 Task: Add a signature Kelvin Lee containing With heartfelt thanks and warm wishes, Kelvin Lee to email address softage.9@softage.net and add a folder Chemicals
Action: Mouse moved to (137, 138)
Screenshot: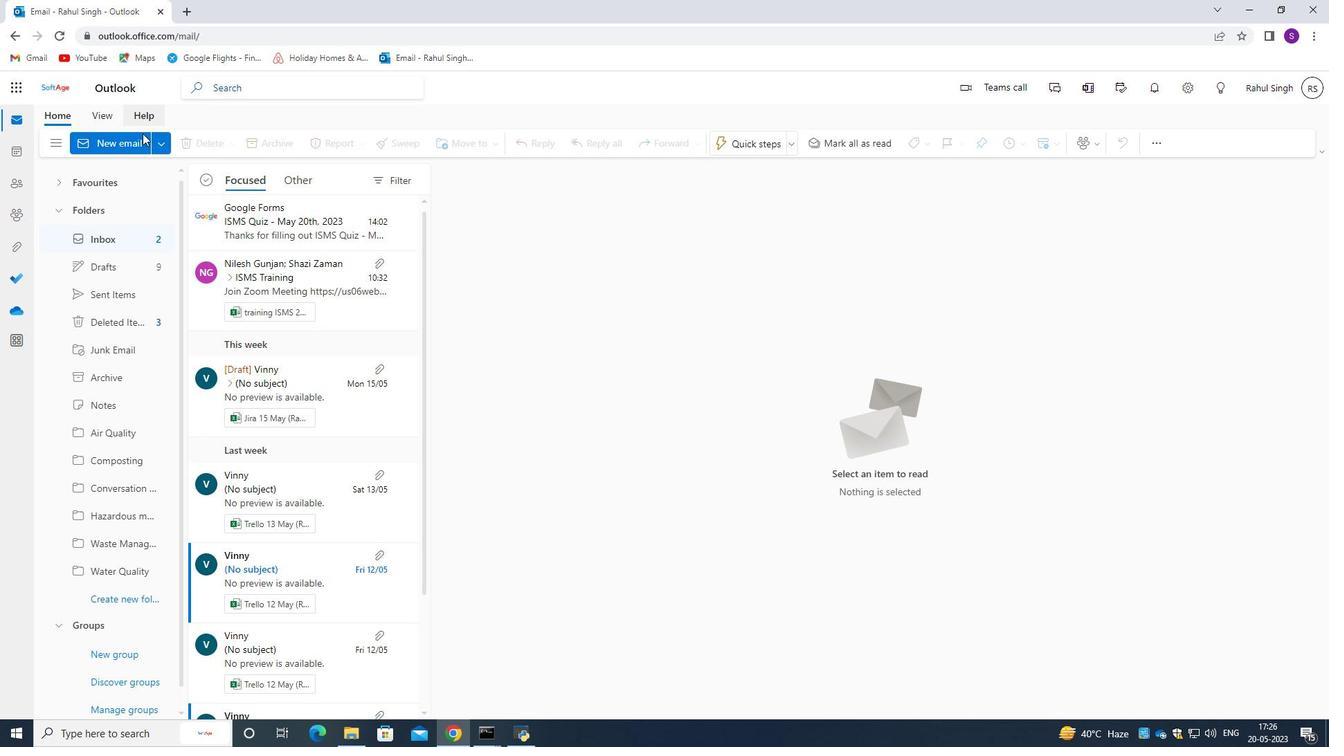 
Action: Mouse pressed left at (137, 138)
Screenshot: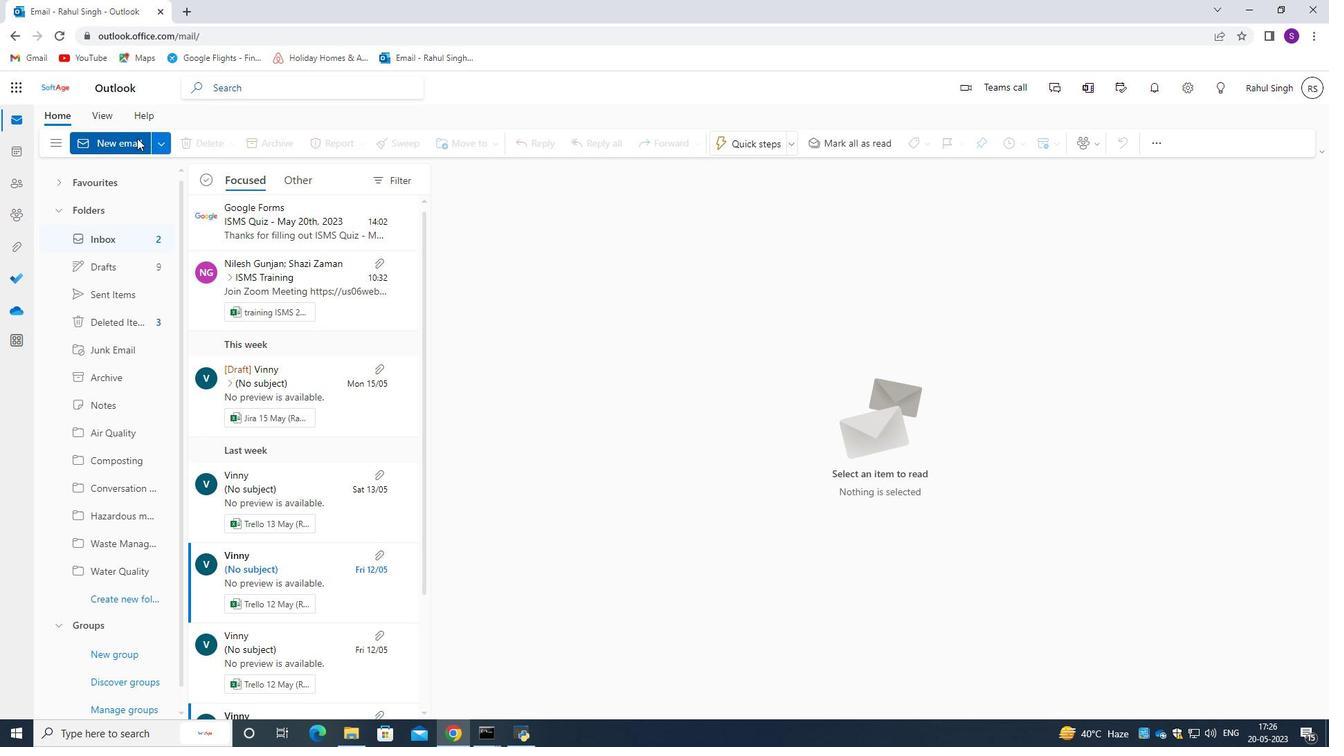 
Action: Mouse moved to (553, 222)
Screenshot: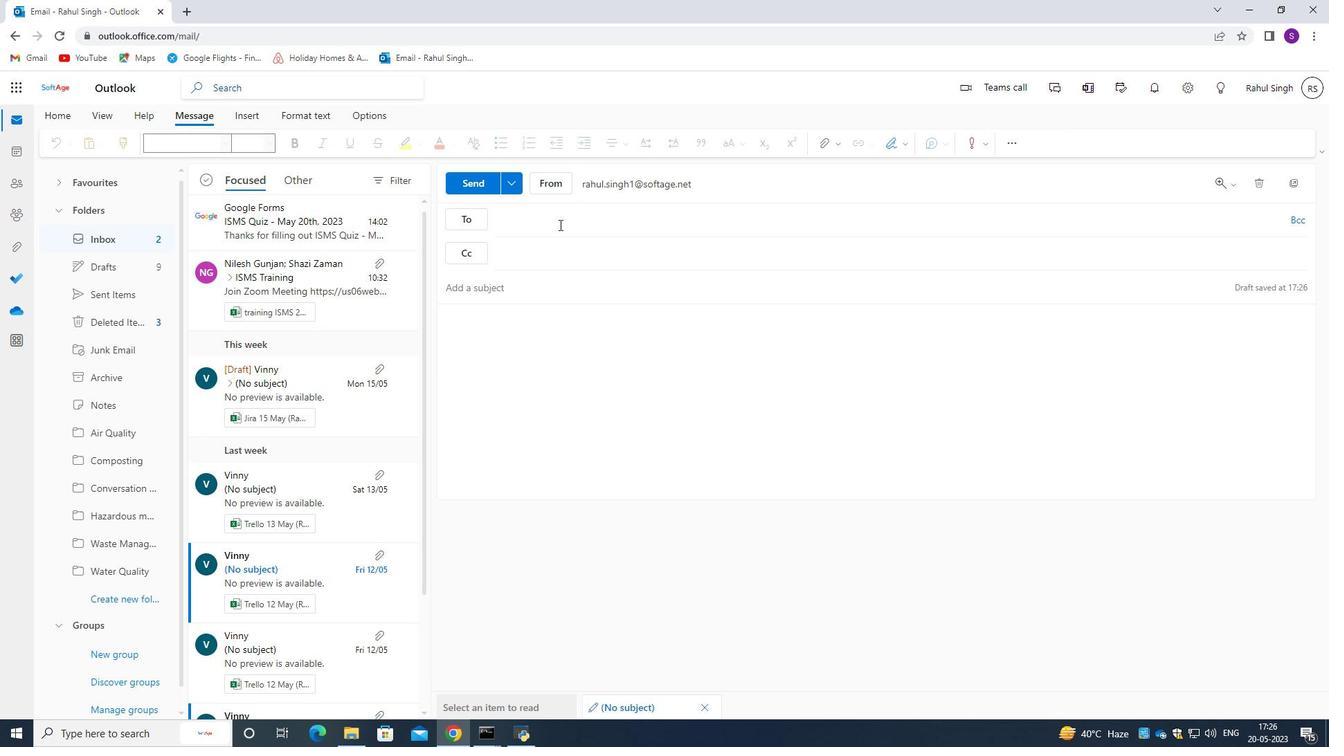 
Action: Mouse pressed left at (553, 222)
Screenshot: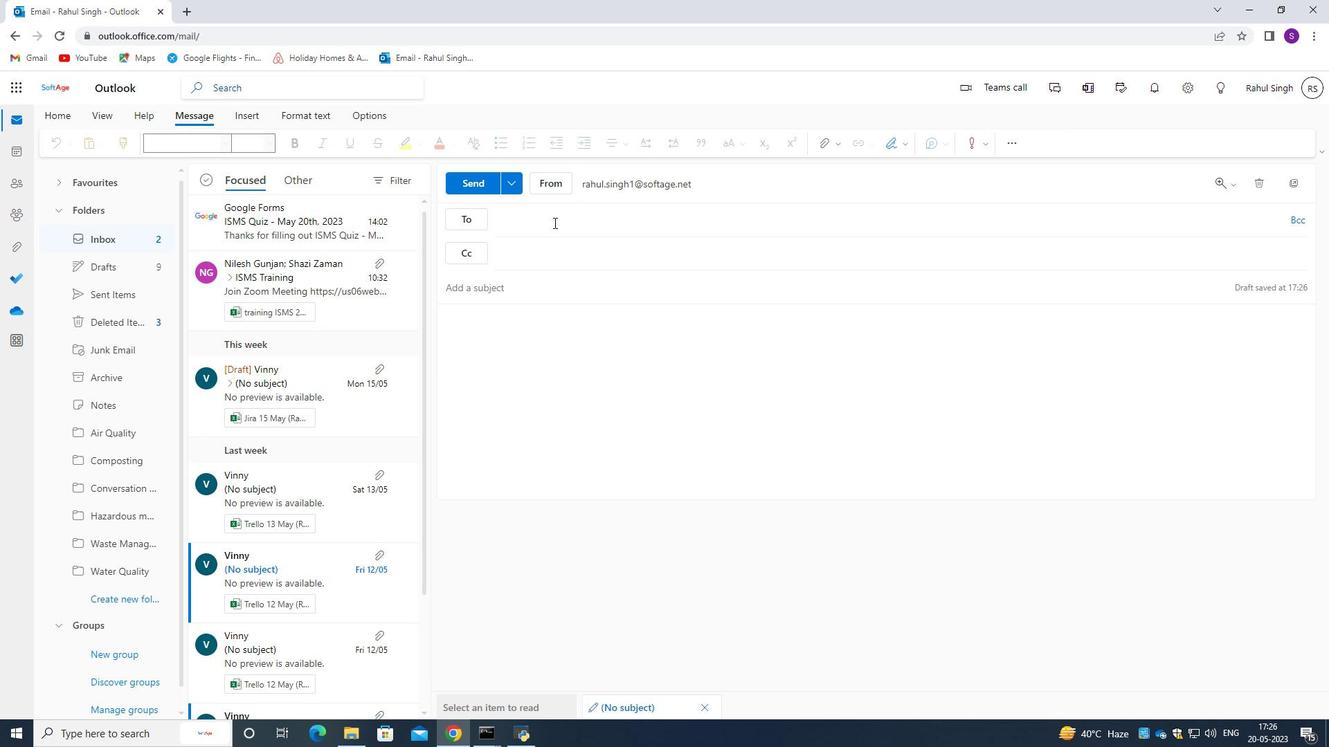 
Action: Mouse moved to (903, 138)
Screenshot: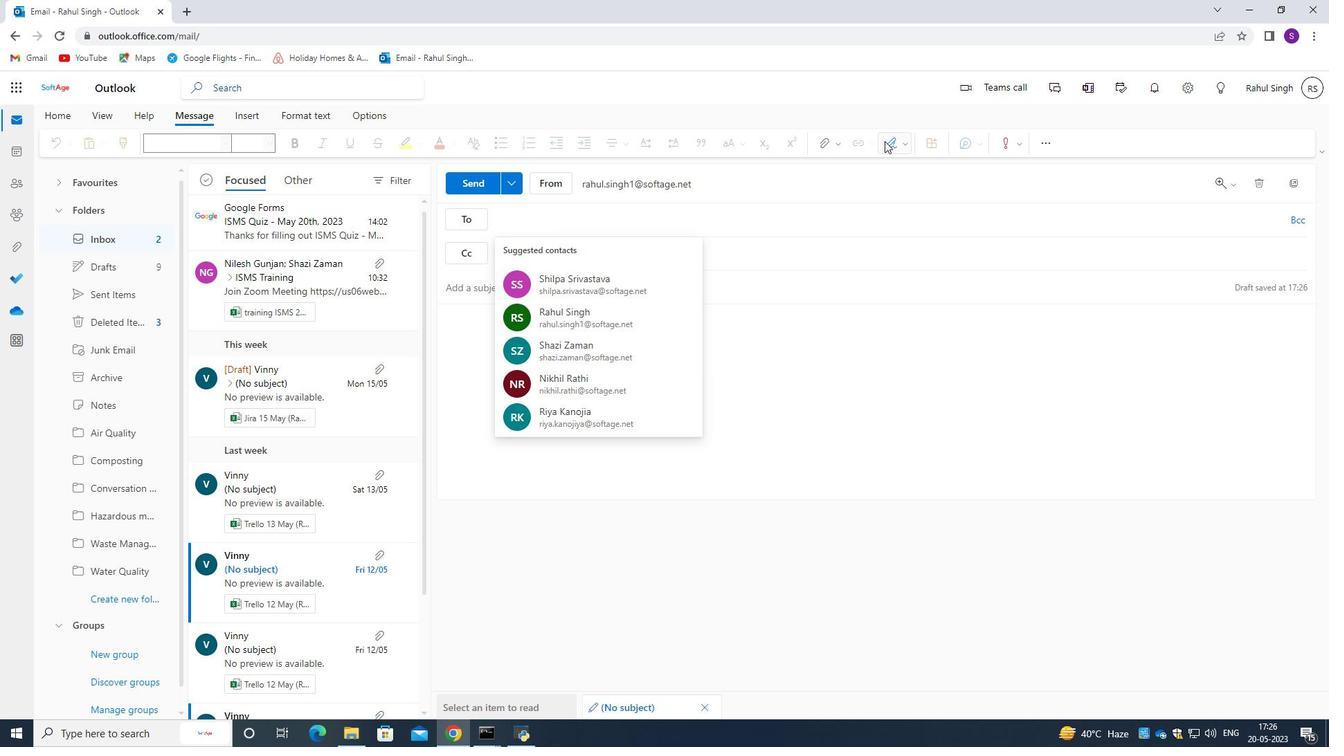 
Action: Mouse pressed left at (903, 138)
Screenshot: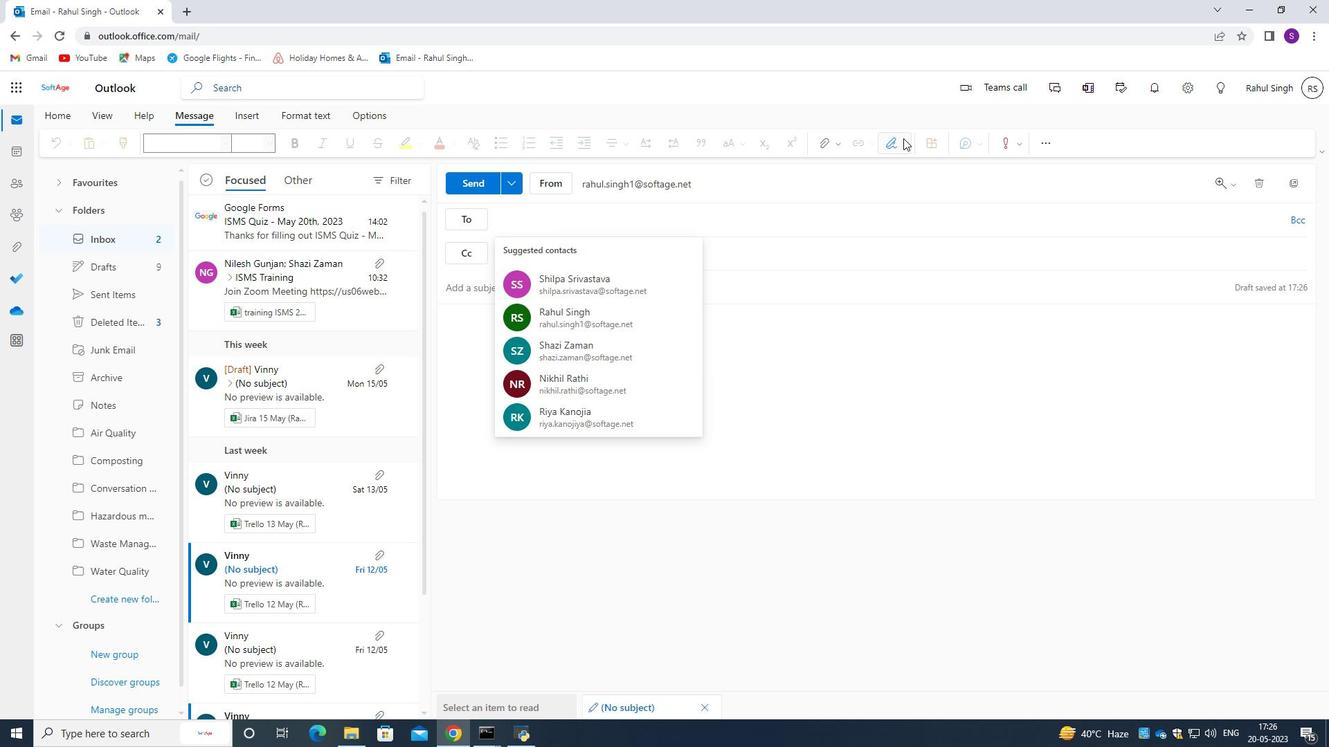 
Action: Mouse moved to (858, 375)
Screenshot: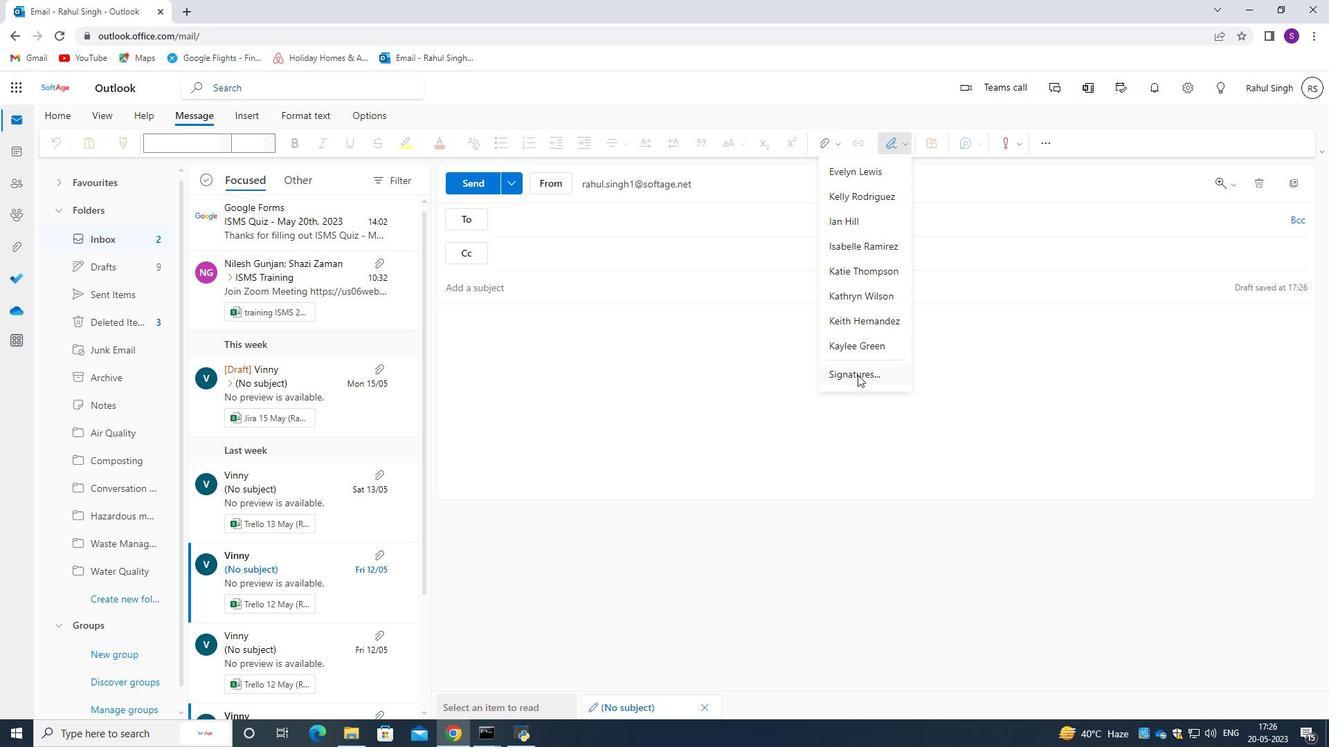 
Action: Mouse pressed left at (858, 375)
Screenshot: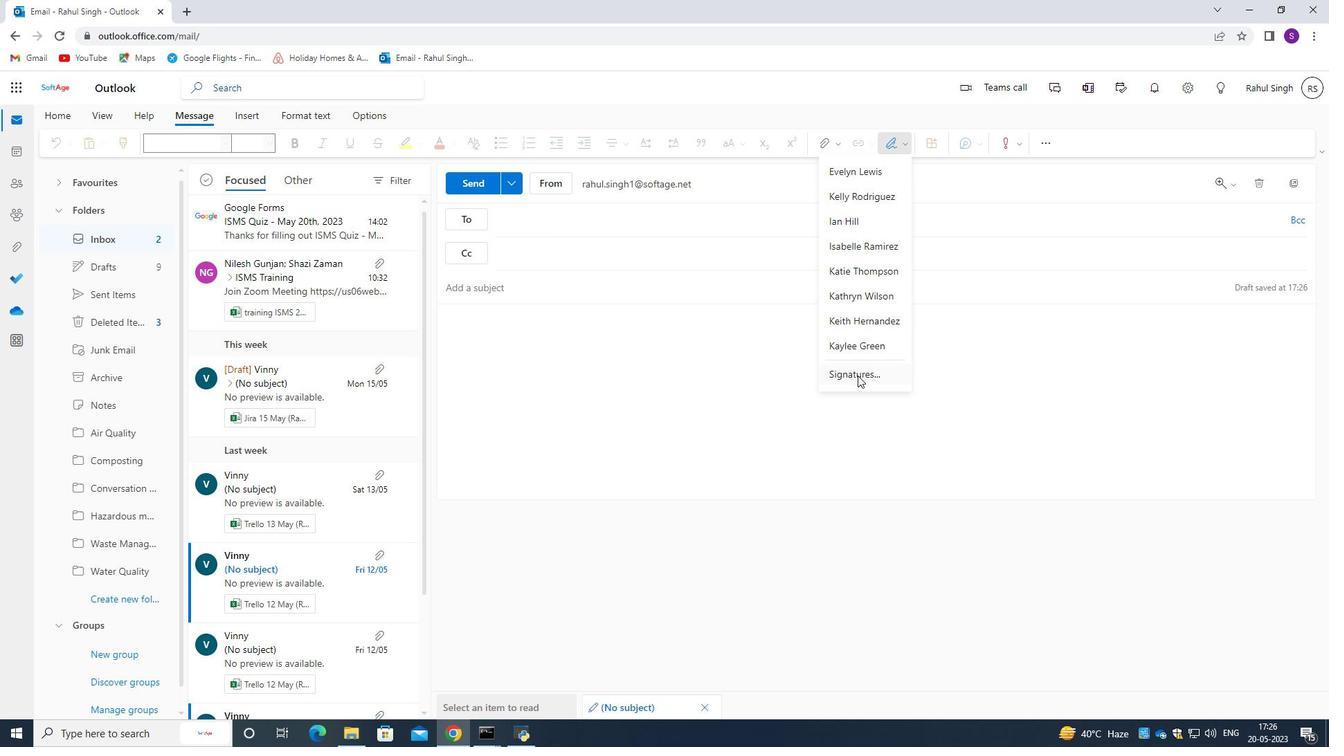 
Action: Mouse moved to (926, 256)
Screenshot: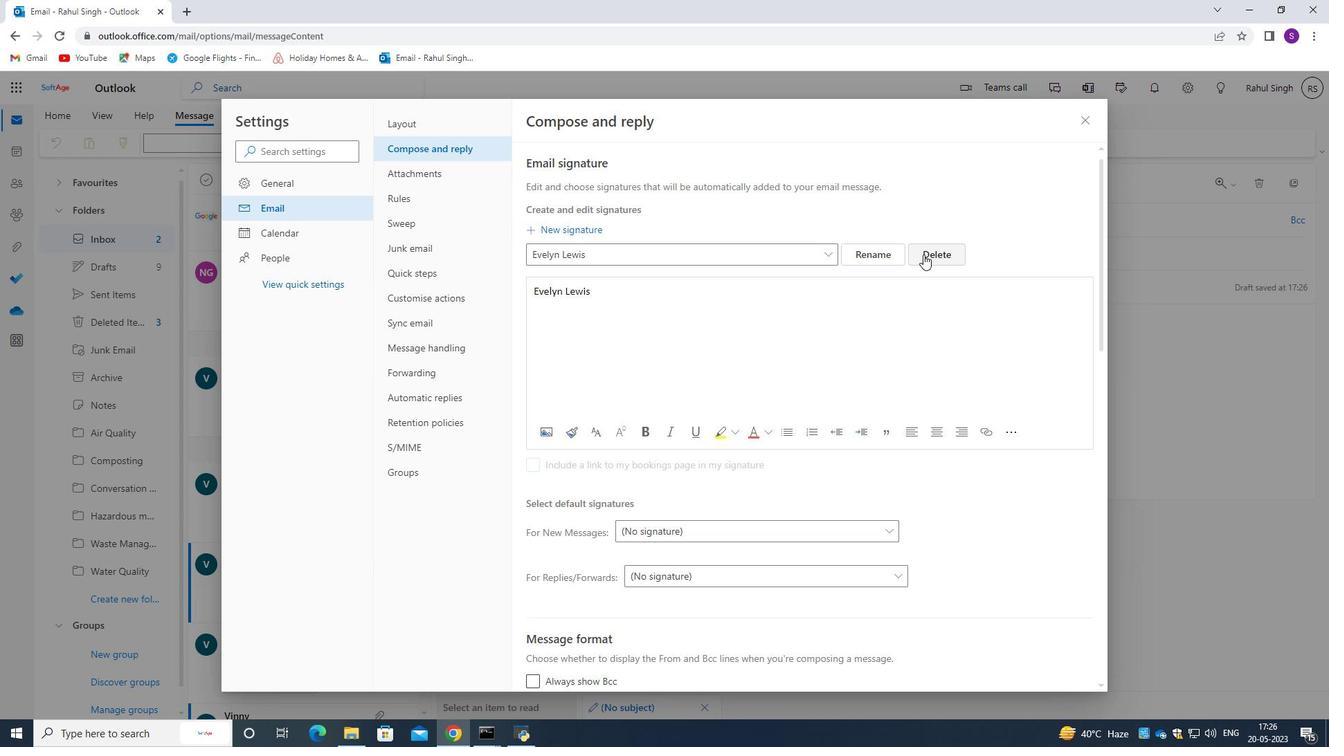 
Action: Mouse pressed left at (926, 256)
Screenshot: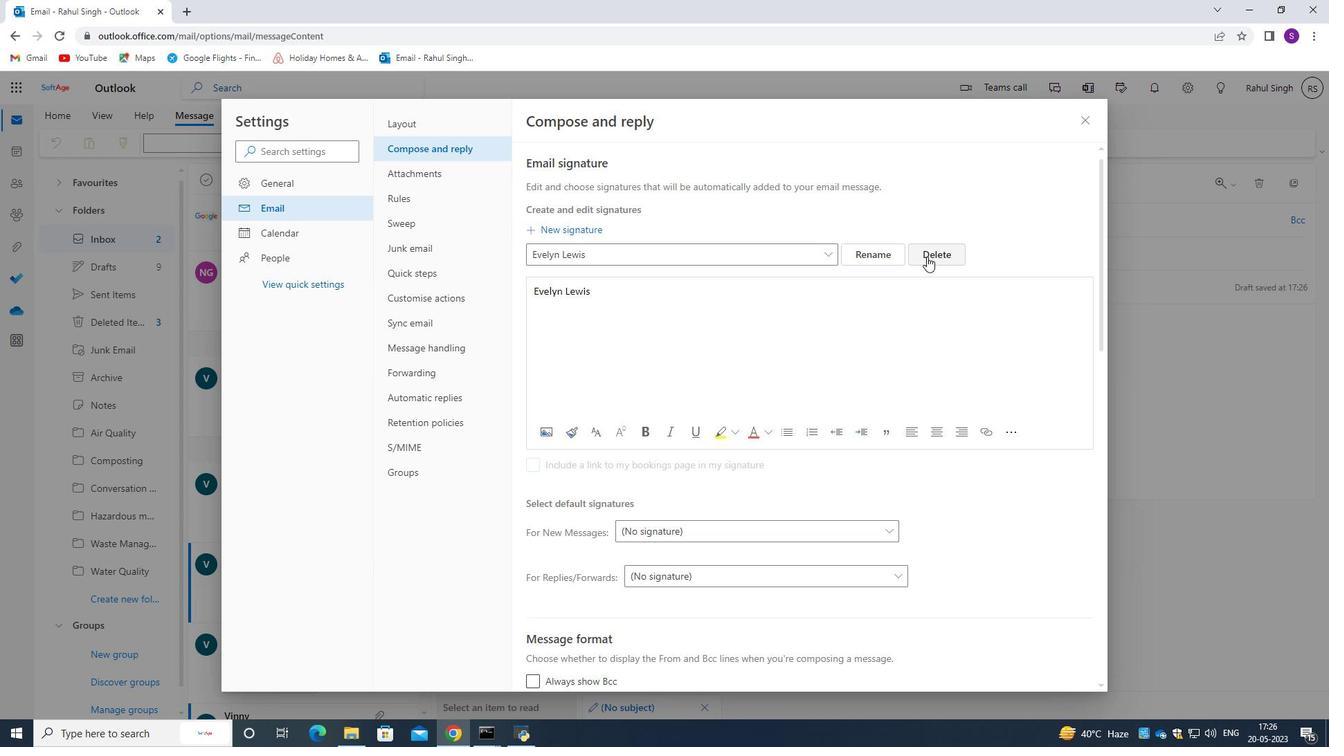 
Action: Mouse moved to (928, 254)
Screenshot: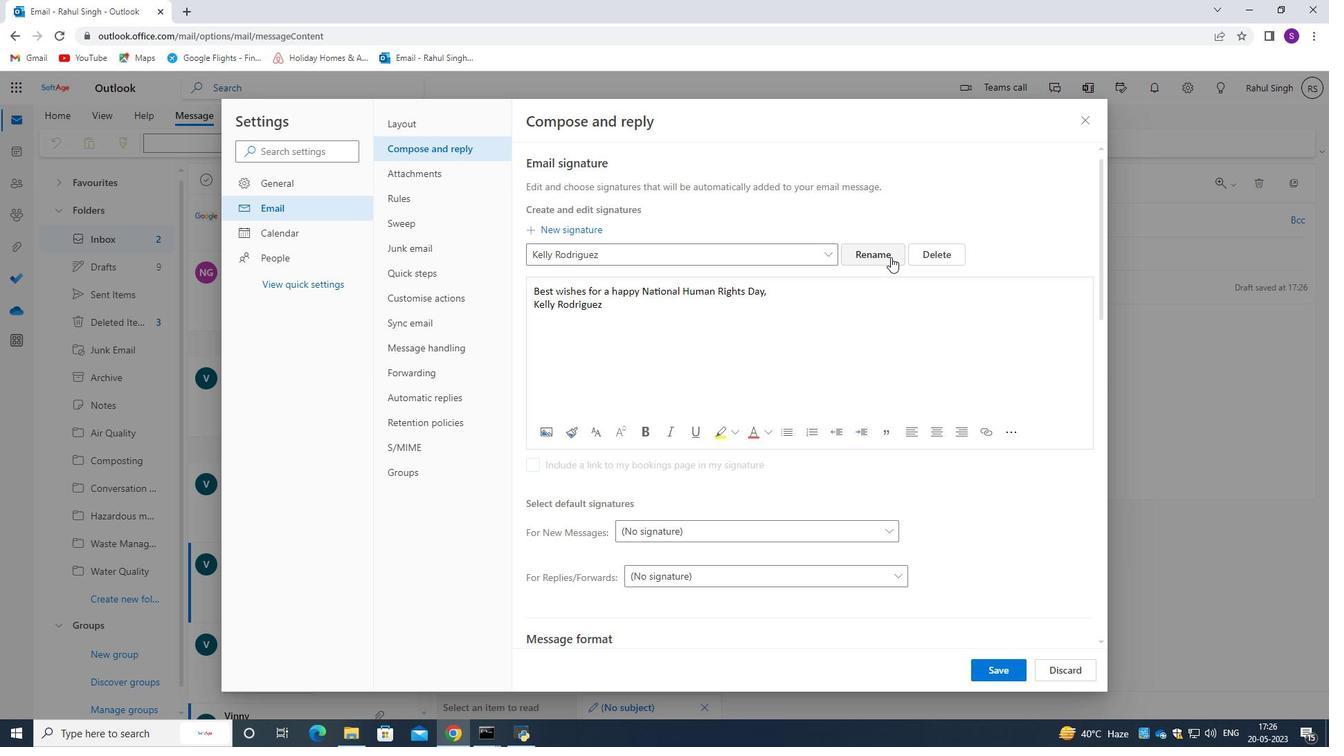 
Action: Mouse pressed left at (928, 254)
Screenshot: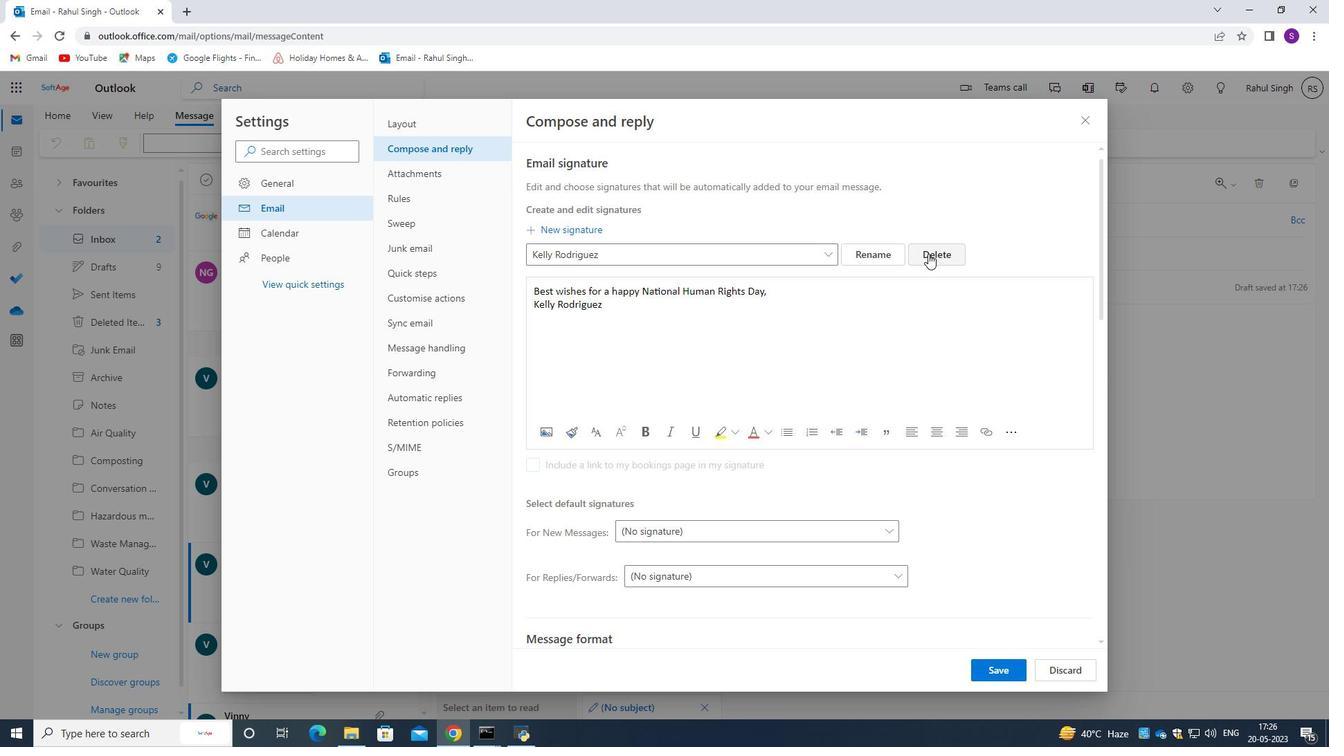 
Action: Mouse pressed left at (928, 254)
Screenshot: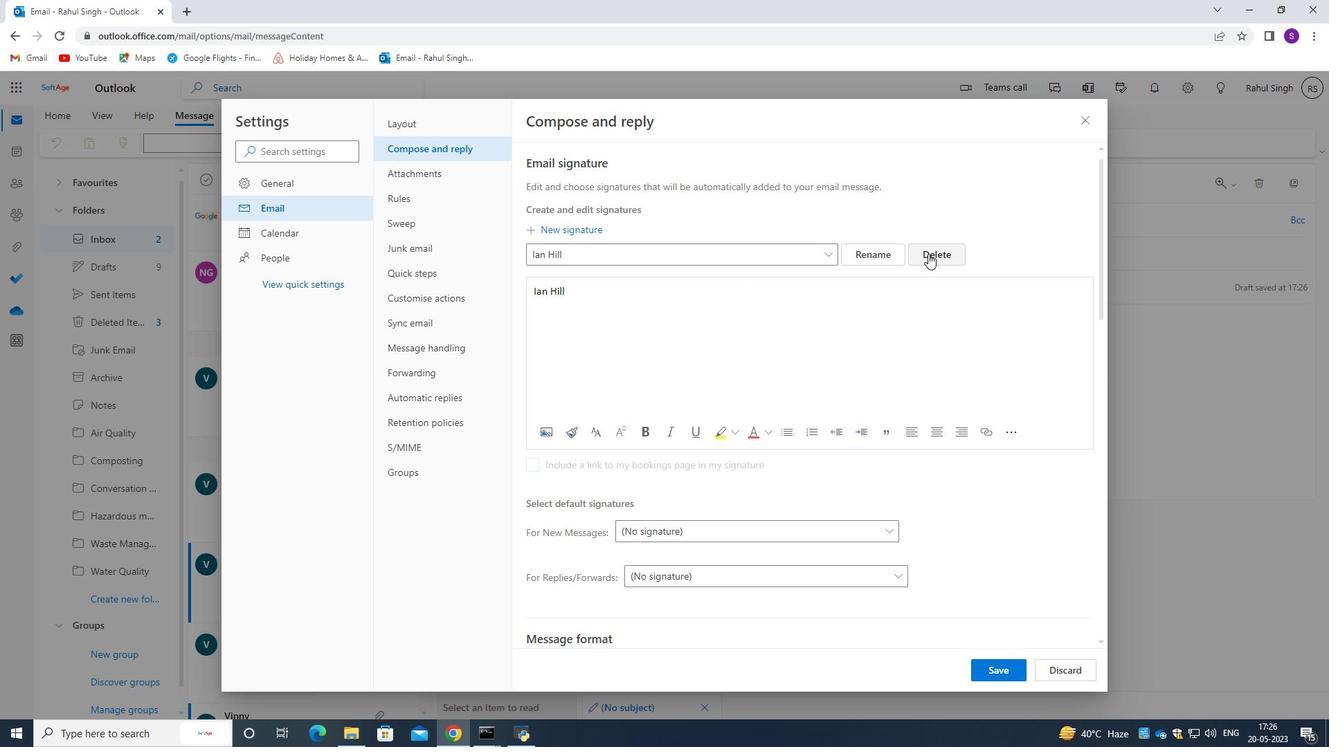 
Action: Mouse pressed left at (928, 254)
Screenshot: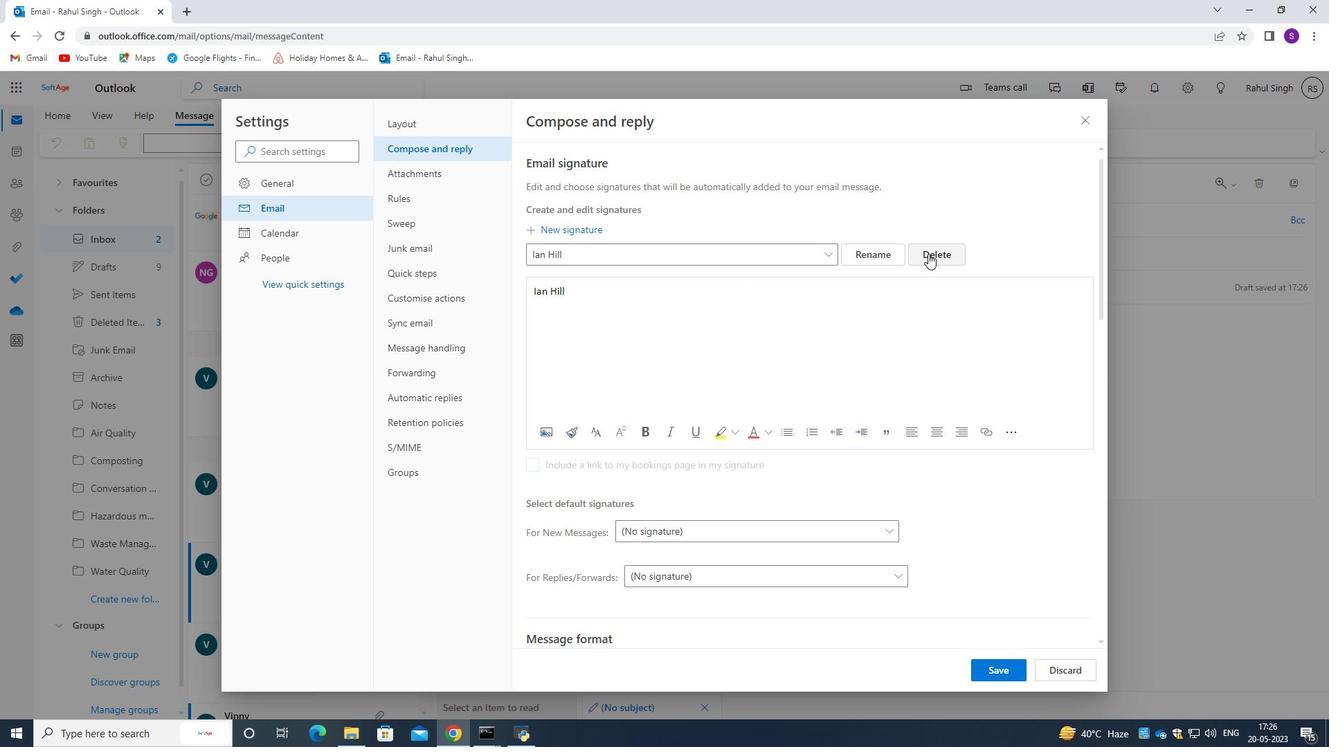 
Action: Mouse pressed left at (928, 254)
Screenshot: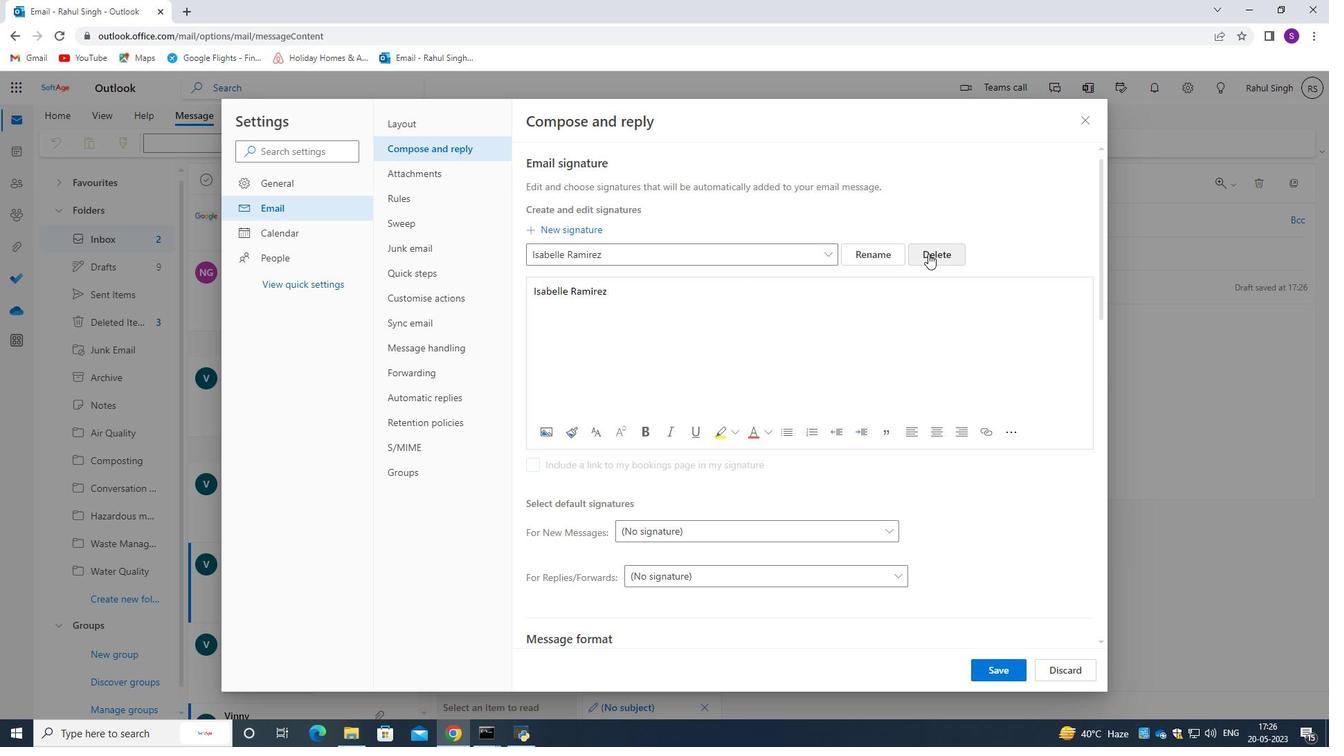 
Action: Mouse pressed left at (928, 254)
Screenshot: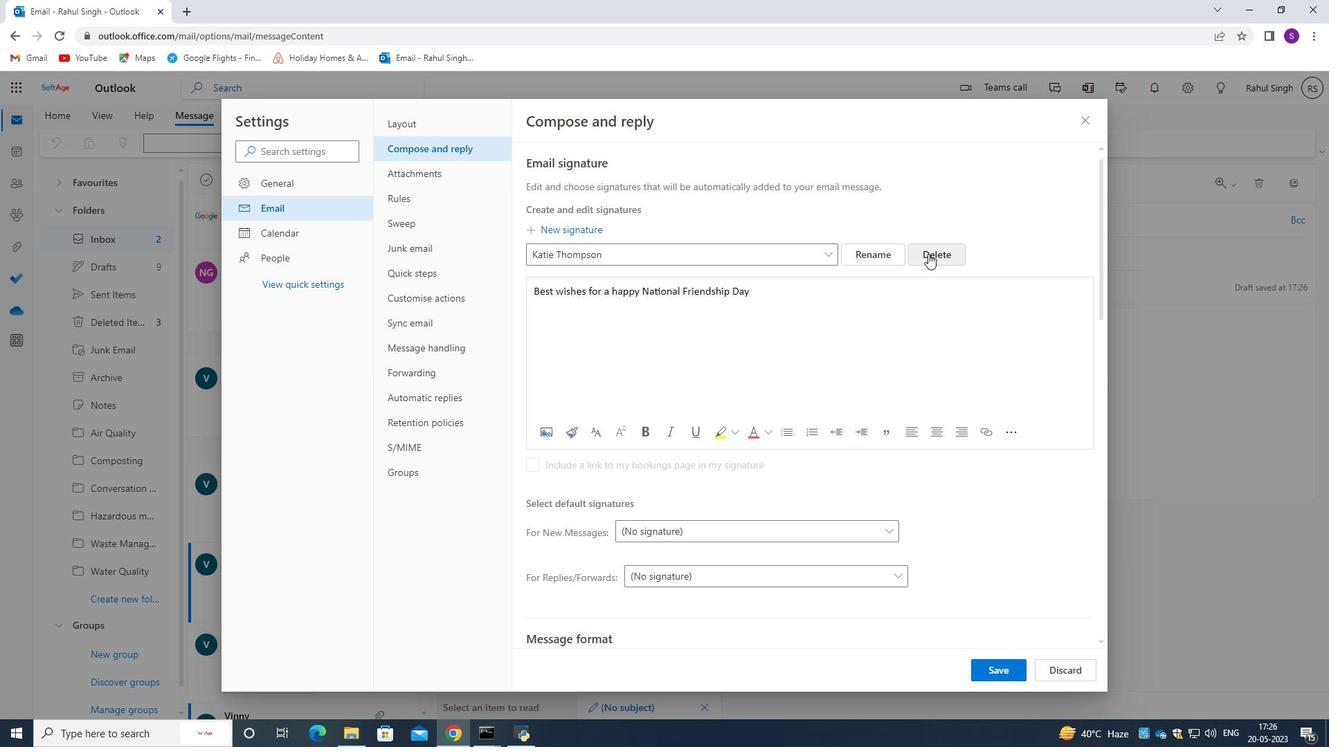 
Action: Mouse pressed left at (928, 254)
Screenshot: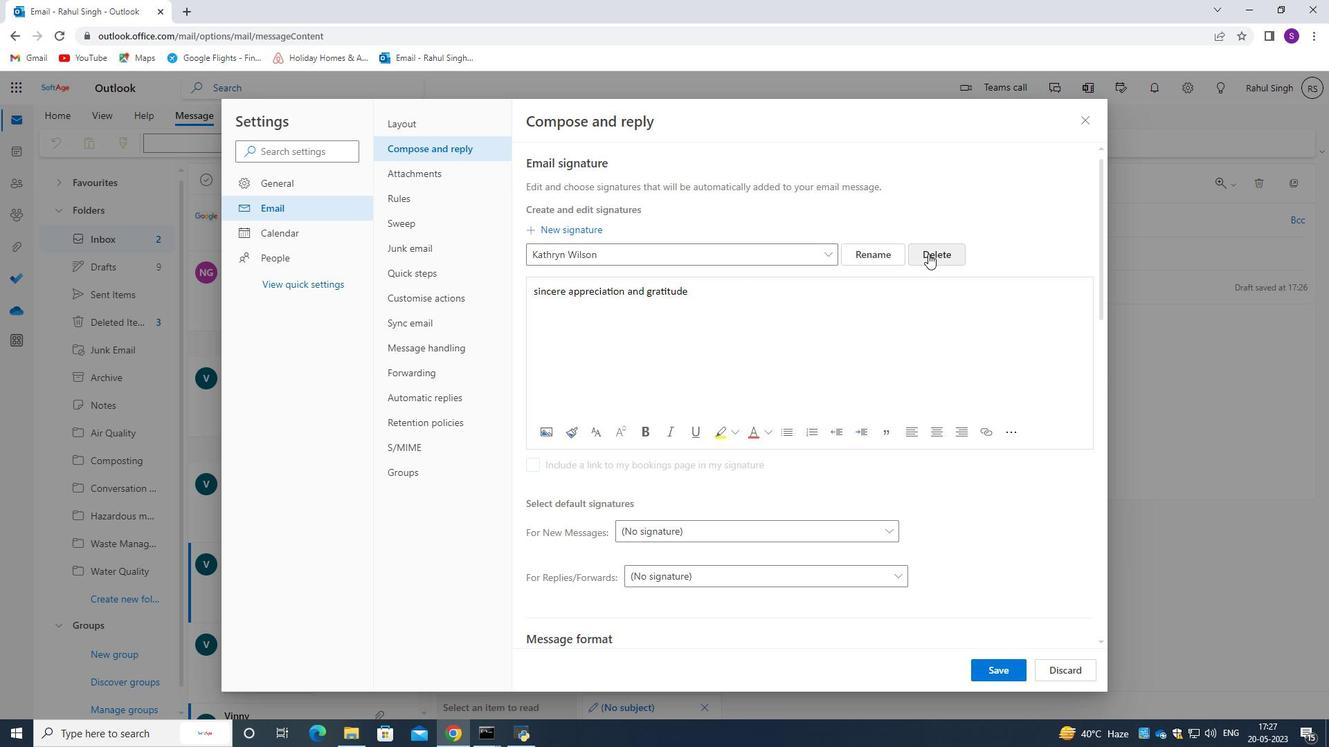 
Action: Mouse pressed left at (928, 254)
Screenshot: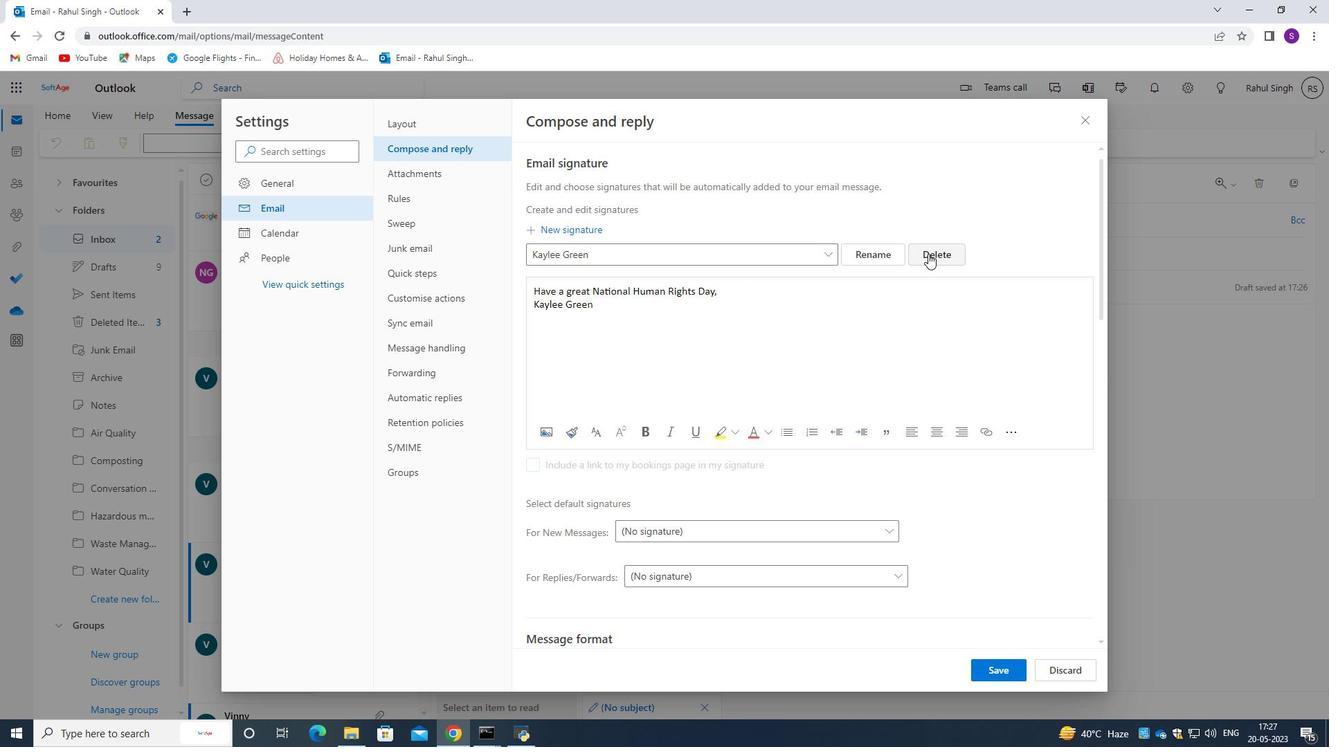 
Action: Mouse moved to (539, 226)
Screenshot: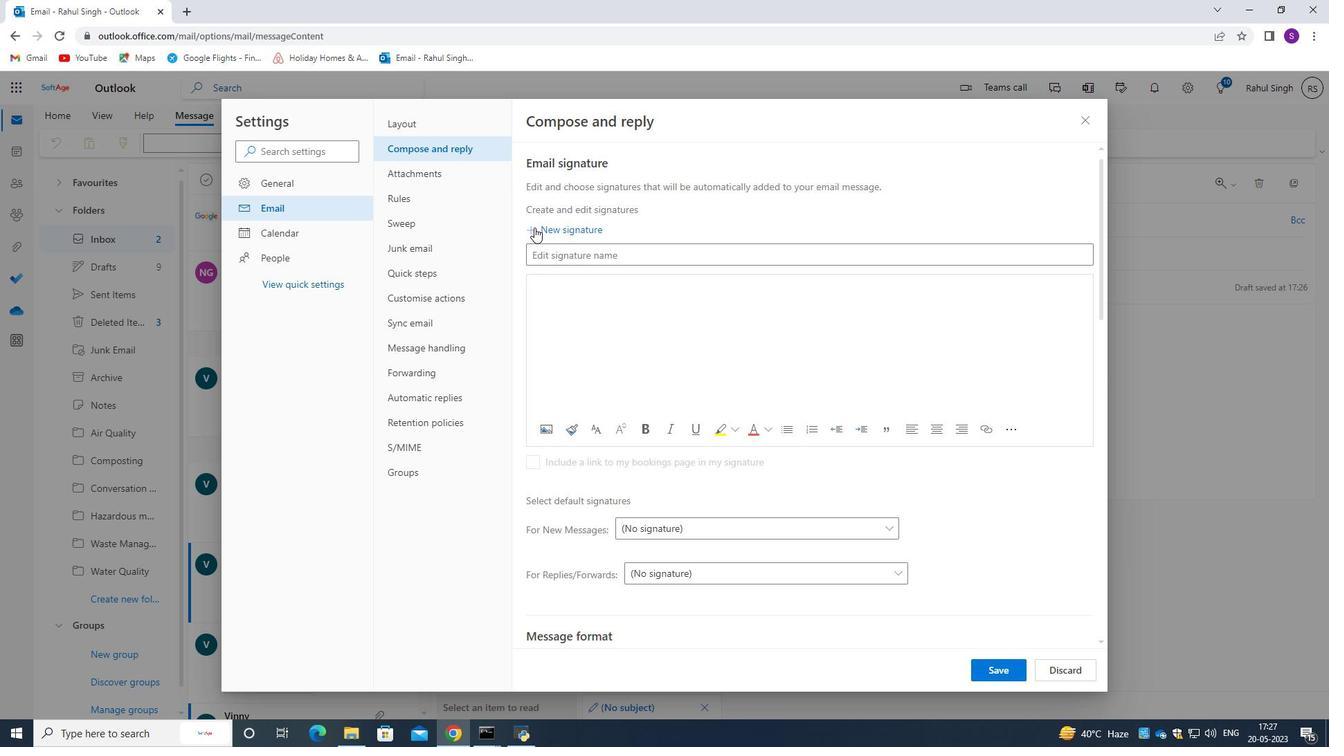 
Action: Mouse pressed left at (539, 226)
Screenshot: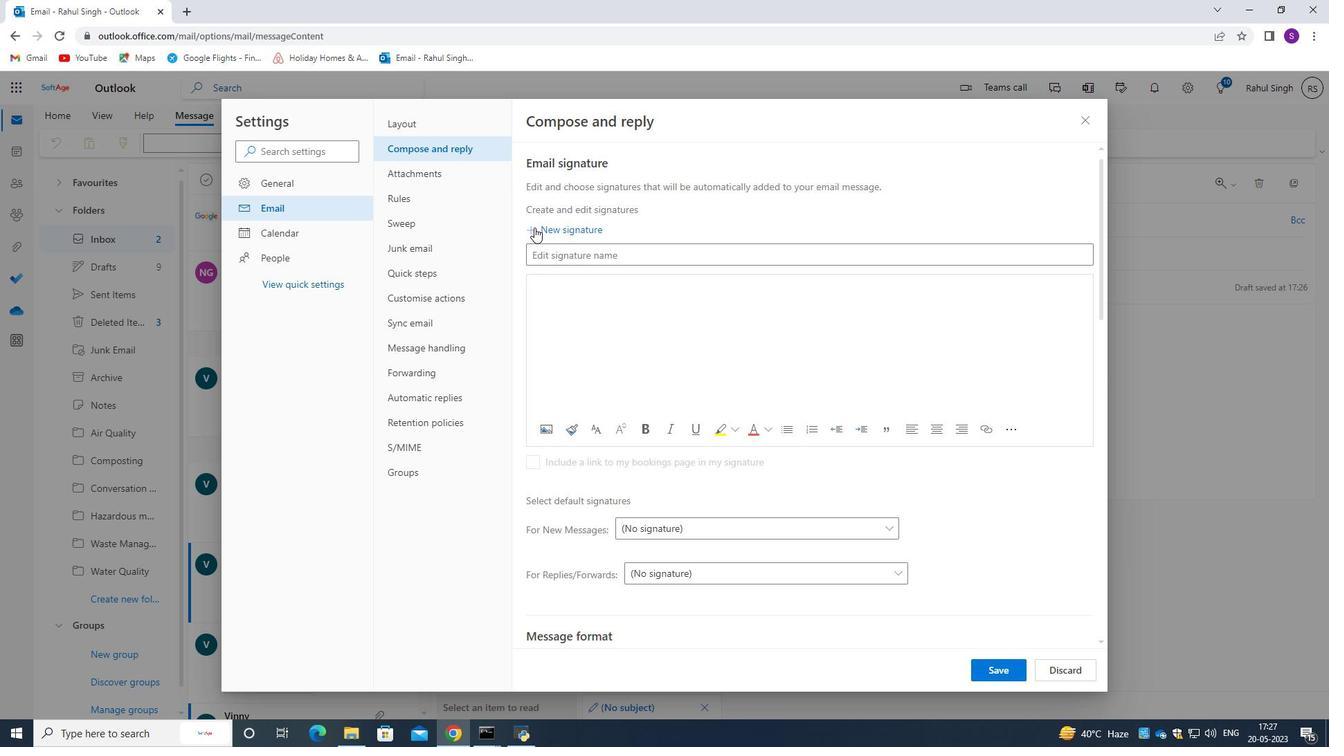 
Action: Mouse moved to (581, 229)
Screenshot: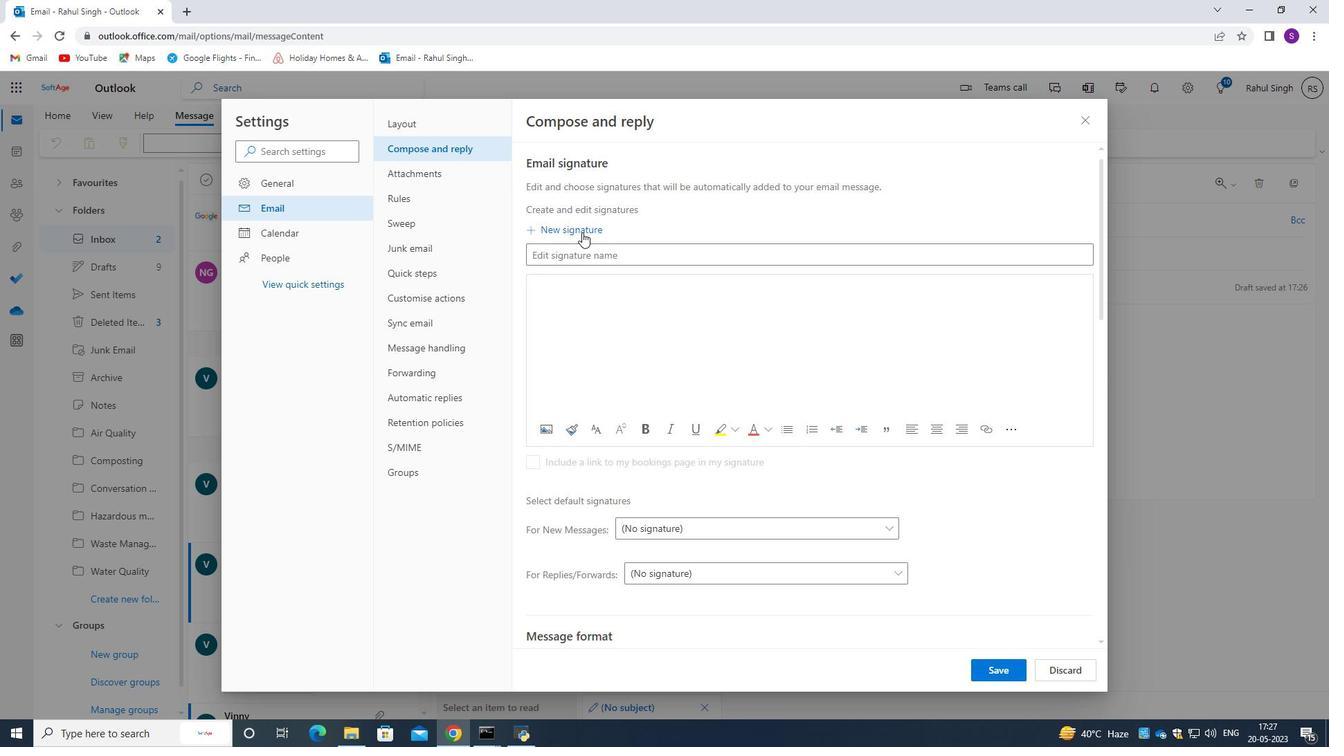 
Action: Mouse pressed left at (581, 229)
Screenshot: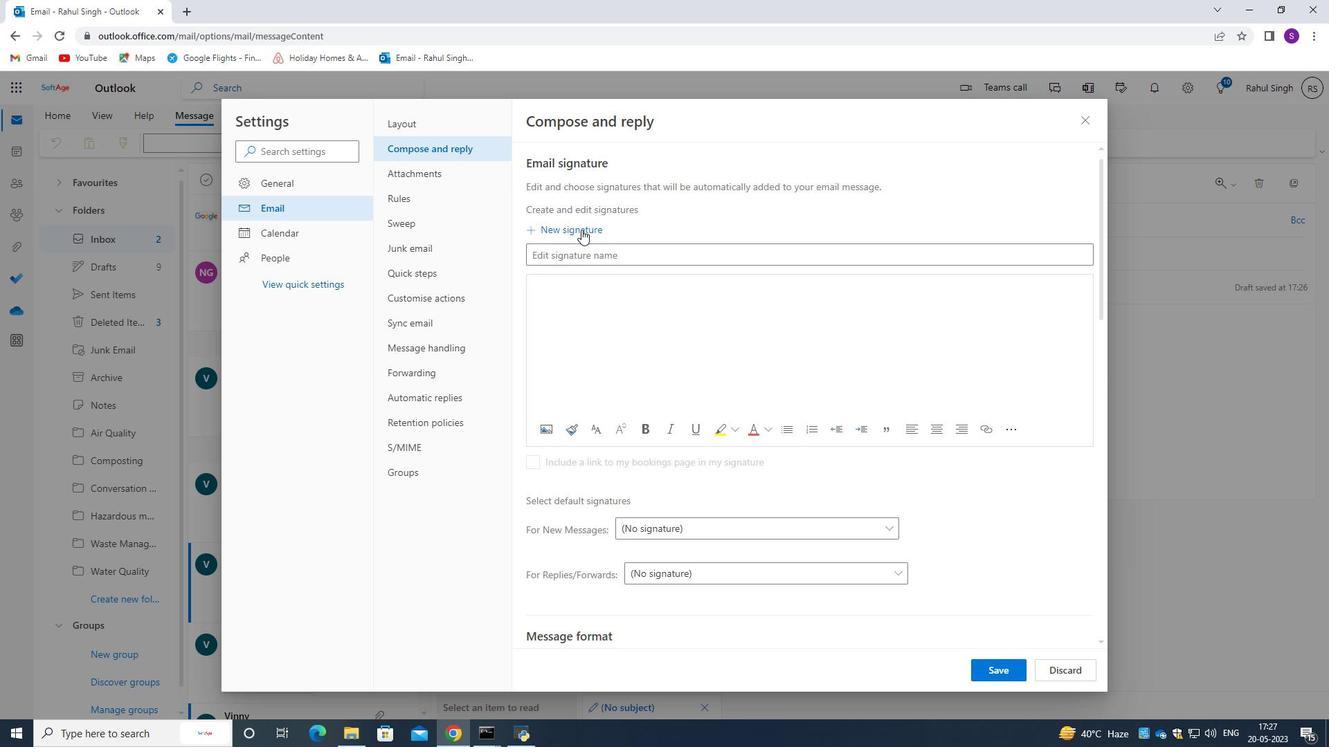 
Action: Mouse moved to (573, 258)
Screenshot: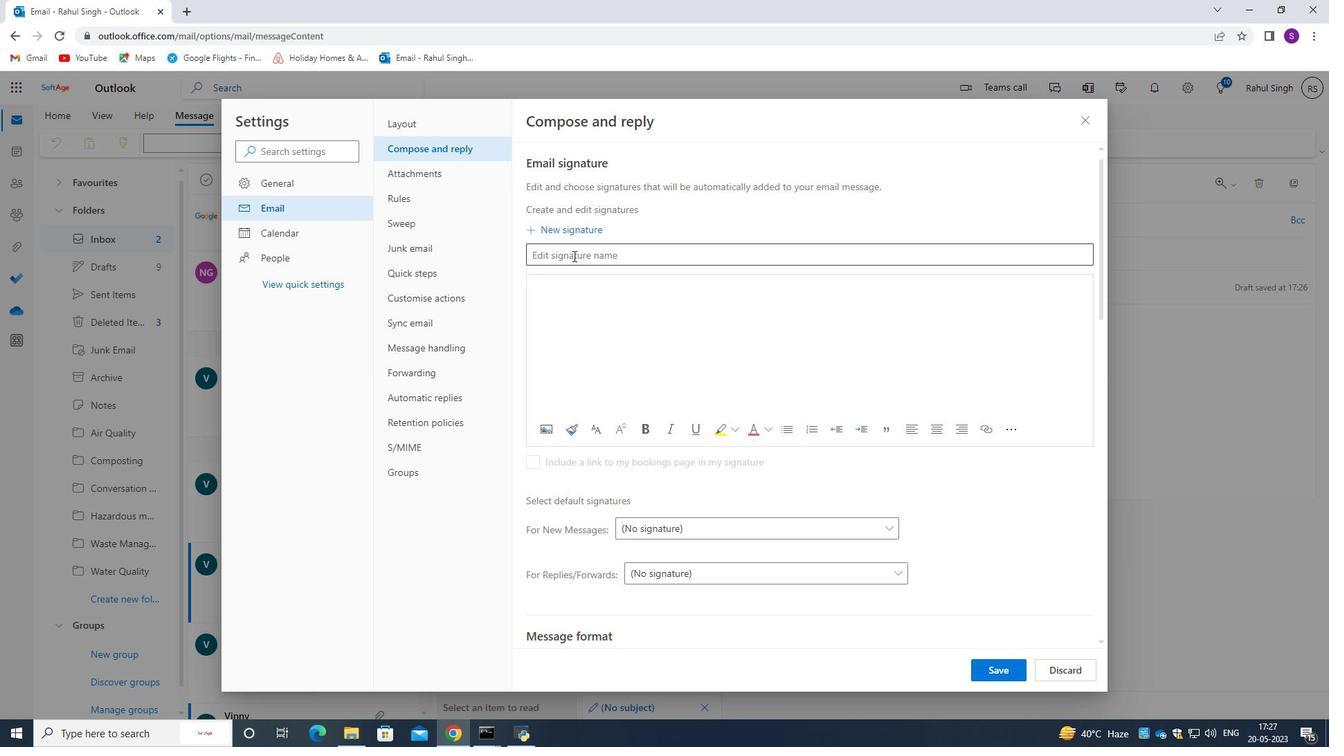 
Action: Mouse pressed left at (573, 258)
Screenshot: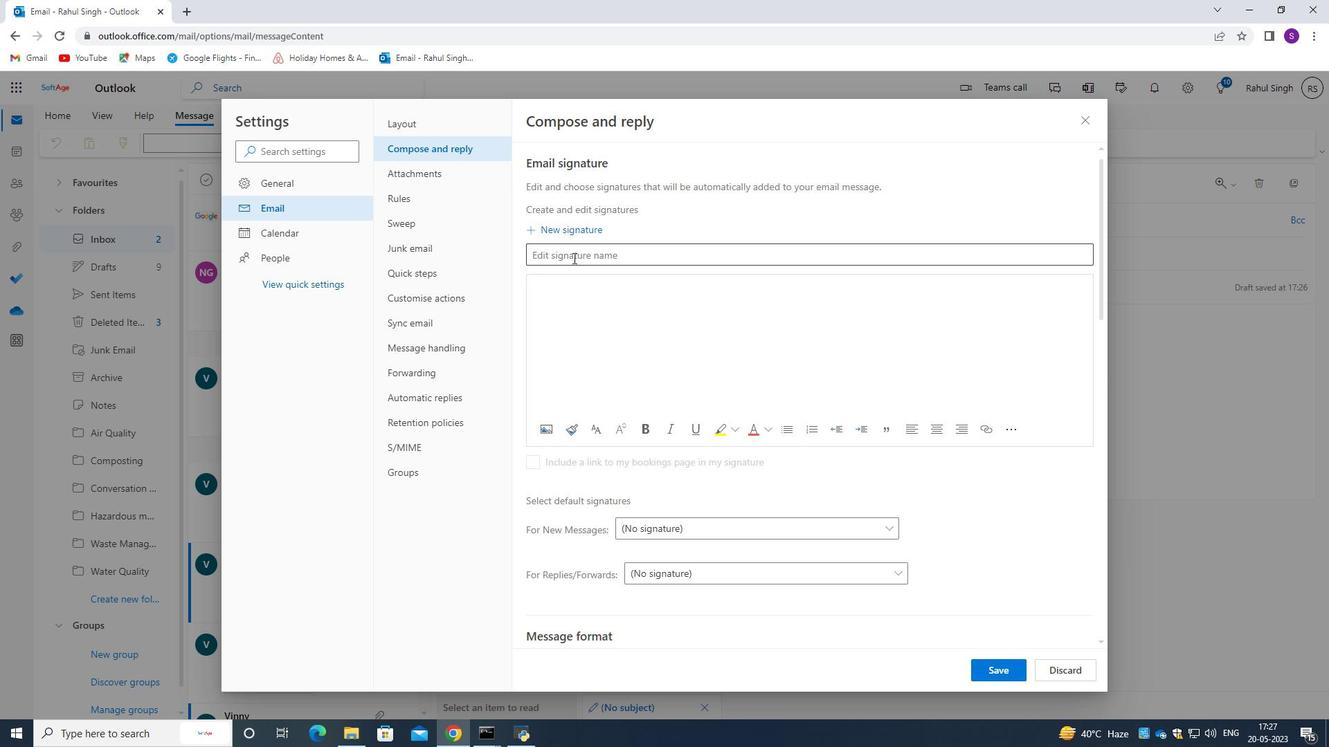
Action: Key pressed <Key.caps_lock>K<Key.caps_lock>ele<Key.backspace>vin<Key.space><Key.caps_lock>L<Key.caps_lock>ee
Screenshot: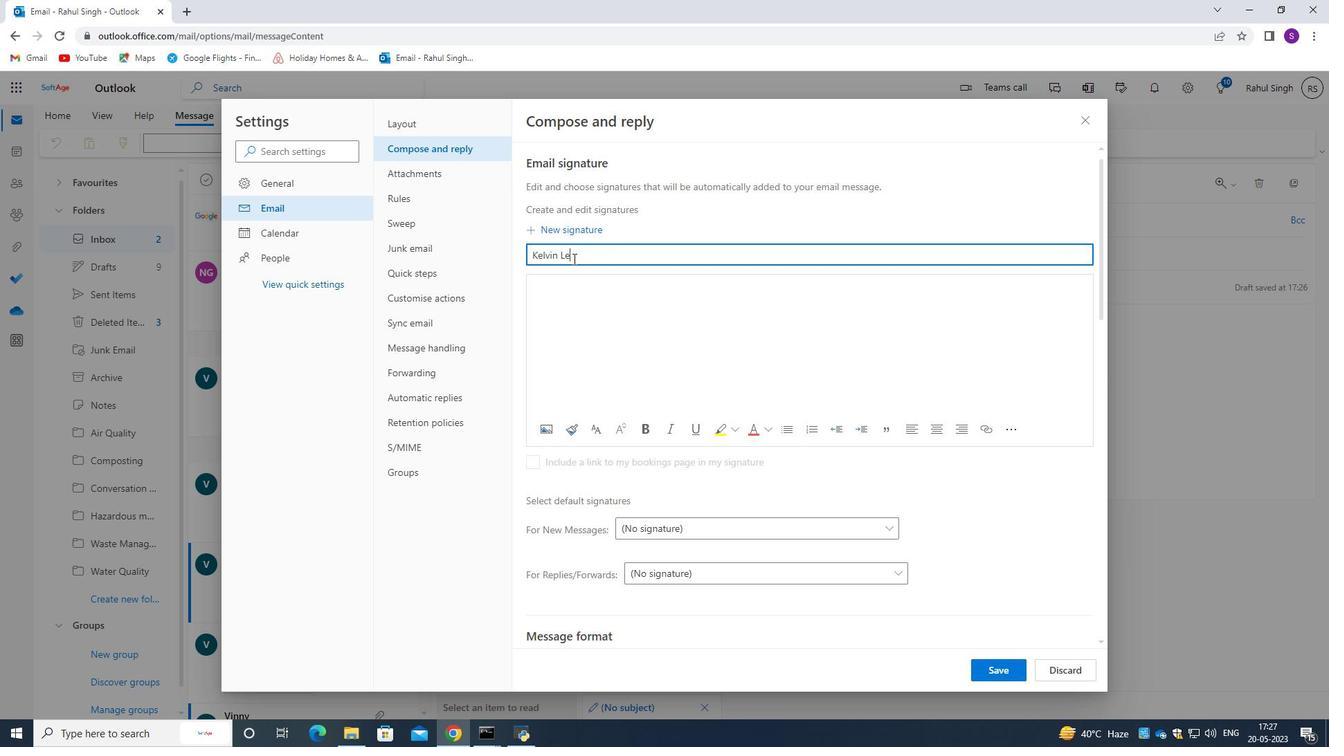 
Action: Mouse moved to (573, 302)
Screenshot: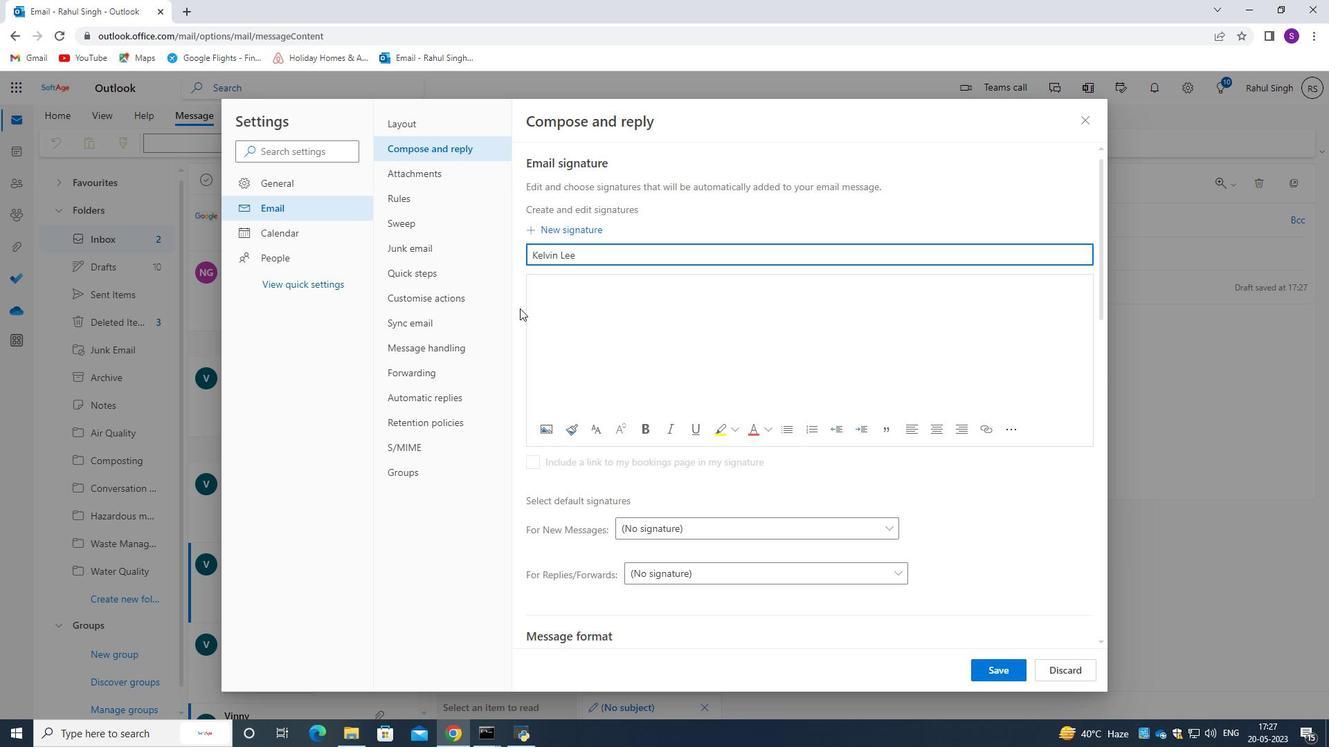
Action: Mouse pressed left at (573, 302)
Screenshot: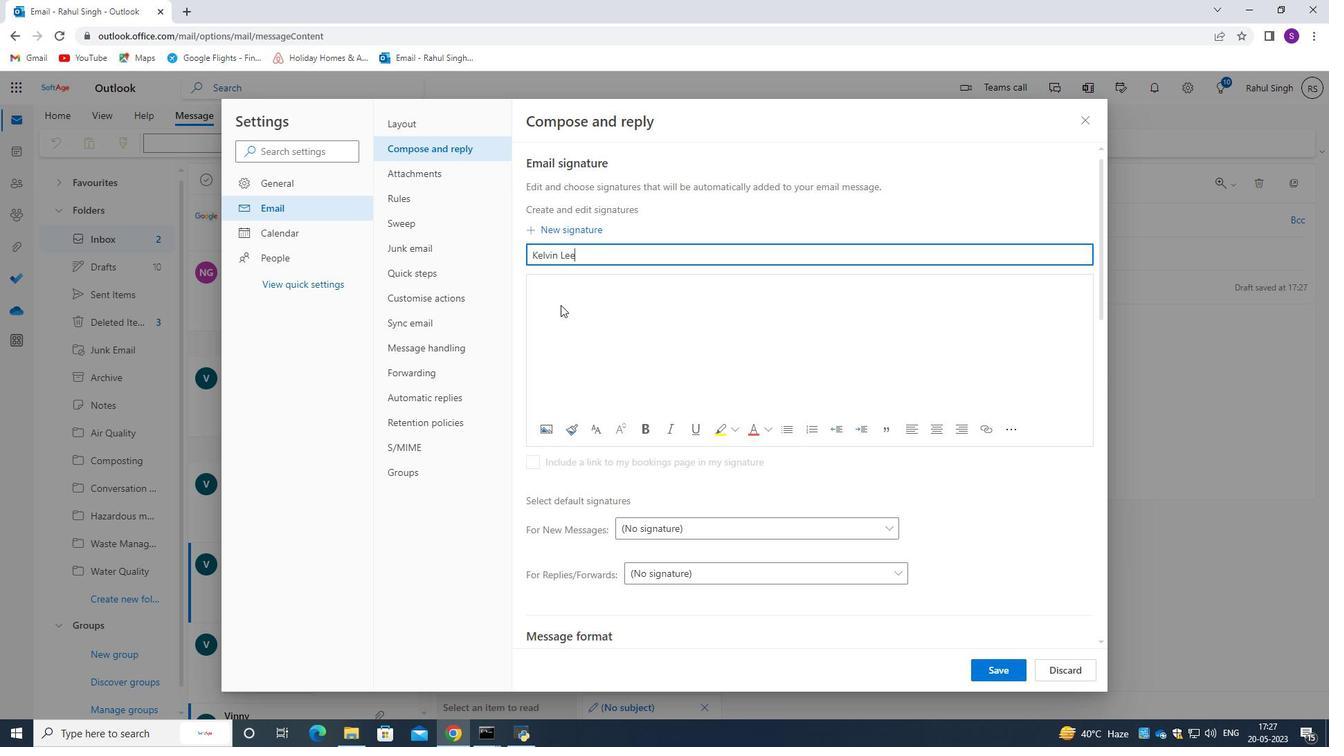 
Action: Key pressed <Key.caps_lock>H<Key.caps_lock>eartfelt<Key.space>thanks<Key.space>and<Key.space>warm<Key.space>wishes,<Key.enter><Key.caps_lock>K<Key.caps_lock>elvin<Key.space><Key.caps_lock>L<Key.caps_lock>ee
Screenshot: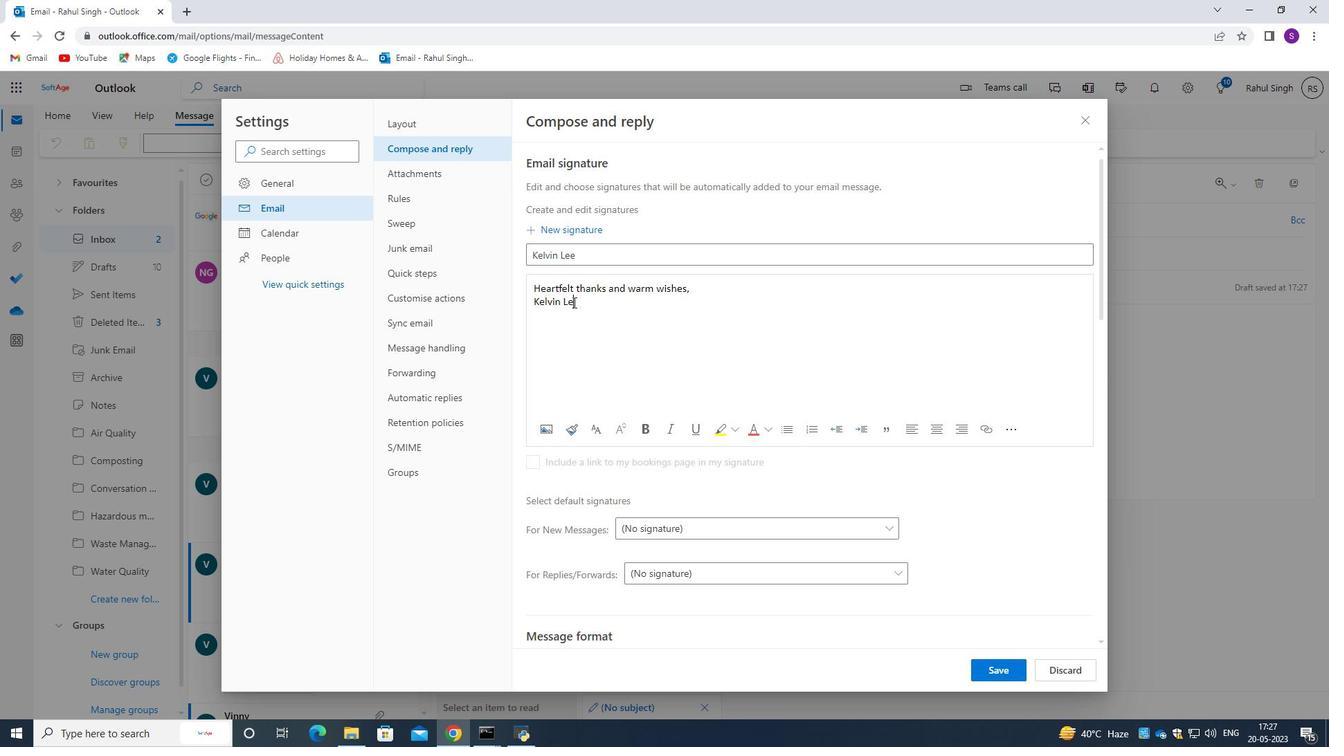 
Action: Mouse moved to (695, 490)
Screenshot: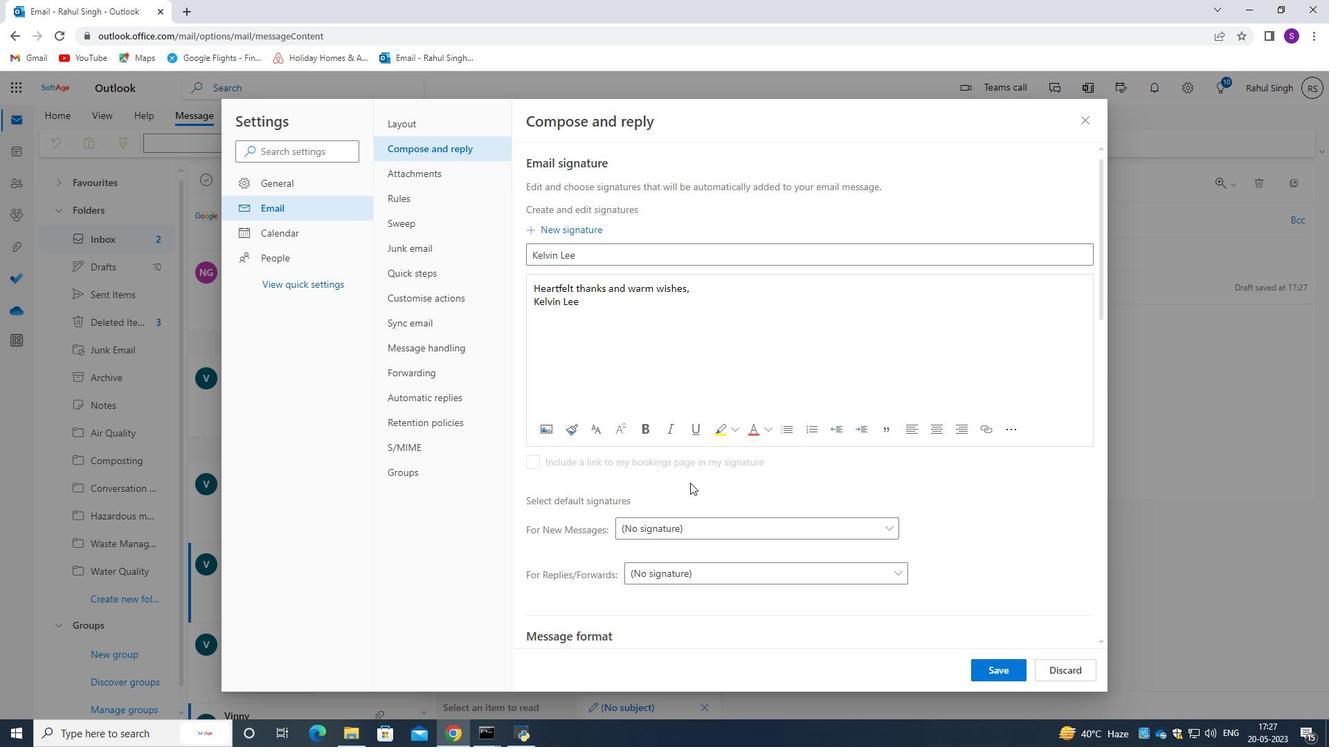 
Action: Mouse scrolled (695, 489) with delta (0, 0)
Screenshot: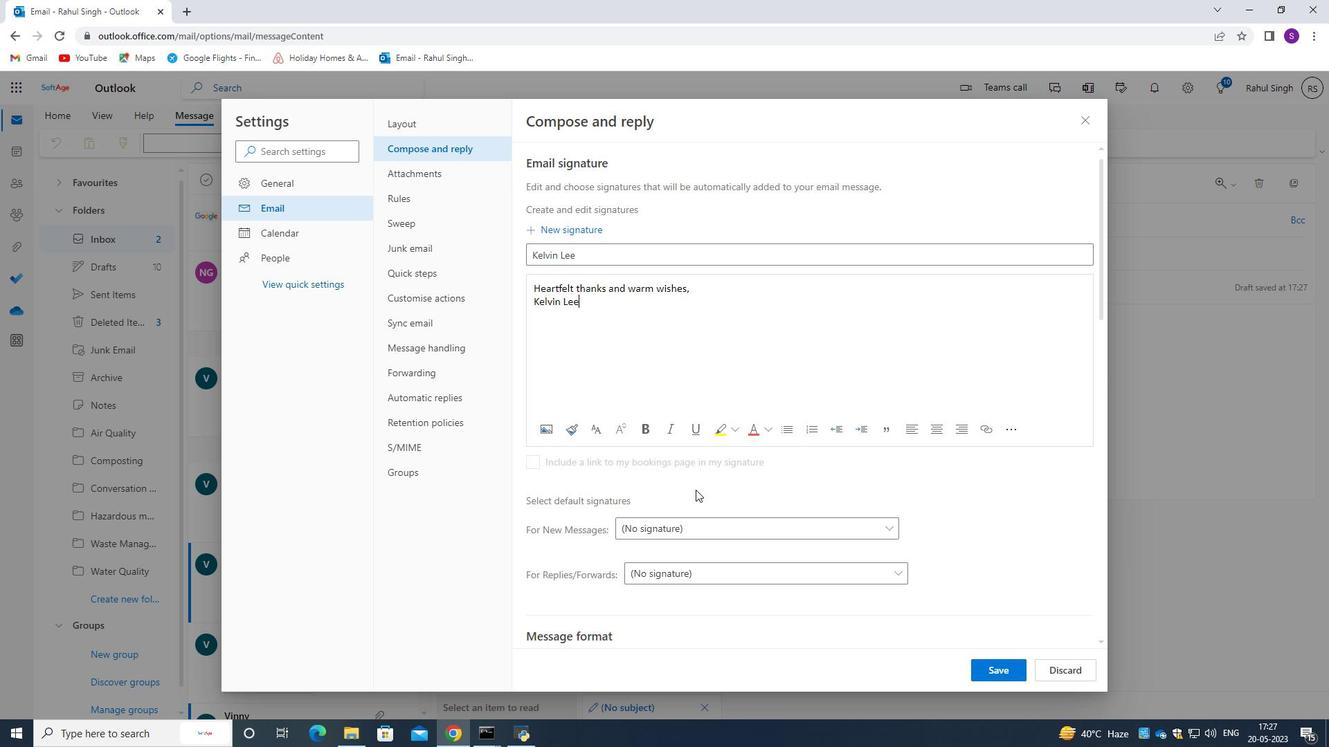 
Action: Mouse moved to (998, 664)
Screenshot: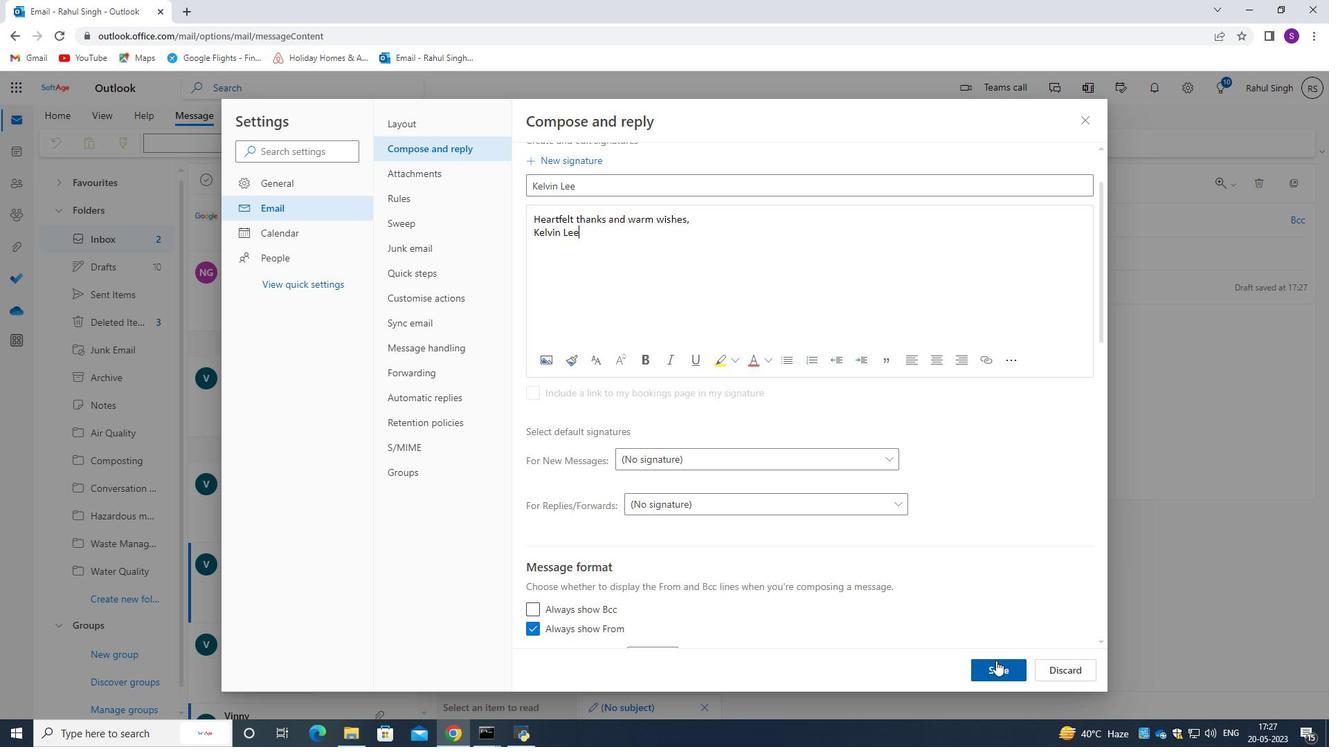 
Action: Mouse pressed left at (998, 664)
Screenshot: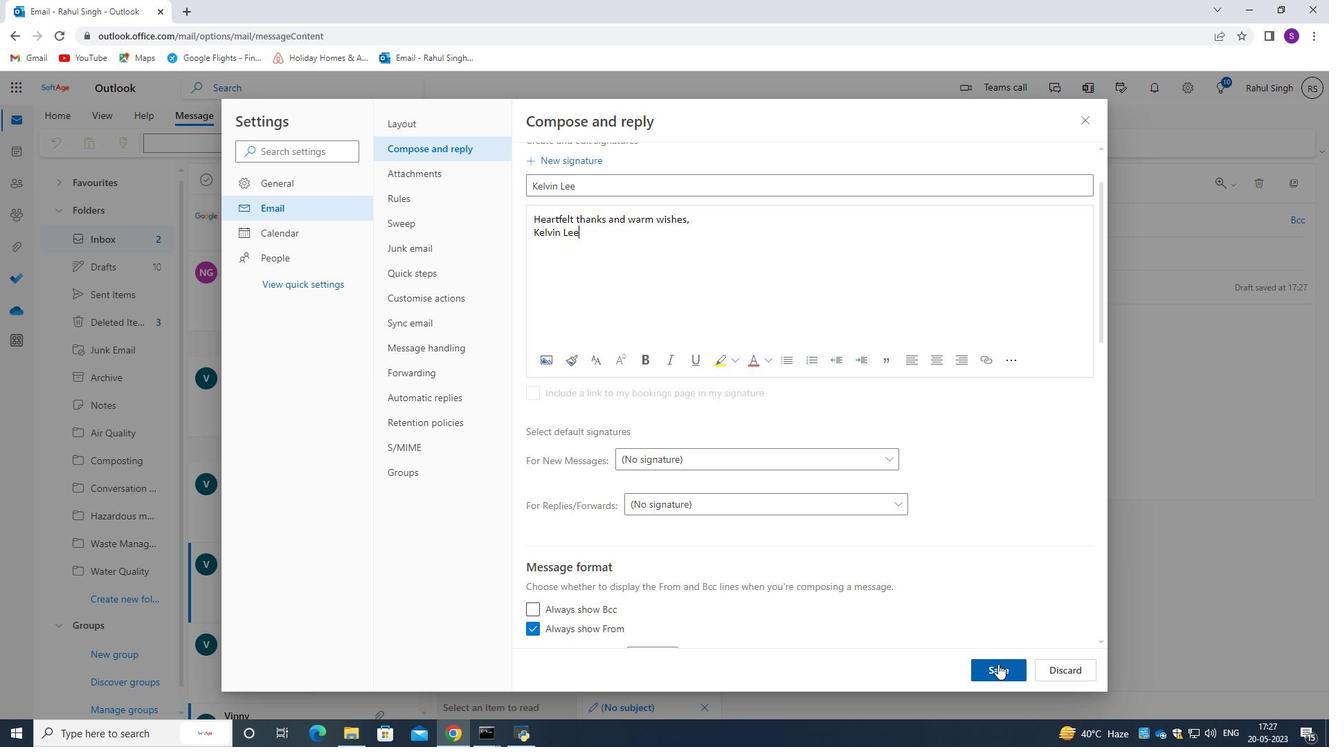 
Action: Mouse moved to (836, 455)
Screenshot: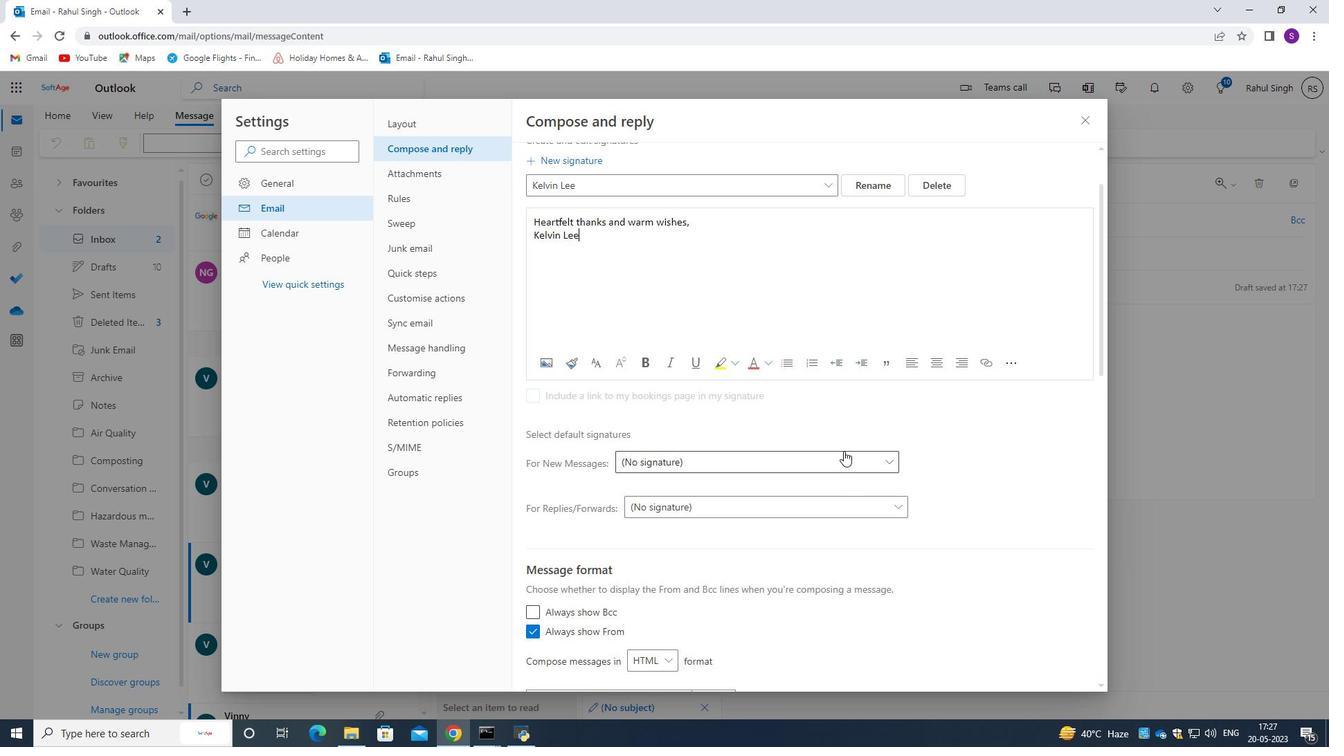
Action: Mouse scrolled (836, 456) with delta (0, 0)
Screenshot: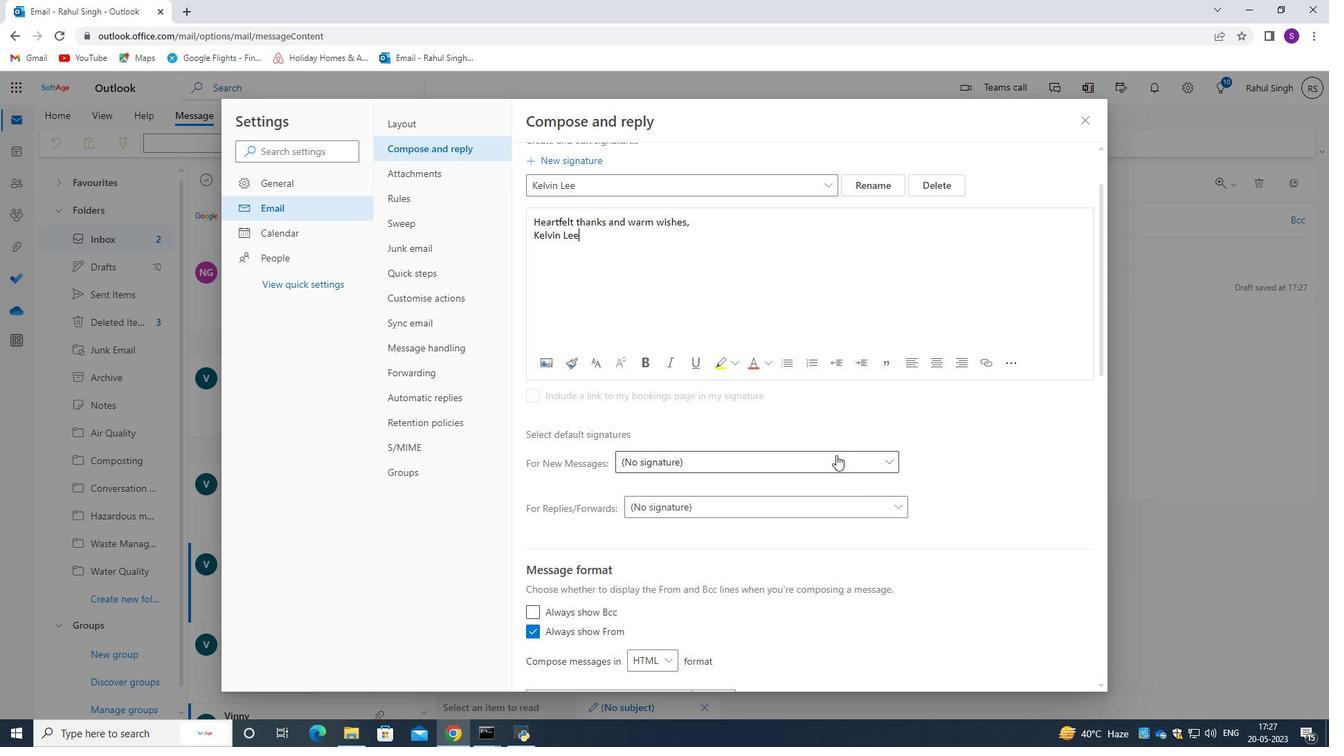 
Action: Mouse scrolled (836, 456) with delta (0, 0)
Screenshot: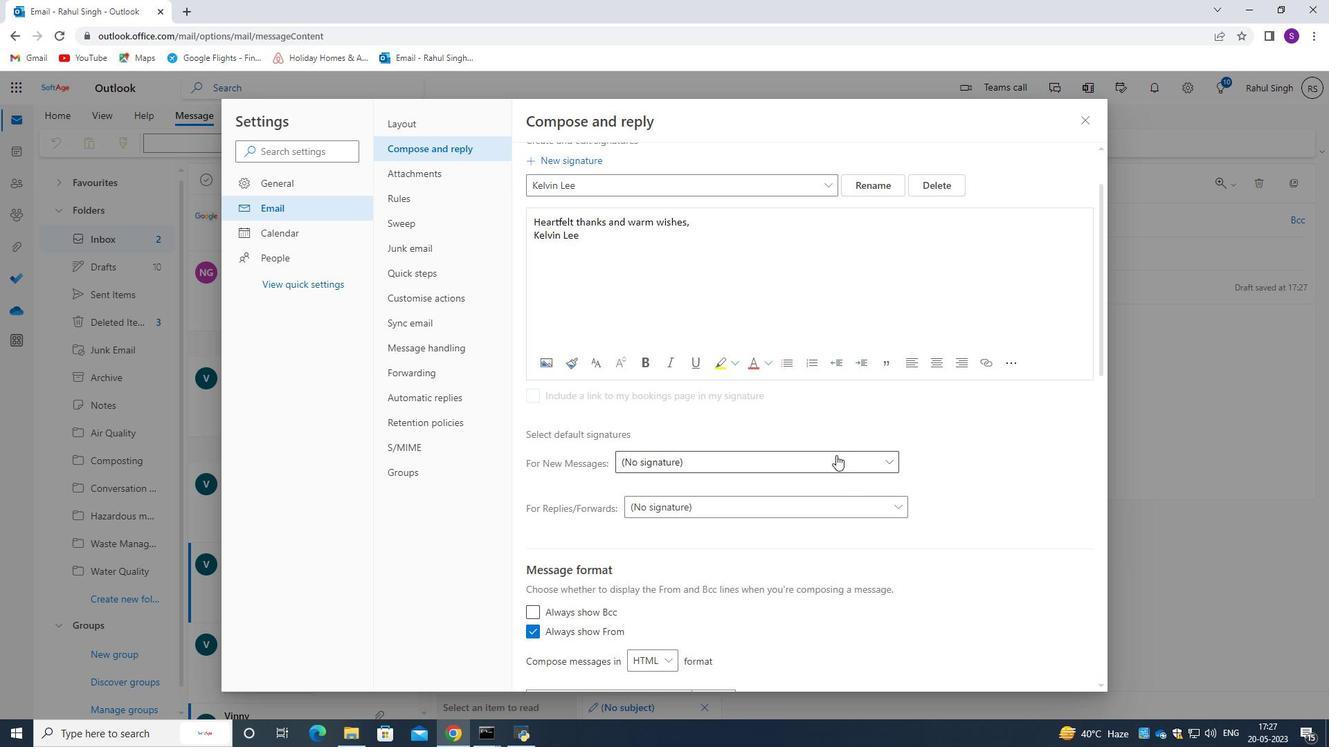 
Action: Mouse scrolled (836, 456) with delta (0, 0)
Screenshot: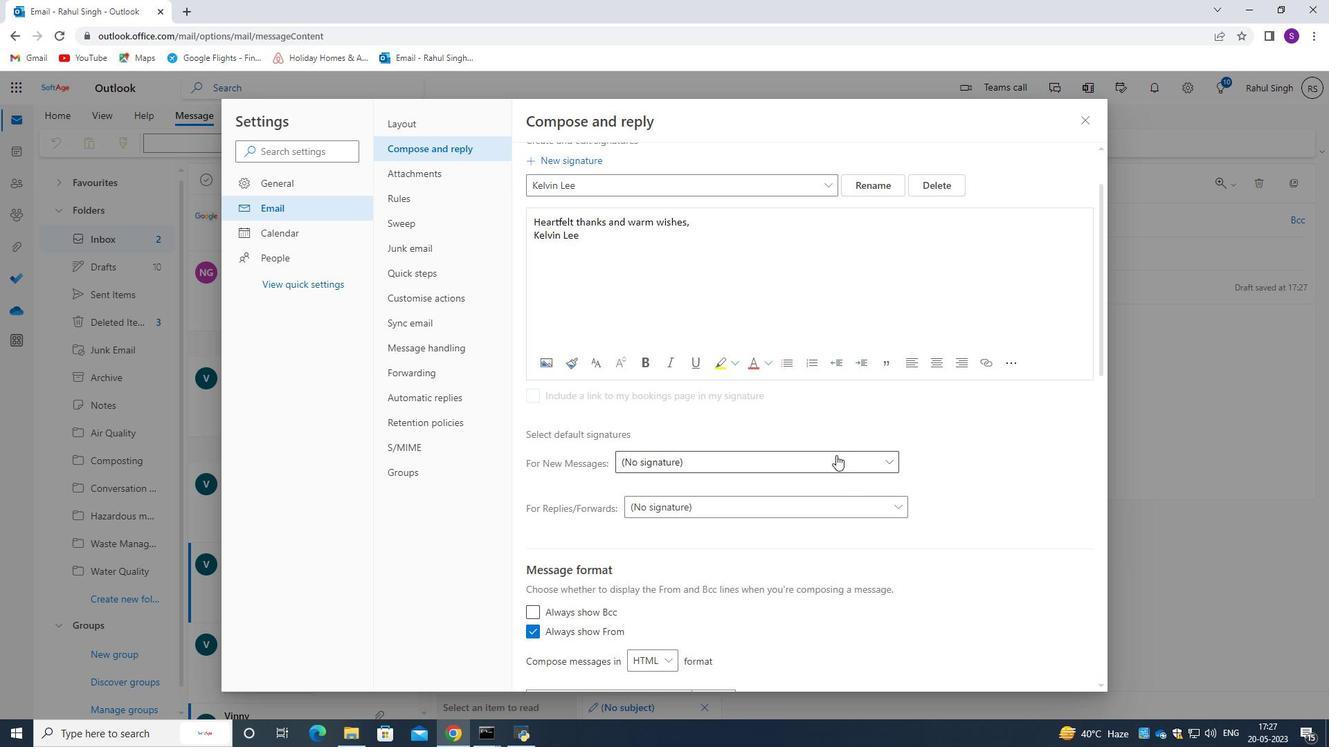 
Action: Mouse moved to (1085, 112)
Screenshot: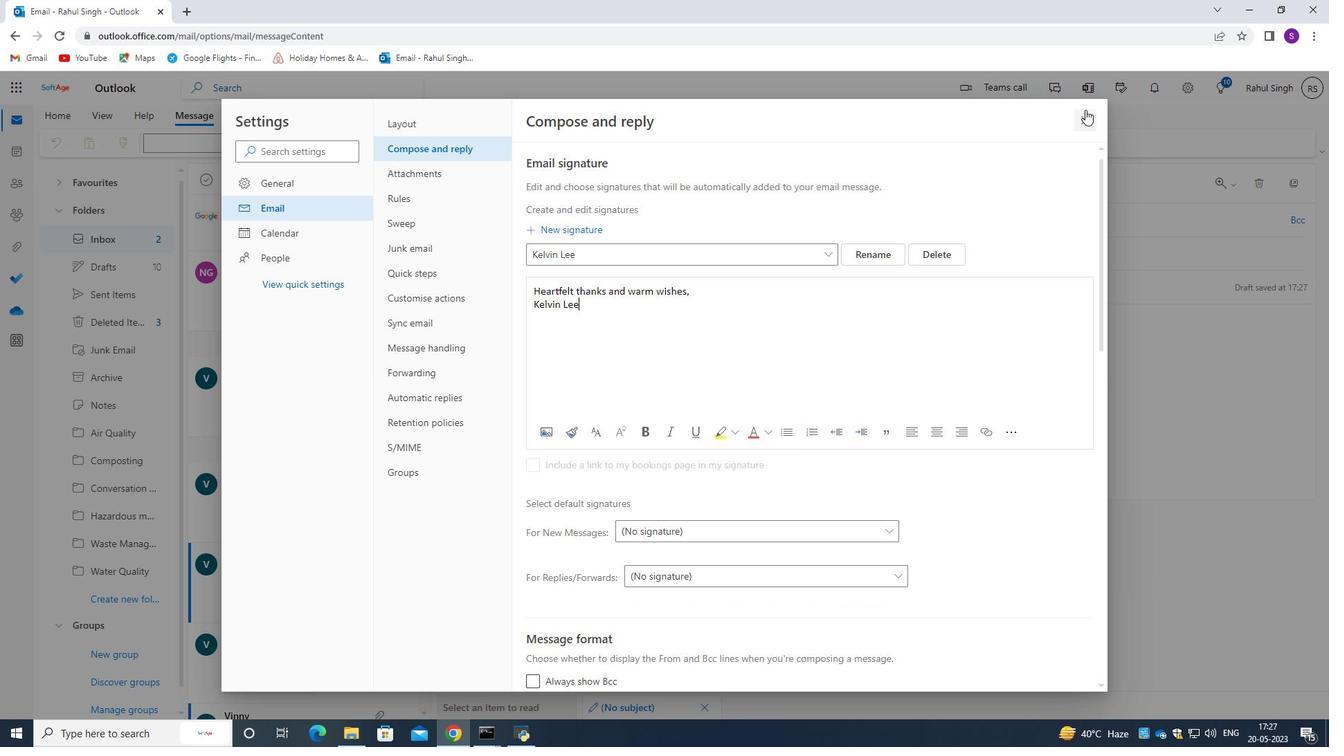 
Action: Mouse pressed left at (1085, 112)
Screenshot: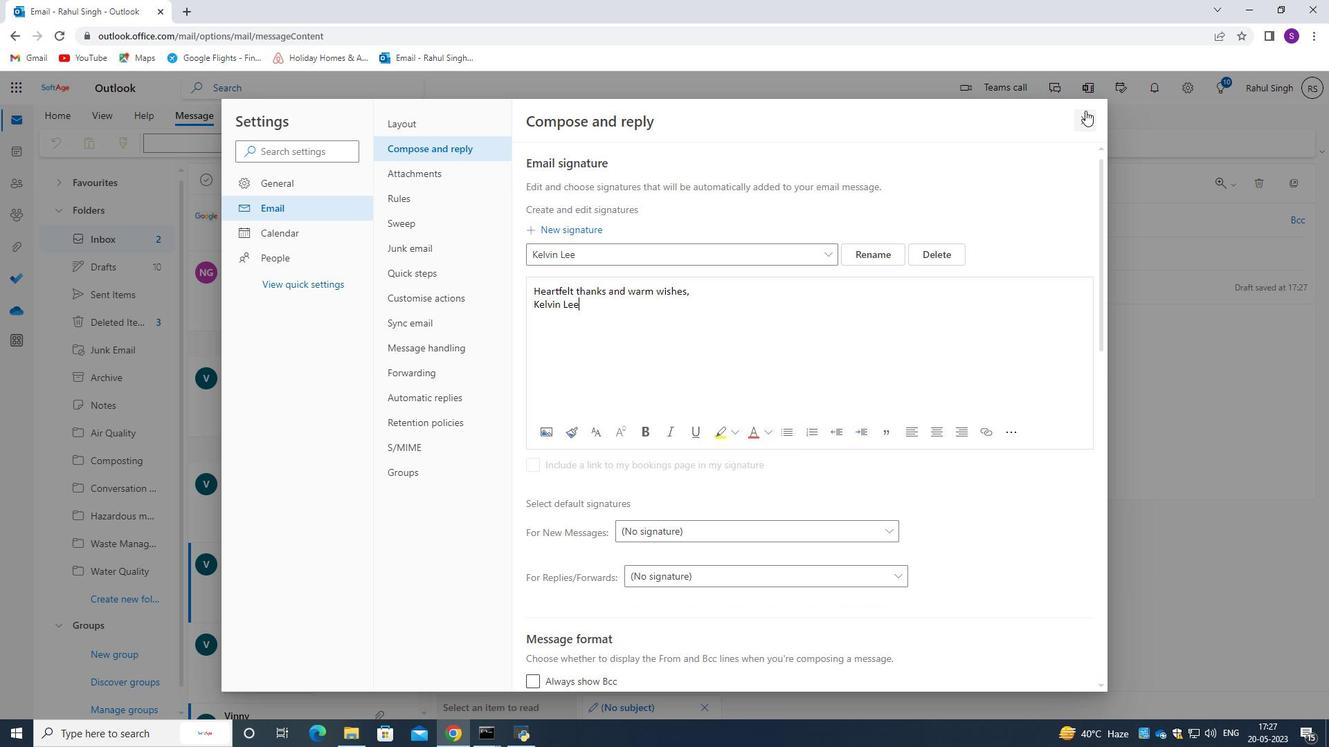 
Action: Mouse moved to (909, 144)
Screenshot: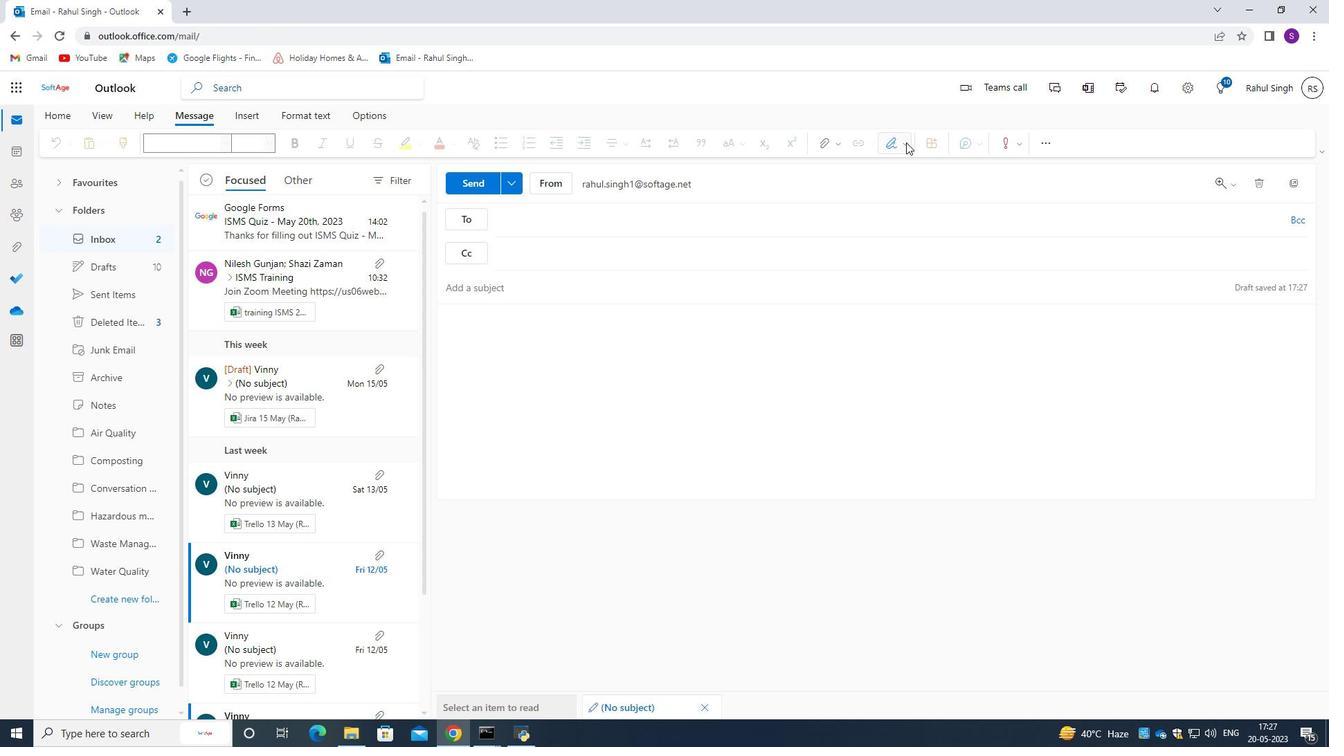 
Action: Mouse pressed left at (909, 144)
Screenshot: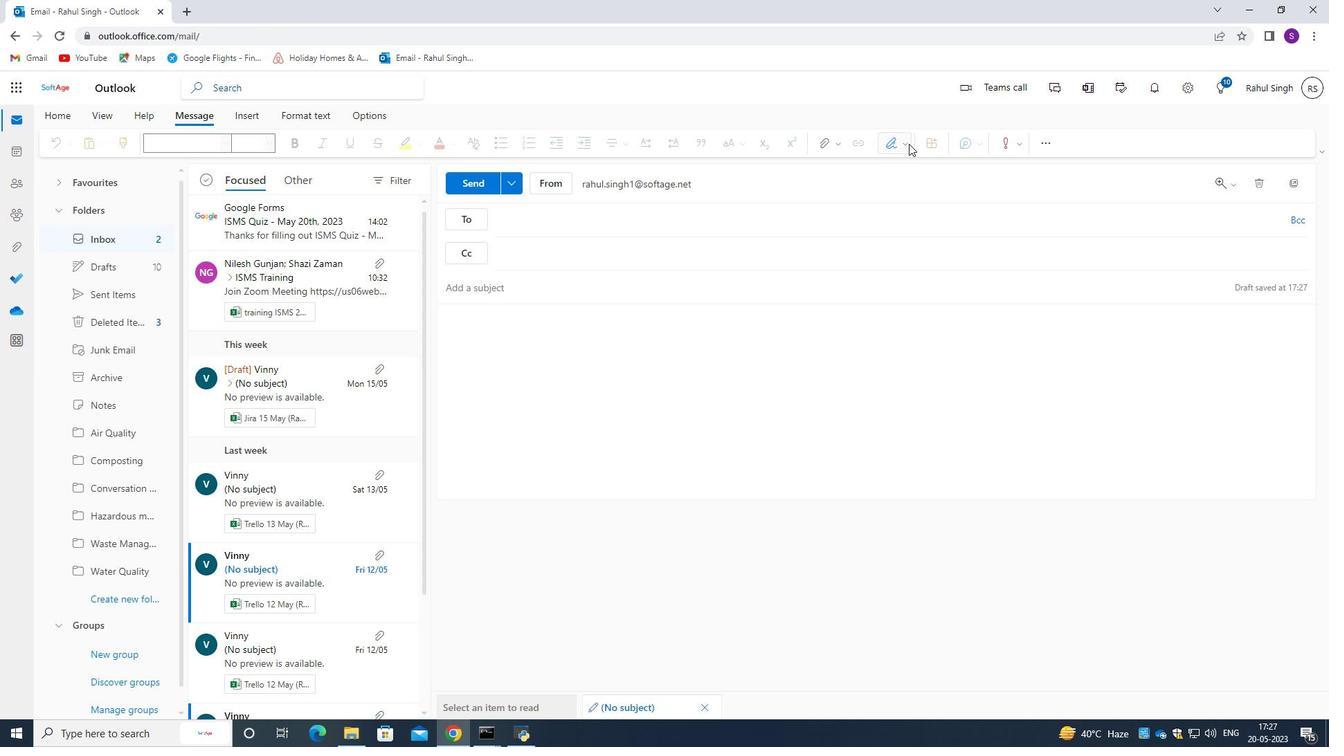 
Action: Mouse moved to (875, 173)
Screenshot: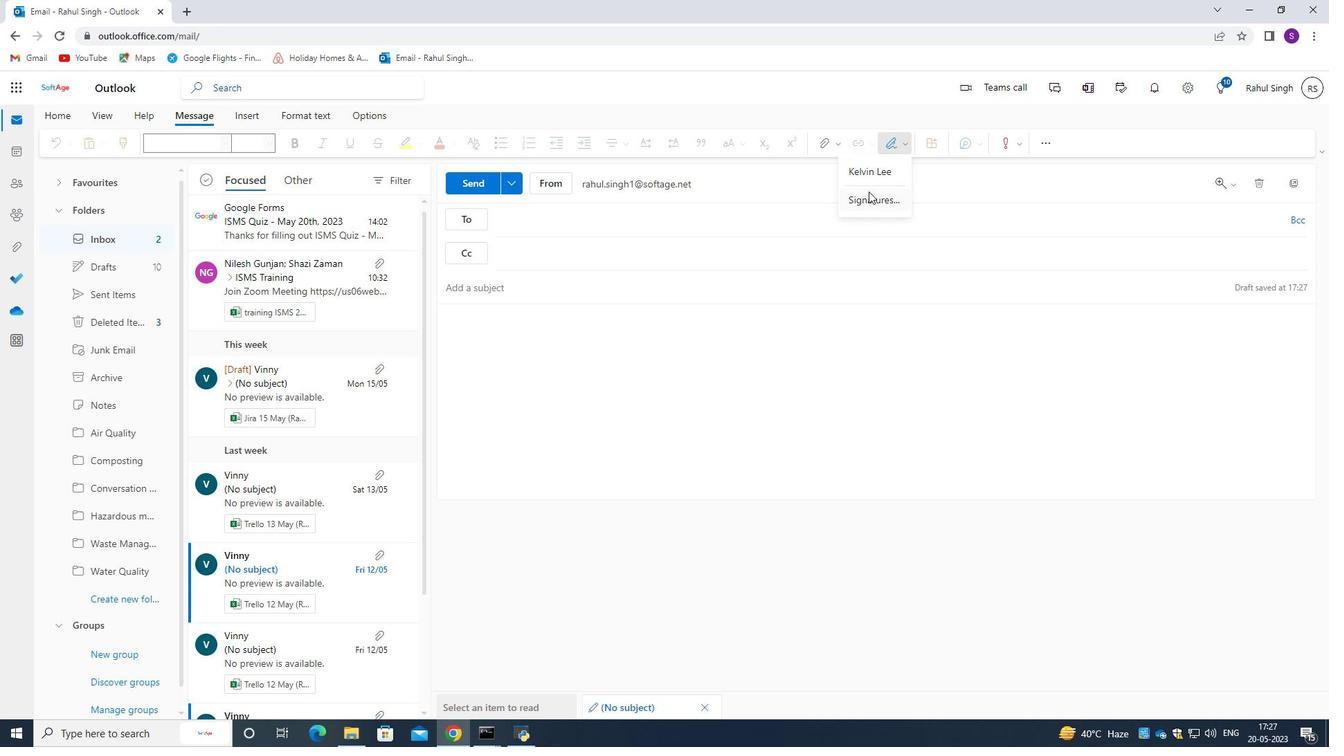 
Action: Mouse pressed left at (875, 173)
Screenshot: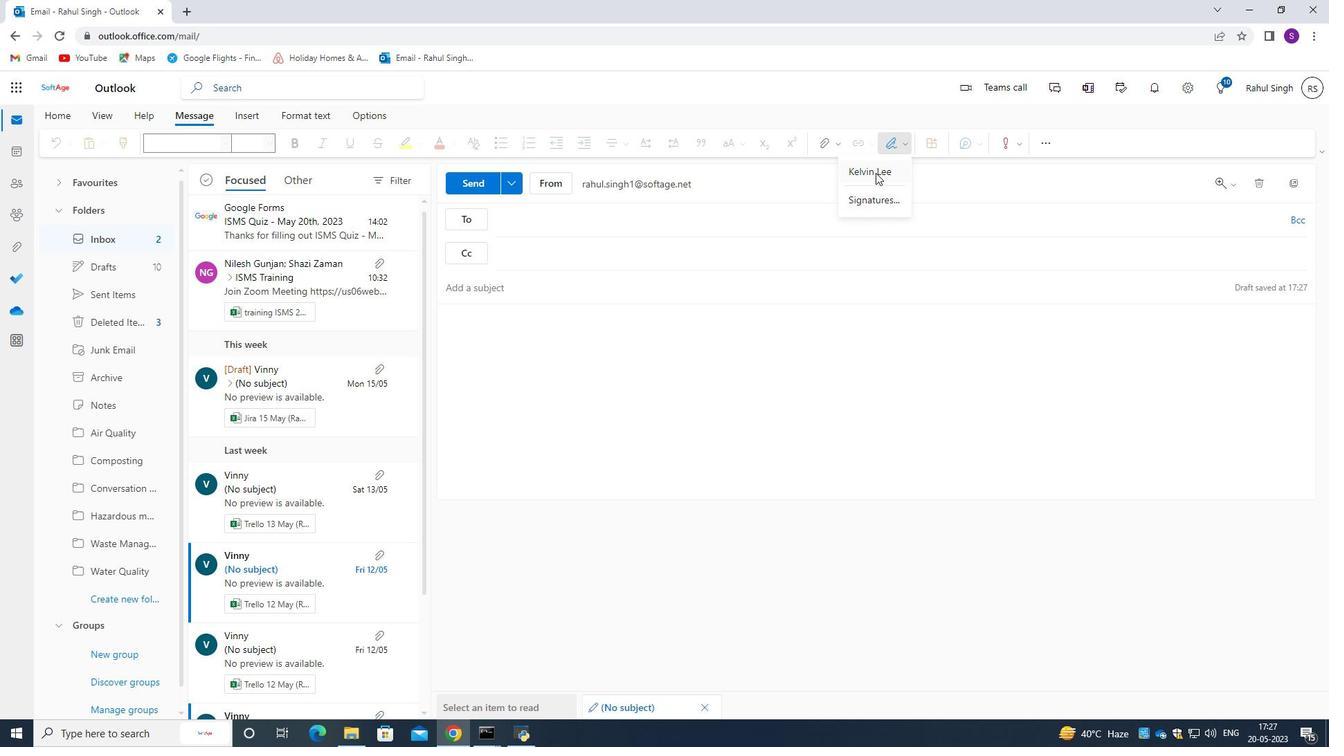 
Action: Mouse moved to (571, 224)
Screenshot: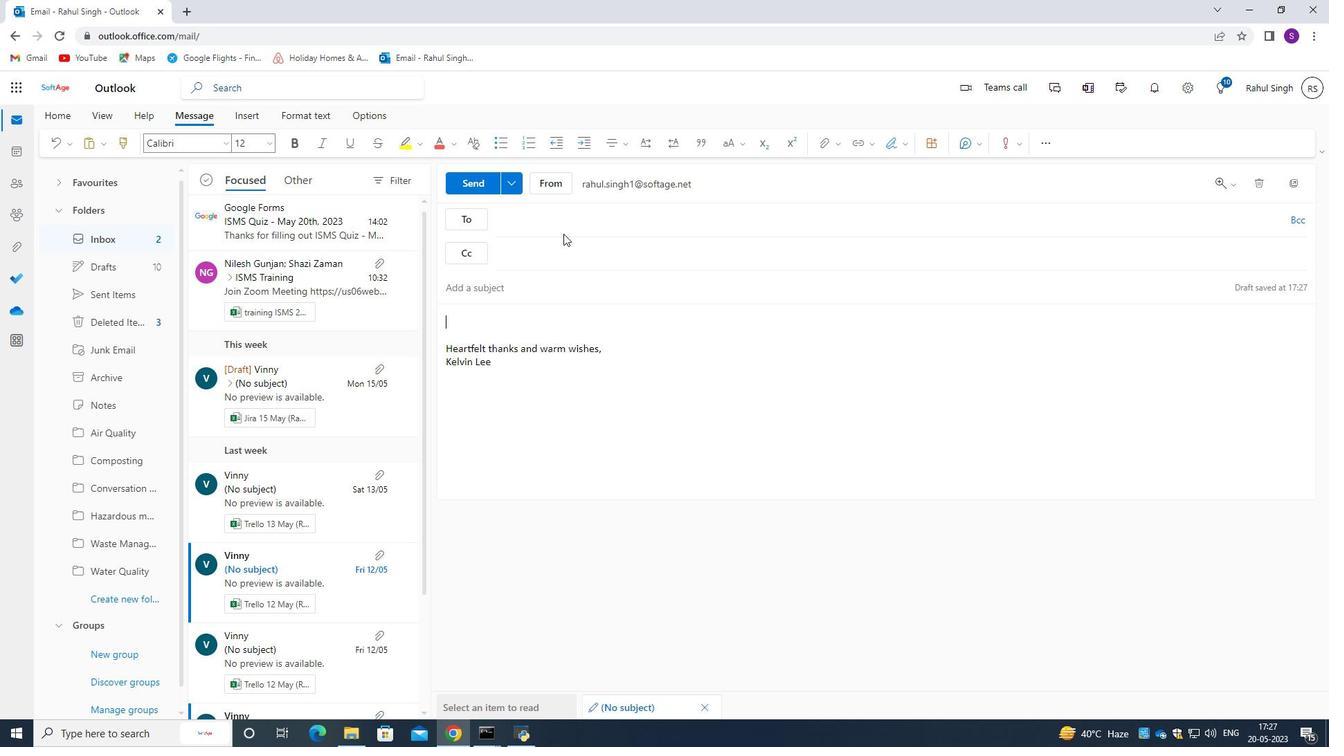 
Action: Mouse pressed left at (571, 224)
Screenshot: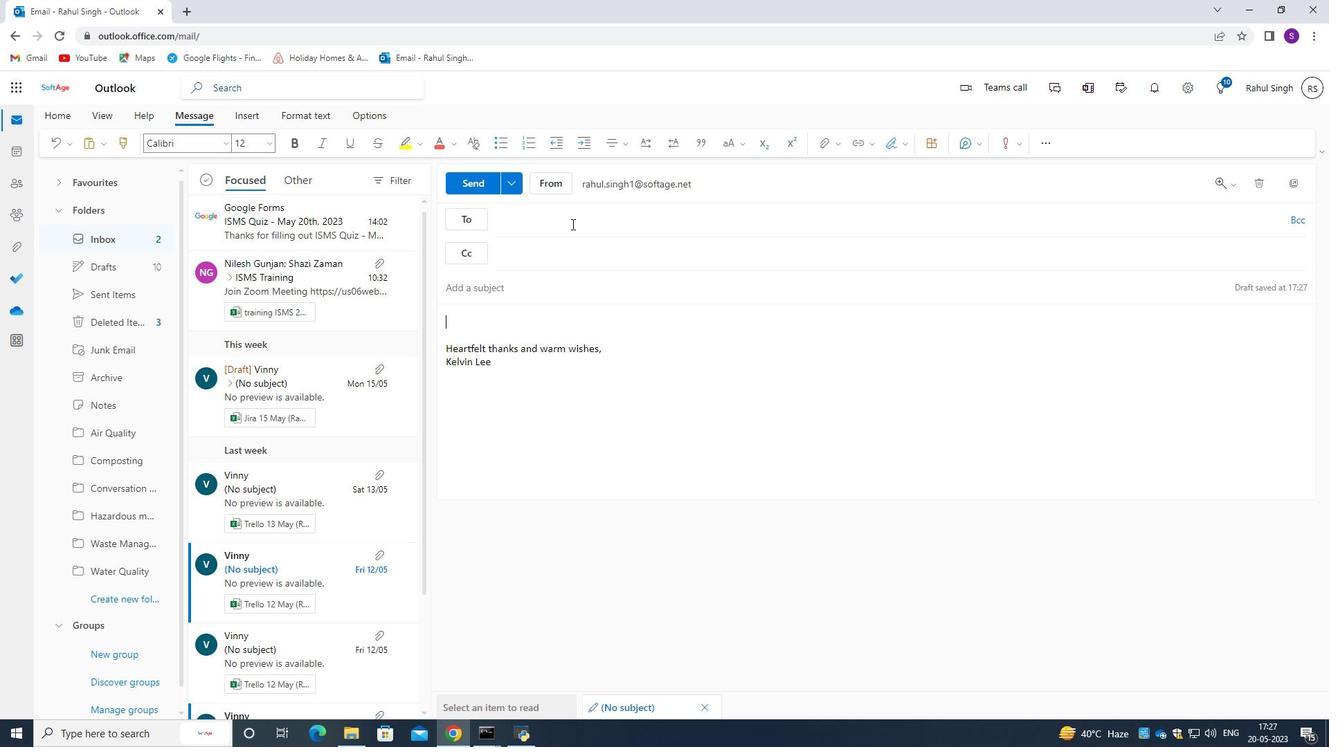 
Action: Key pressed softage.9<Key.shift>@softage.net
Screenshot: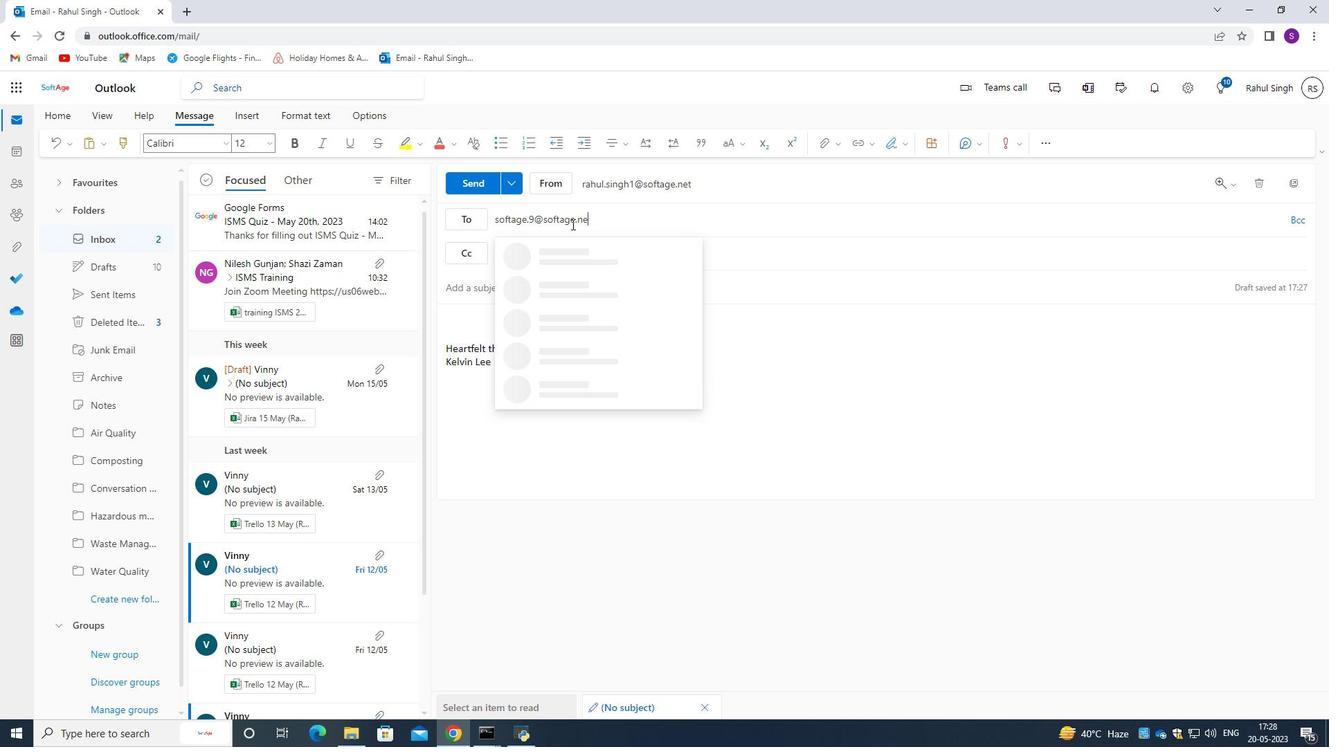 
Action: Mouse moved to (571, 248)
Screenshot: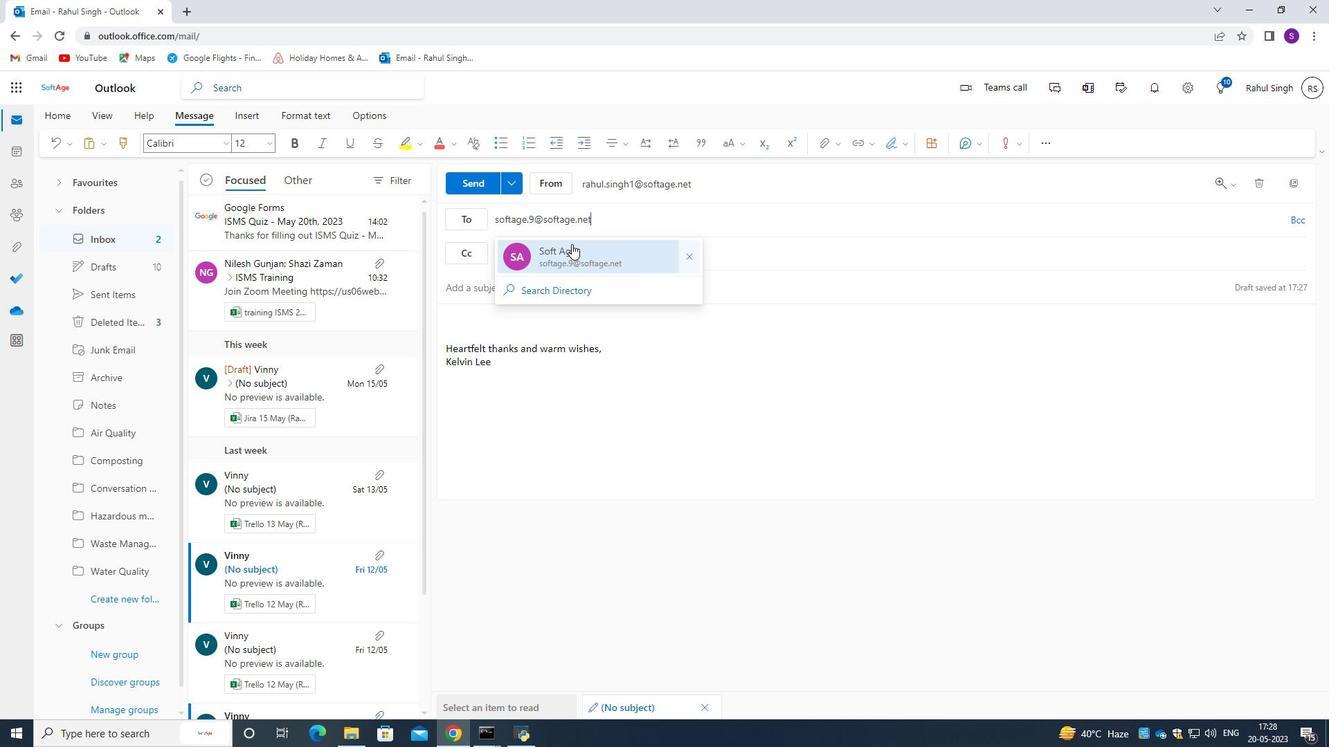 
Action: Mouse pressed left at (571, 248)
Screenshot: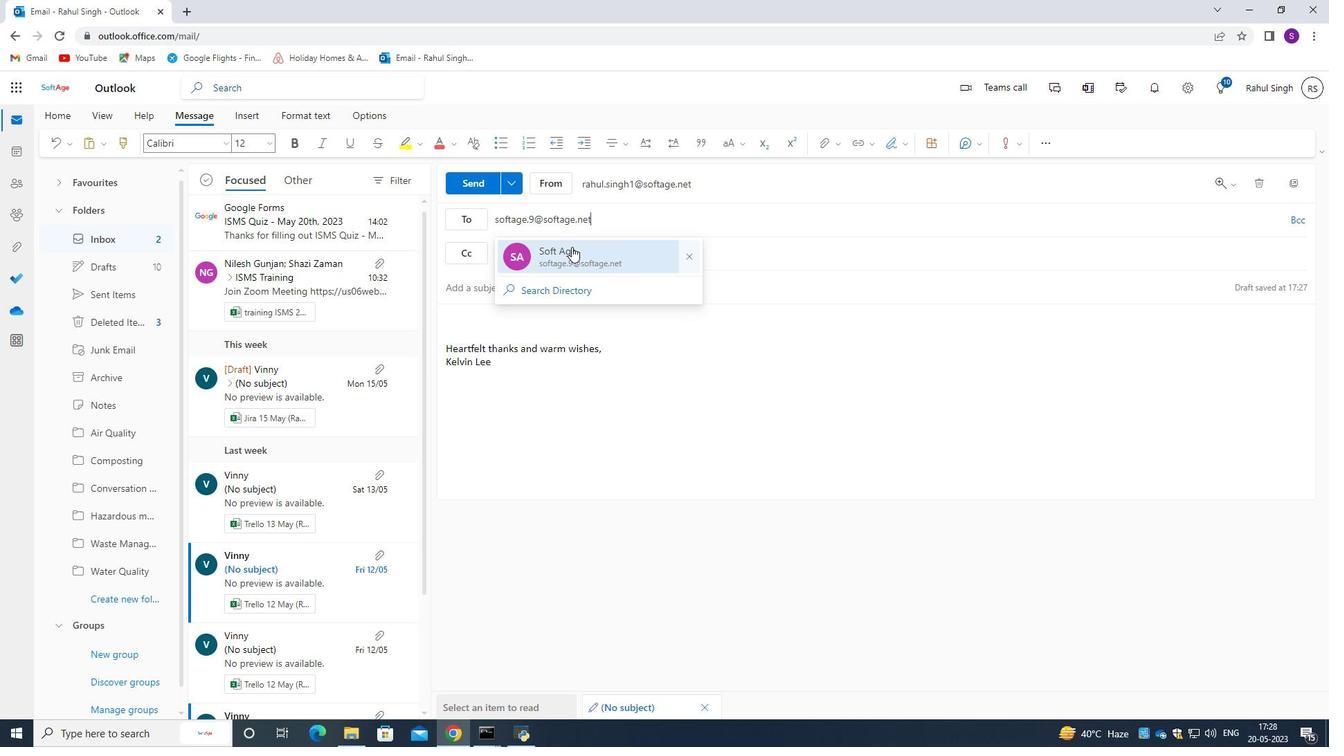 
Action: Mouse moved to (121, 596)
Screenshot: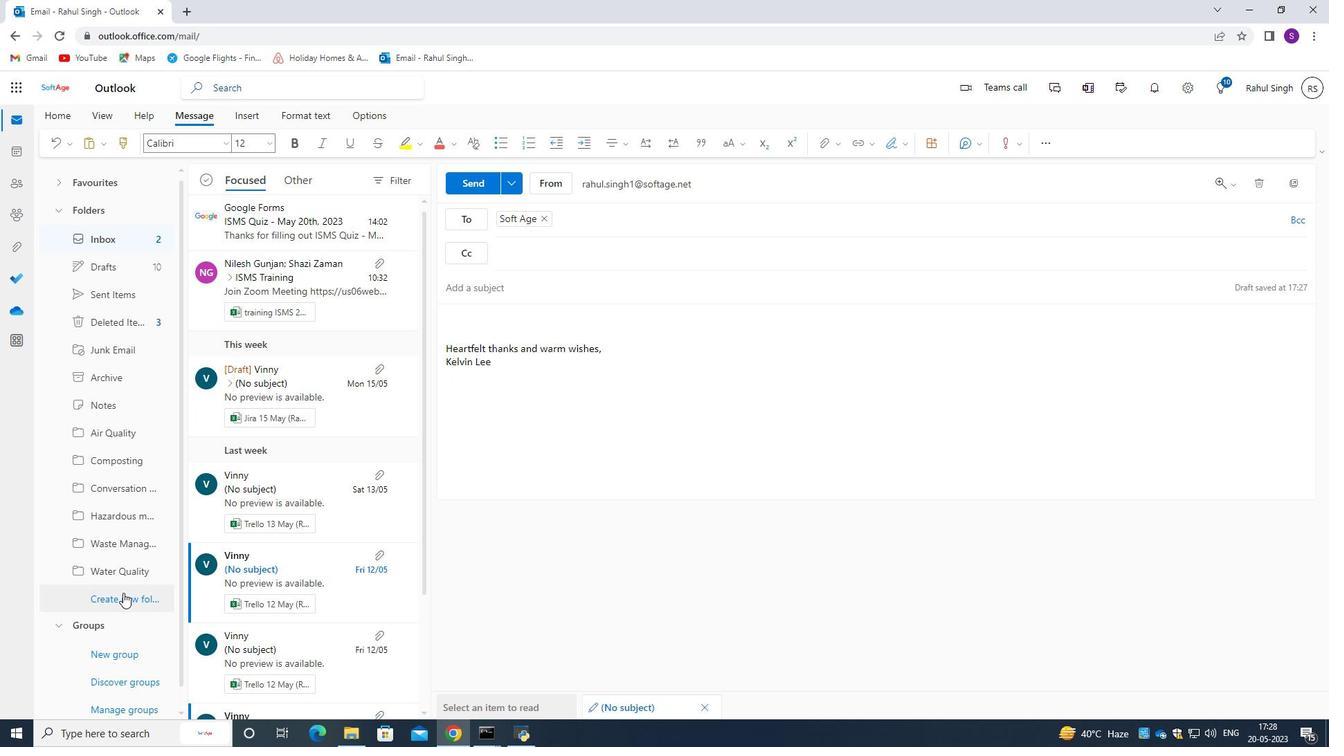 
Action: Mouse pressed left at (121, 596)
Screenshot: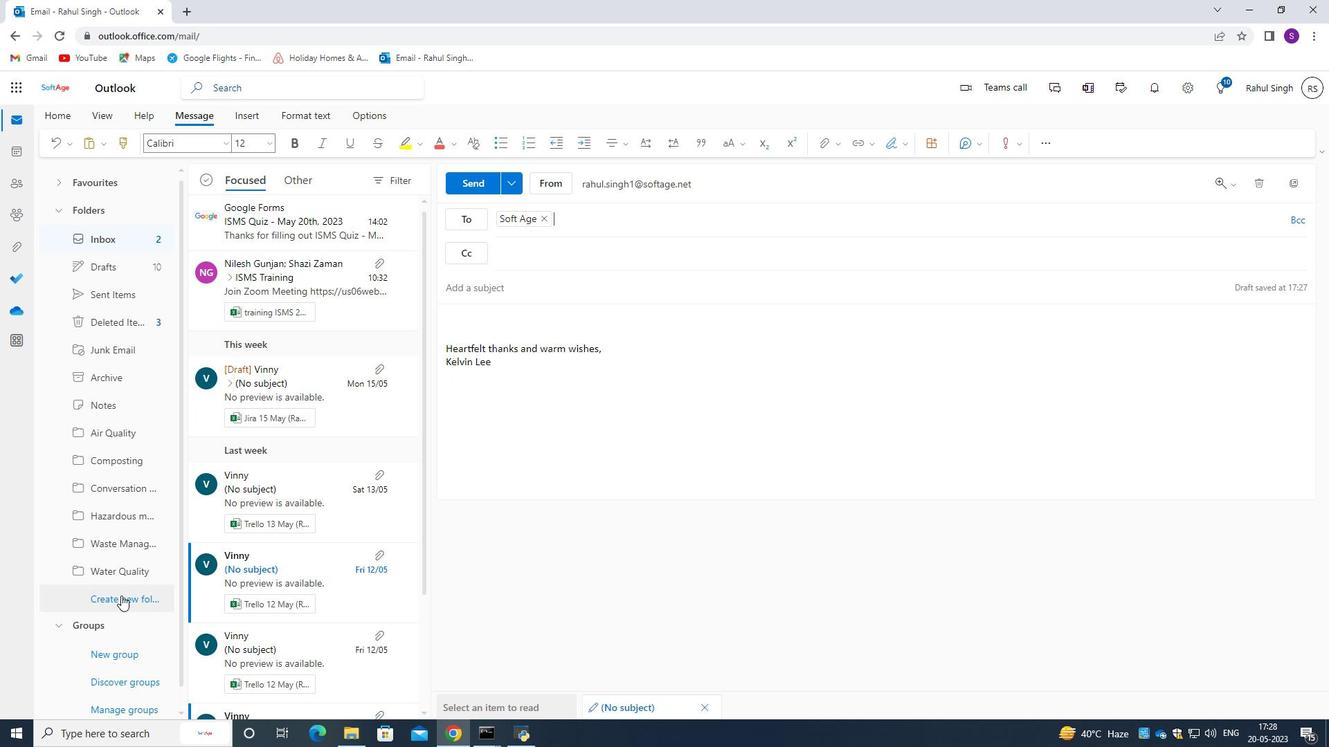 
Action: Mouse moved to (115, 593)
Screenshot: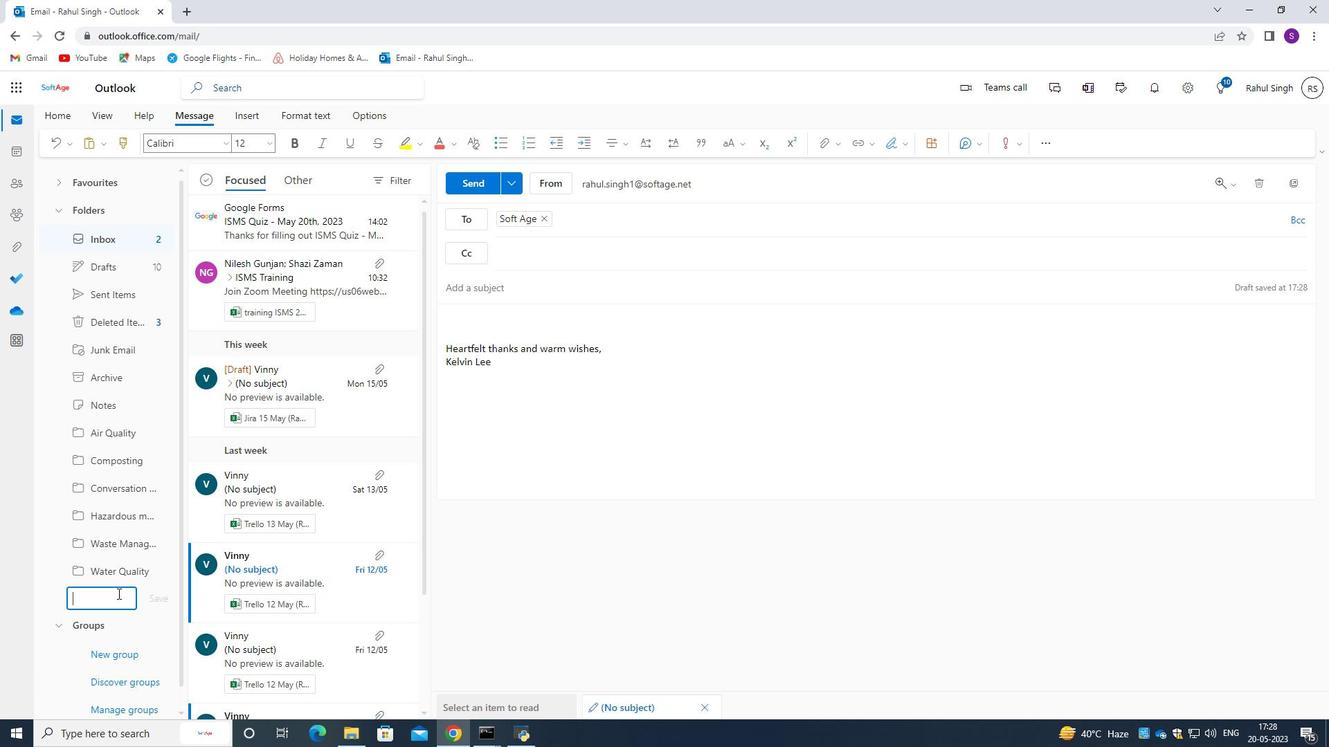 
Action: Mouse pressed left at (115, 593)
Screenshot: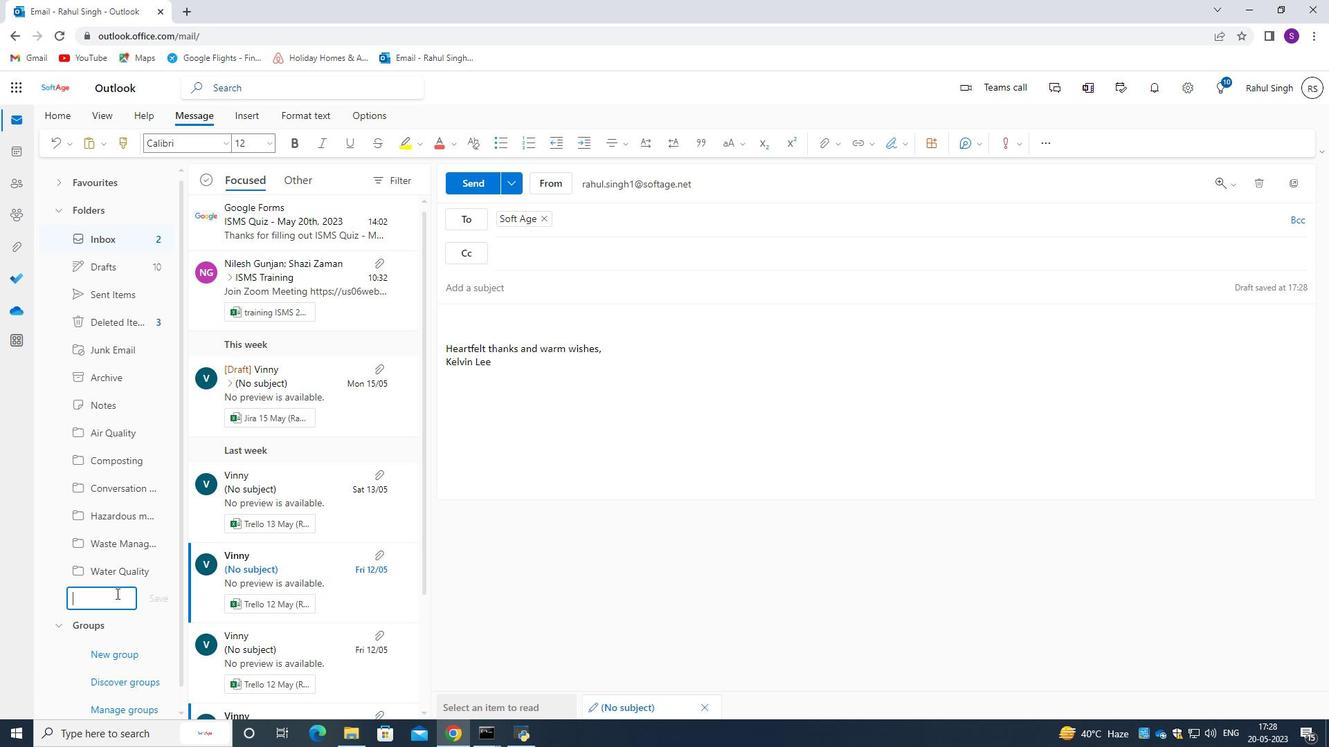 
Action: Key pressed <Key.caps_lock>C<Key.caps_lock>hemicals
Screenshot: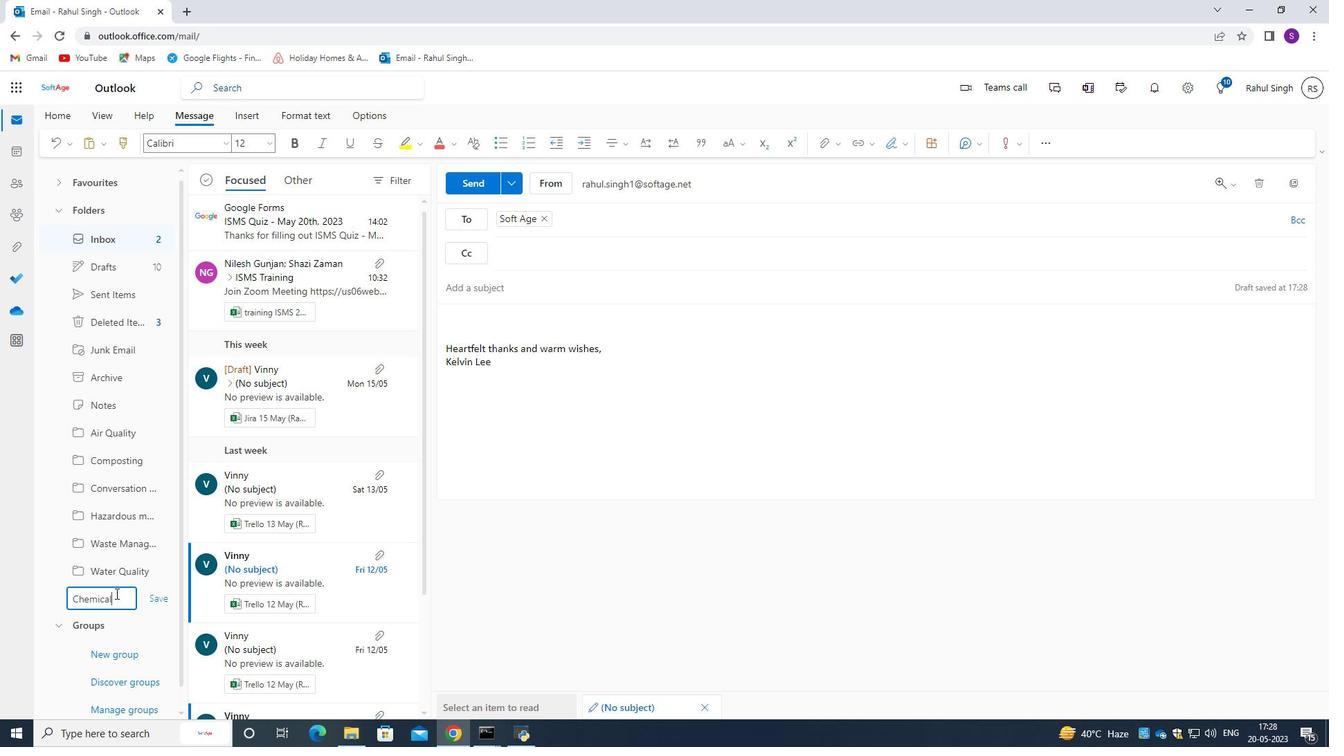 
Action: Mouse moved to (155, 598)
Screenshot: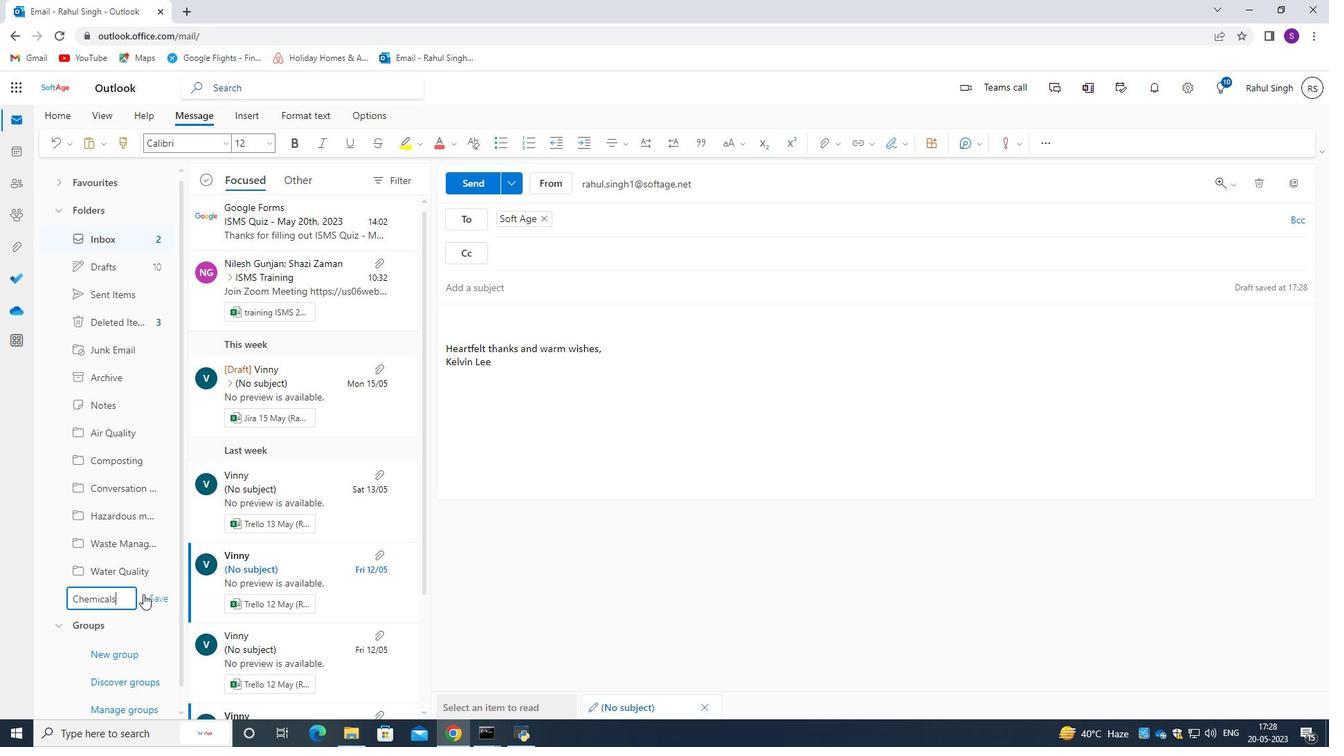 
Action: Mouse pressed left at (155, 598)
Screenshot: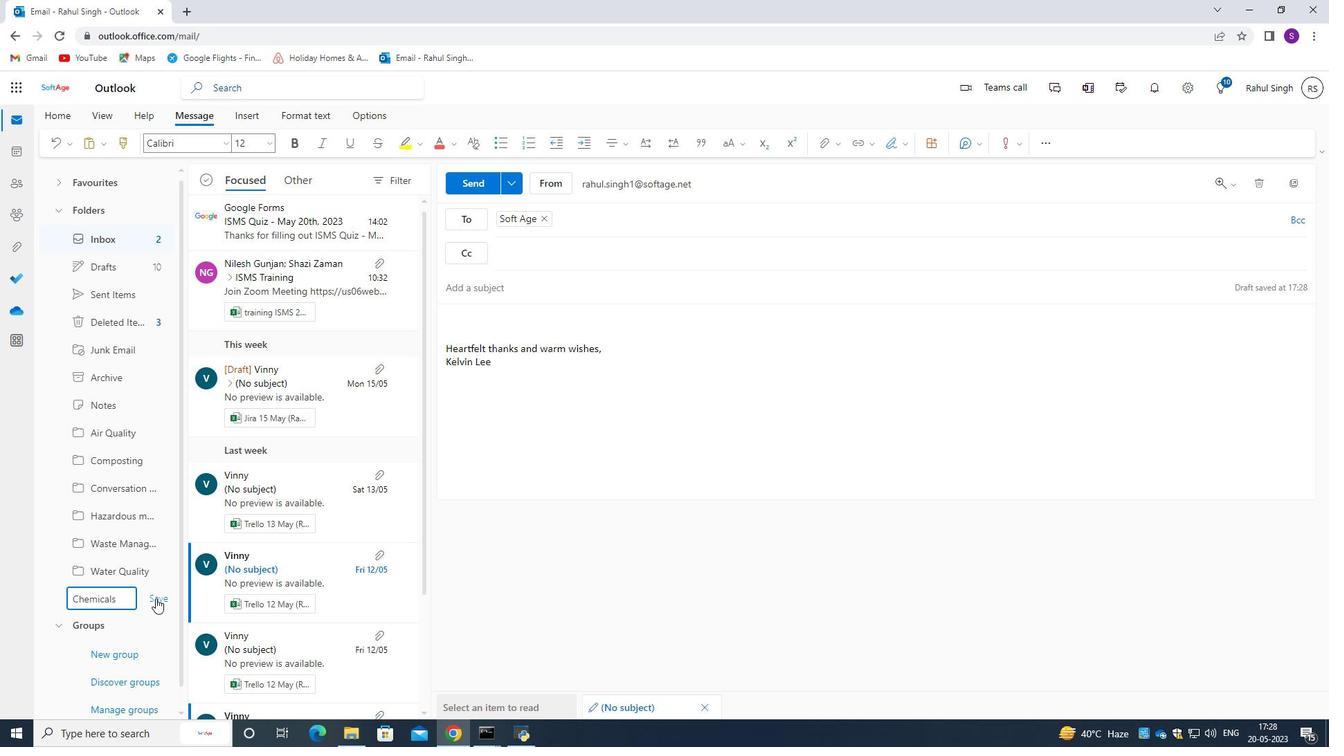 
Action: Mouse moved to (508, 496)
Screenshot: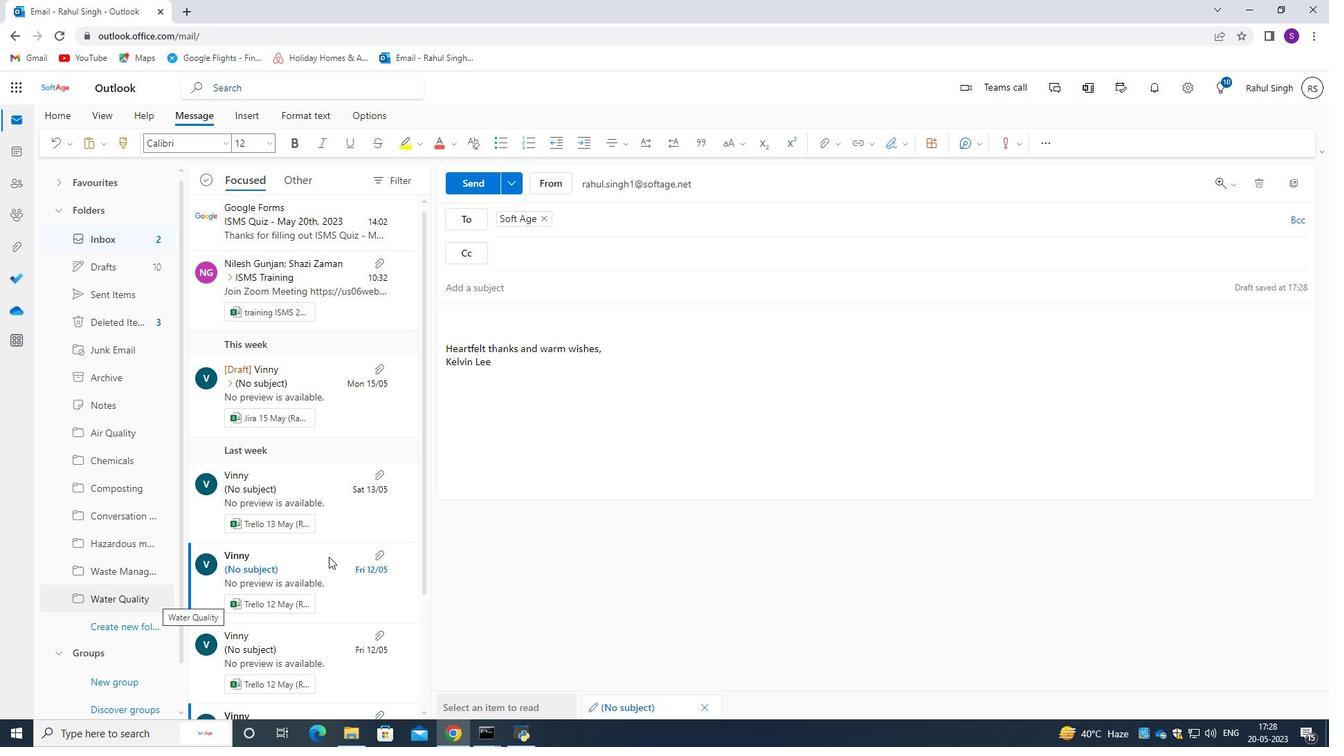 
Action: Mouse scrolled (508, 497) with delta (0, 0)
Screenshot: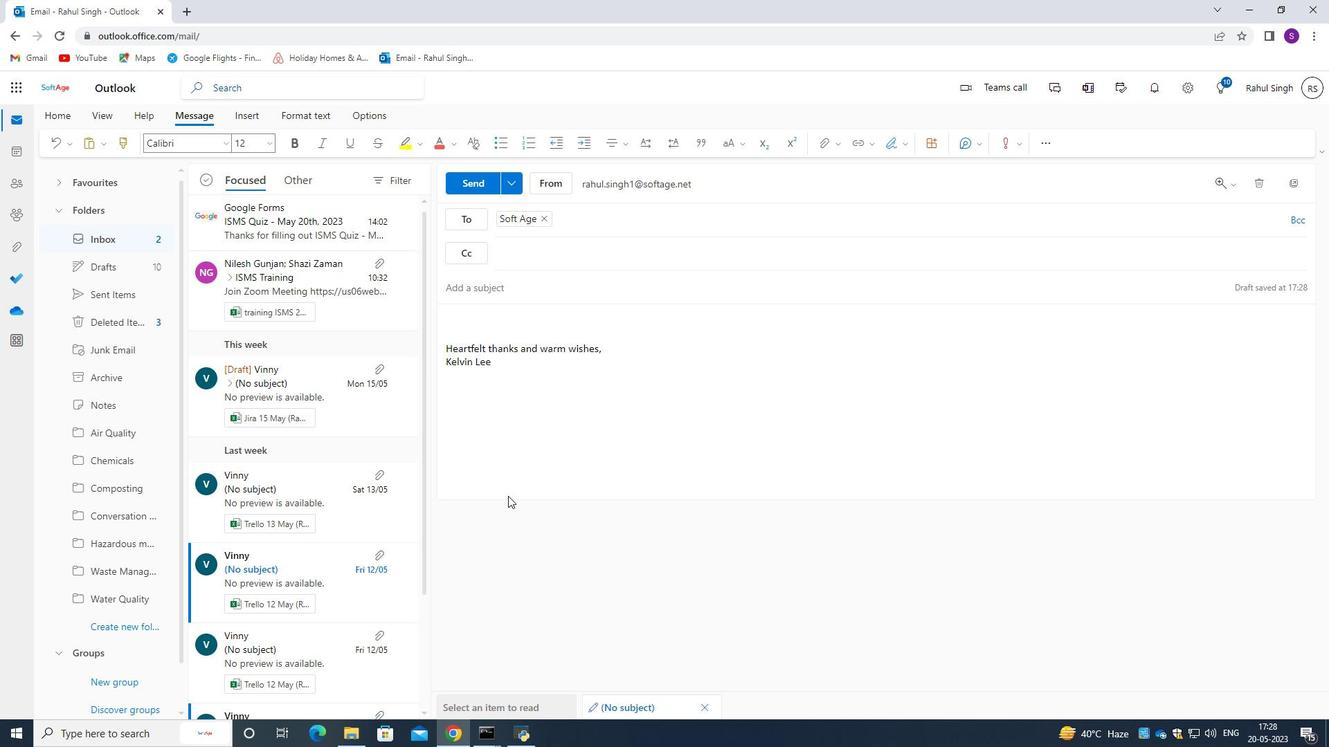 
Action: Mouse moved to (121, 460)
Screenshot: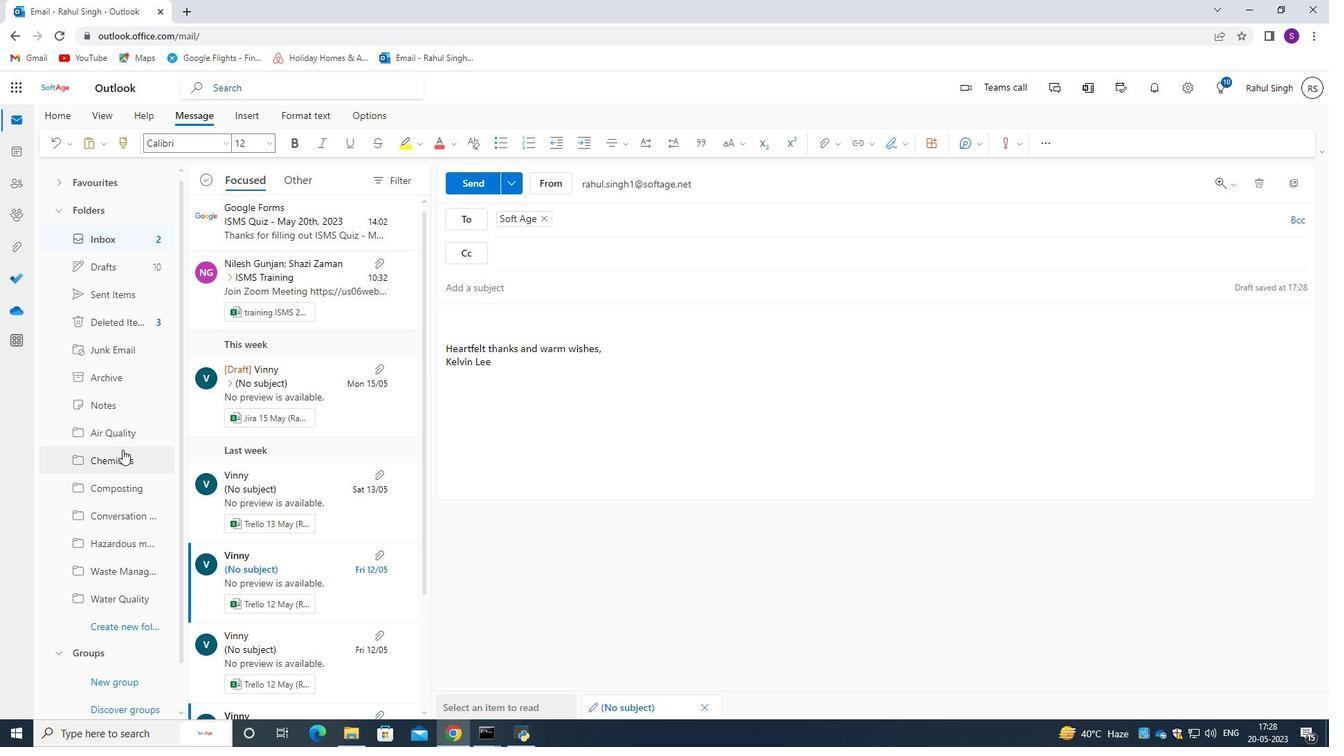 
Action: Mouse pressed left at (121, 460)
Screenshot: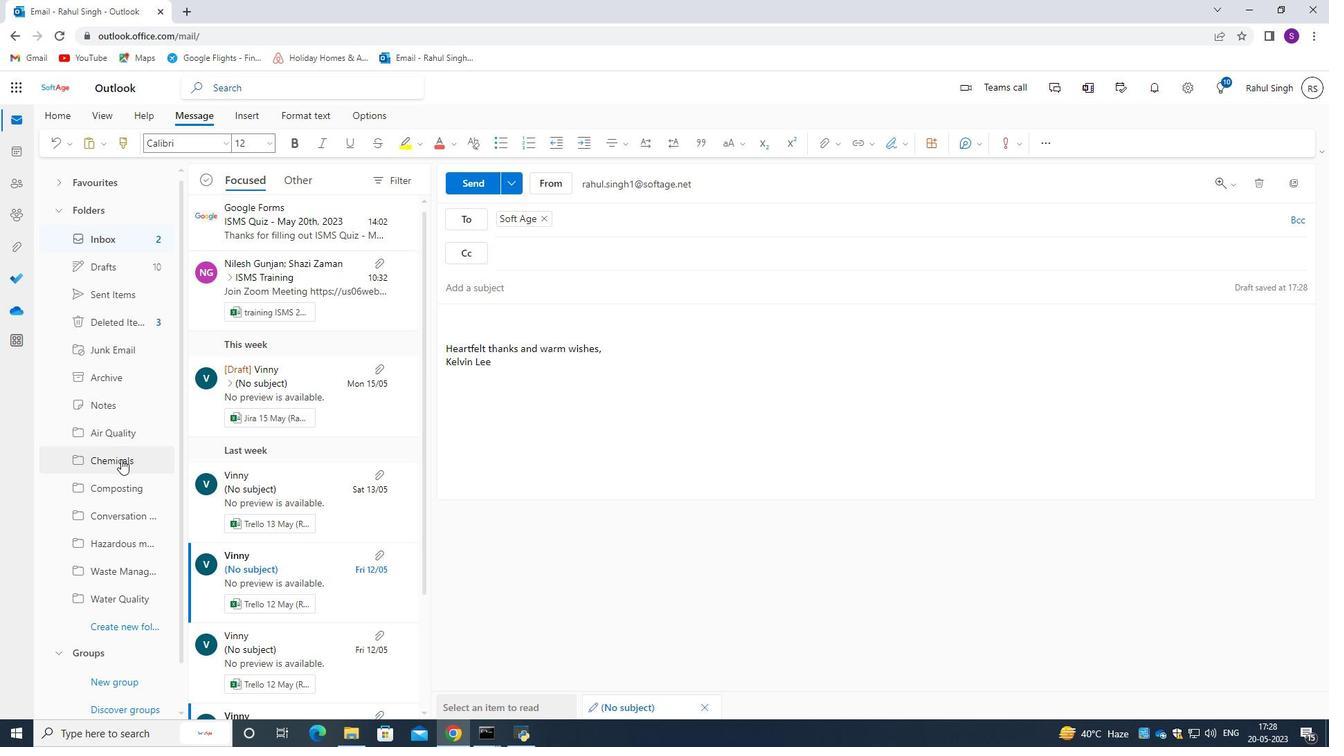 
Action: Mouse moved to (466, 191)
Screenshot: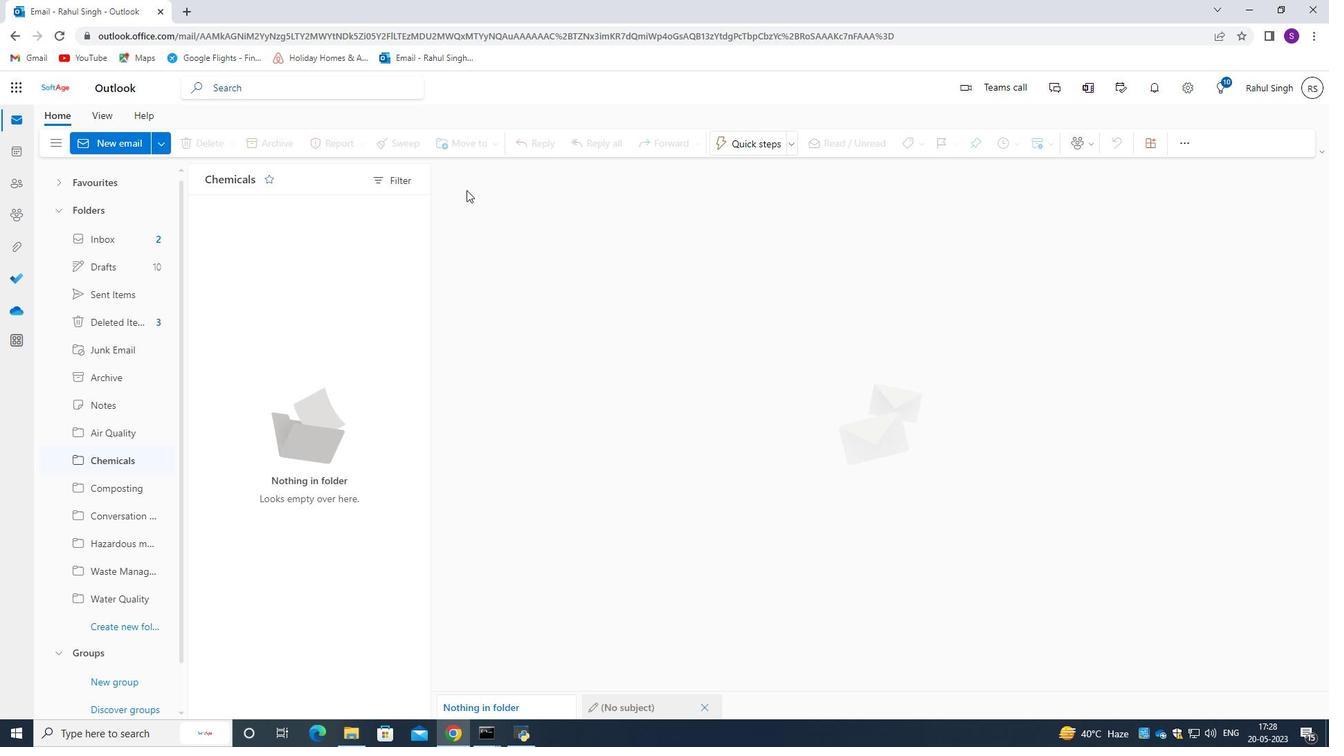 
Action: Mouse pressed left at (466, 191)
Screenshot: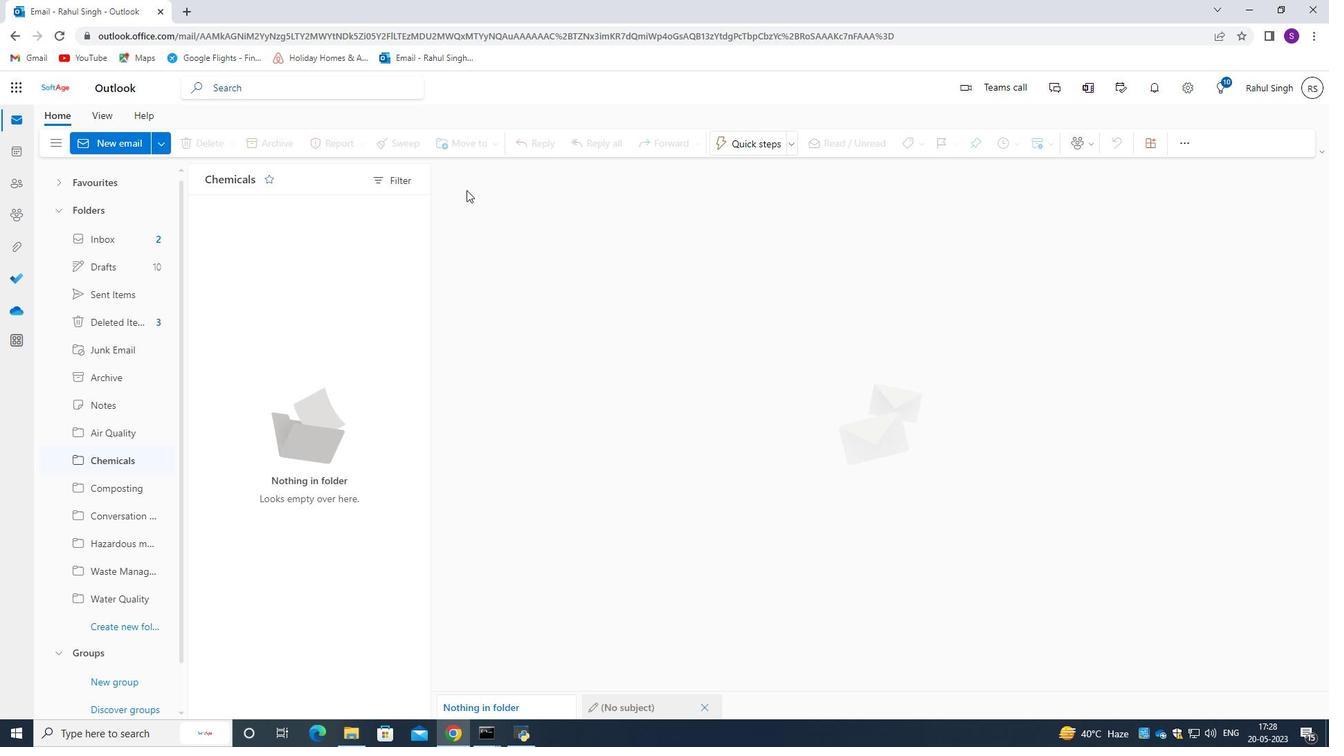 
Action: Mouse moved to (13, 40)
Screenshot: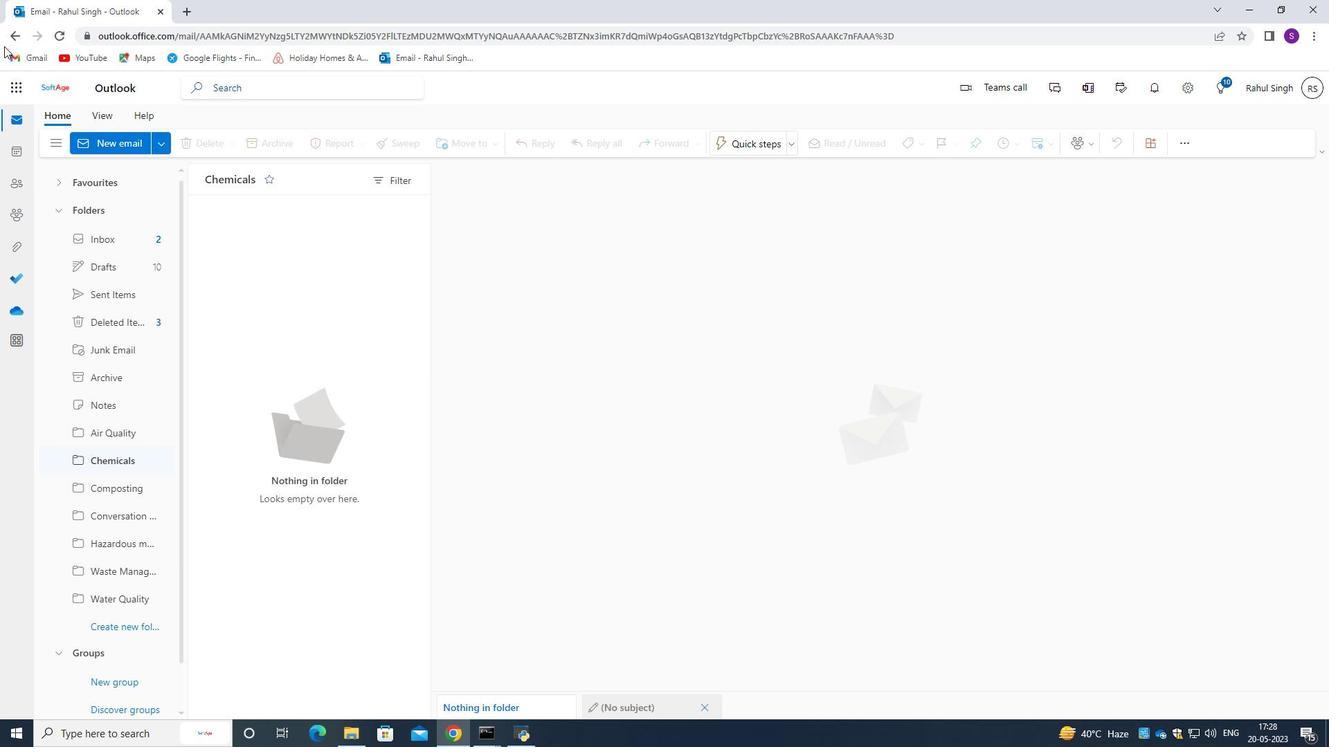 
Action: Mouse pressed left at (13, 40)
Screenshot: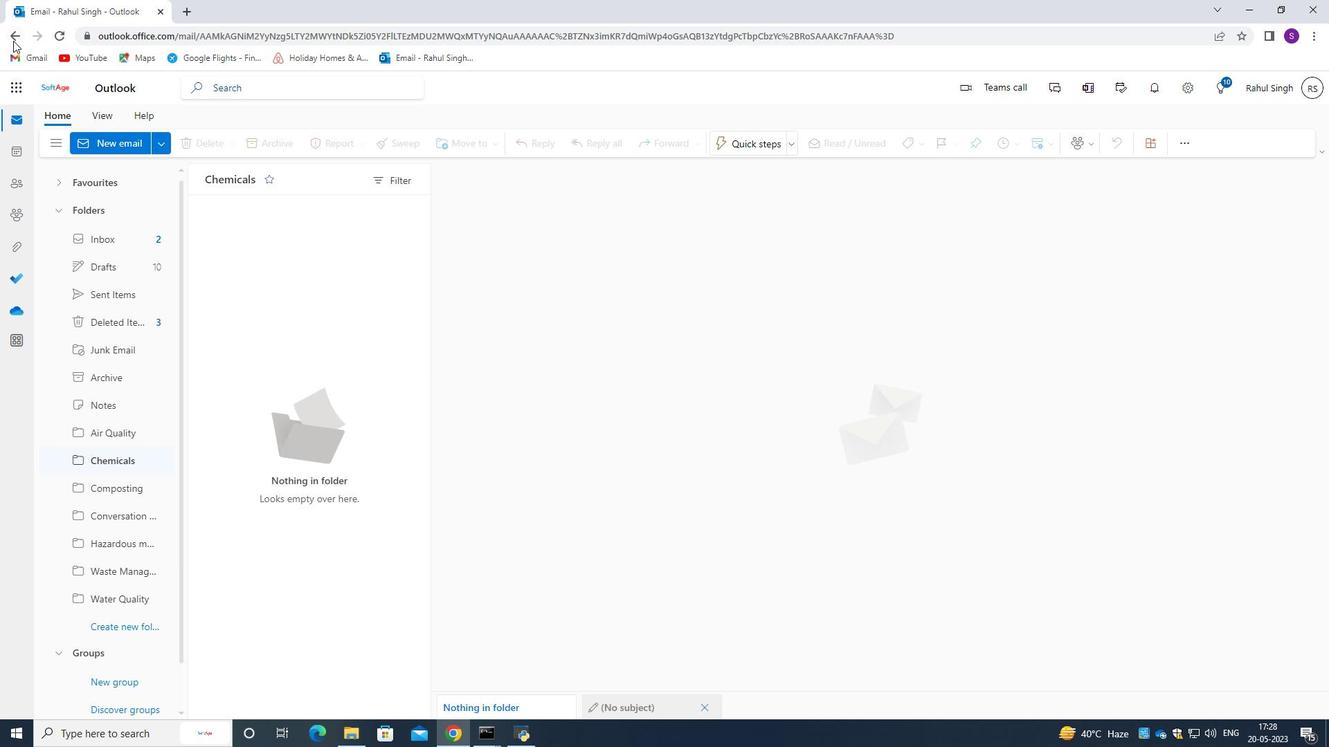 
Action: Mouse moved to (121, 271)
Screenshot: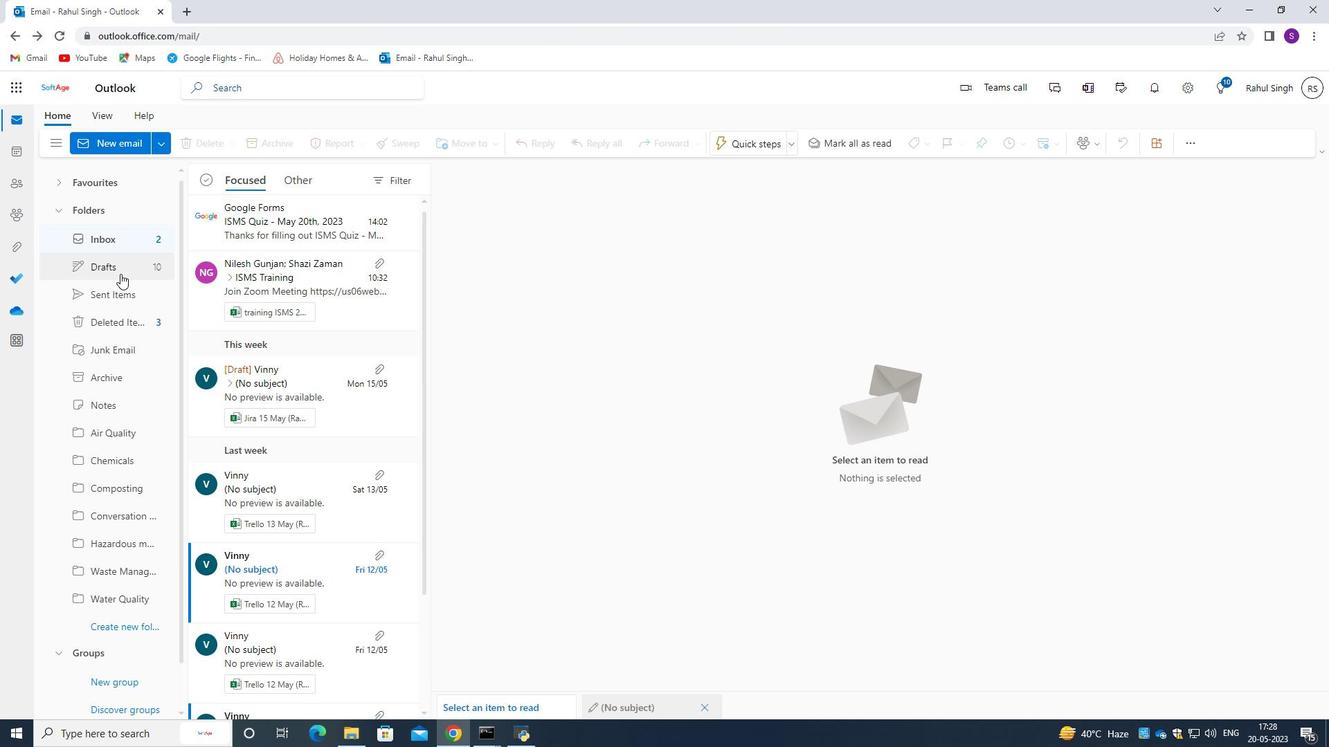 
Action: Mouse pressed left at (121, 271)
Screenshot: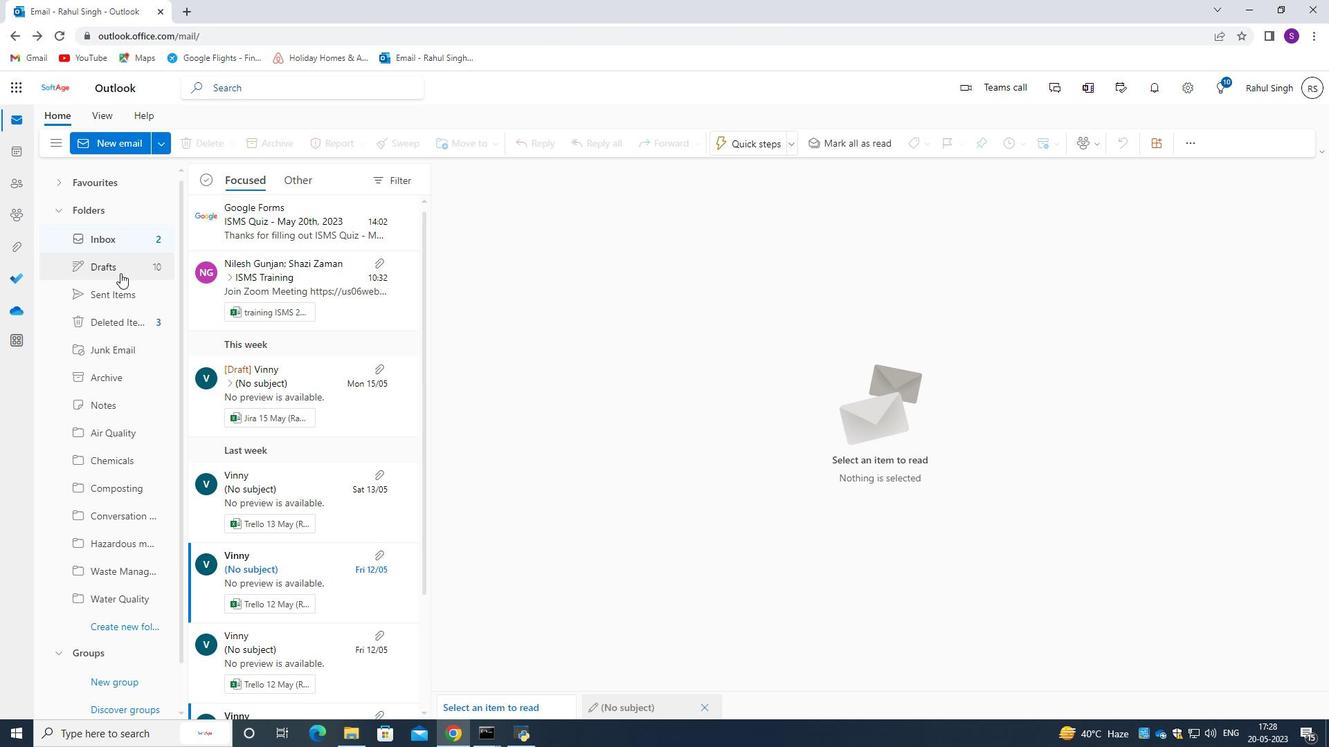 
Action: Mouse moved to (285, 245)
Screenshot: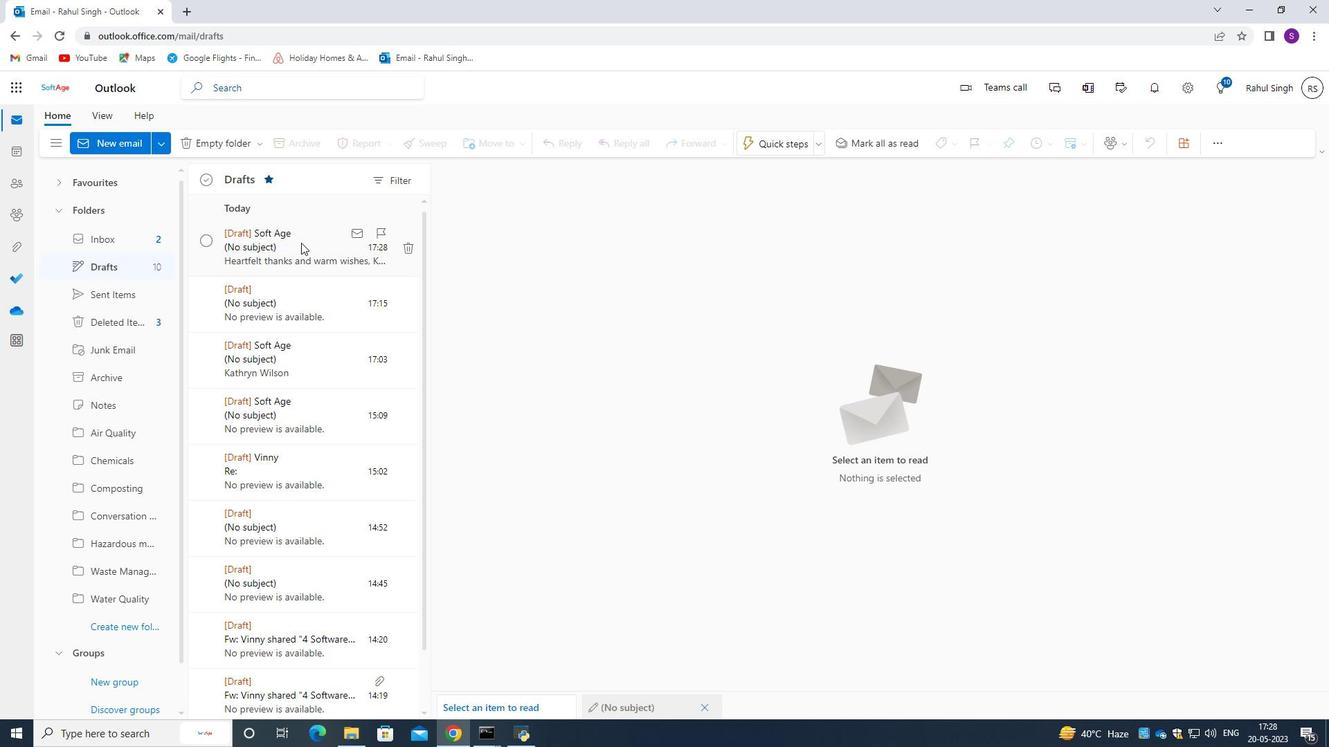 
Action: Mouse pressed left at (285, 245)
Screenshot: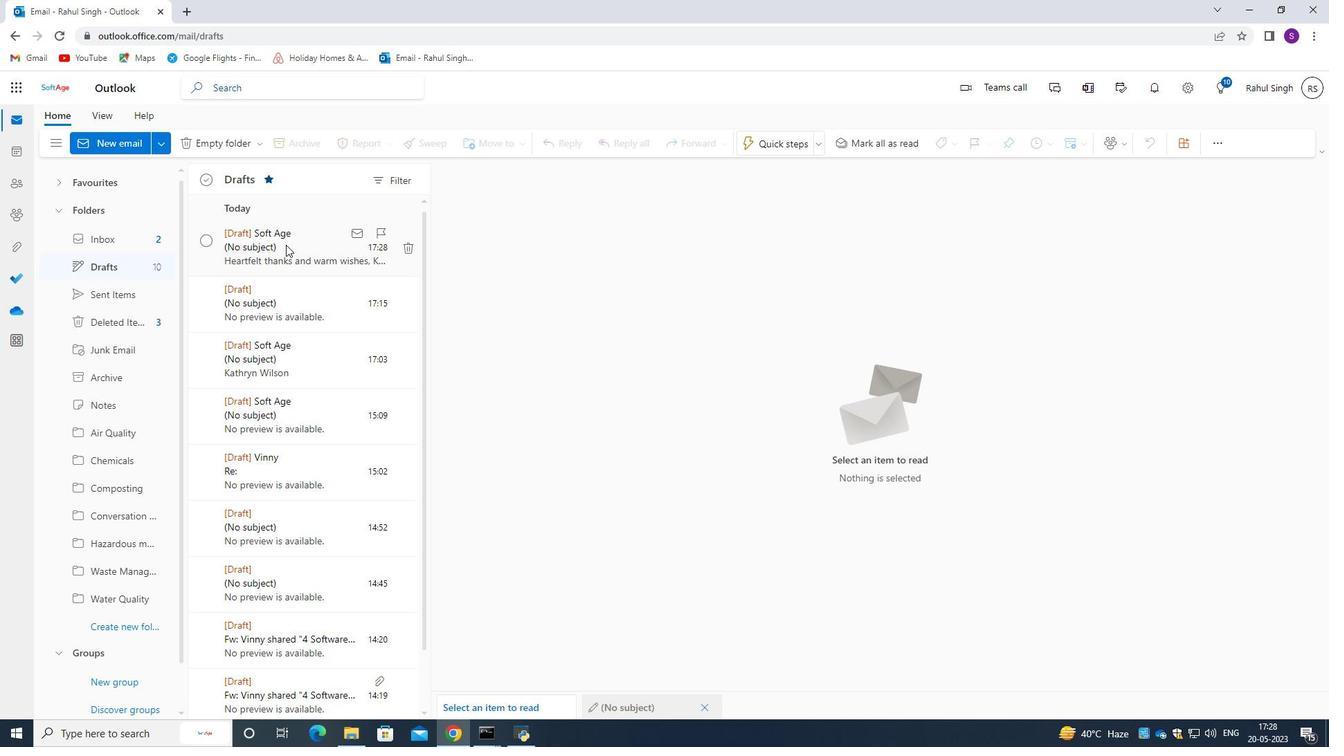 
Action: Mouse moved to (476, 181)
Screenshot: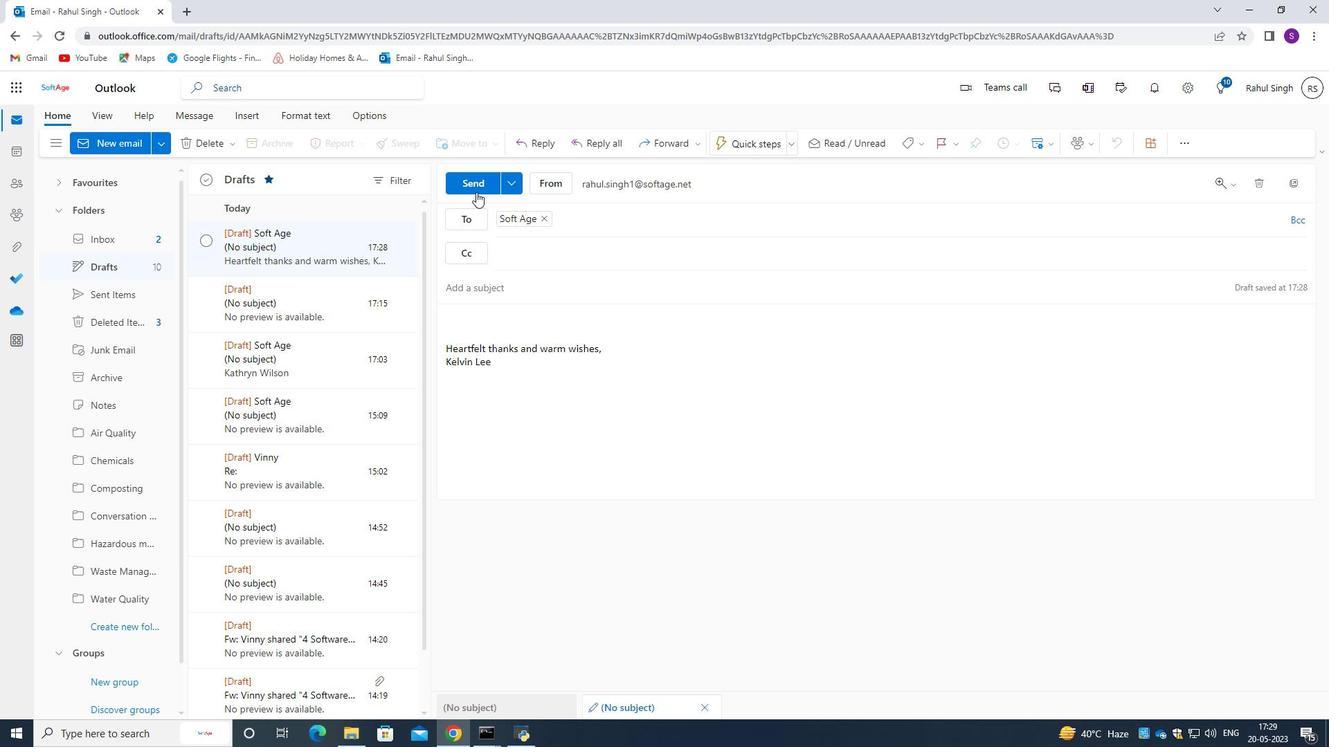 
Action: Mouse pressed left at (476, 181)
Screenshot: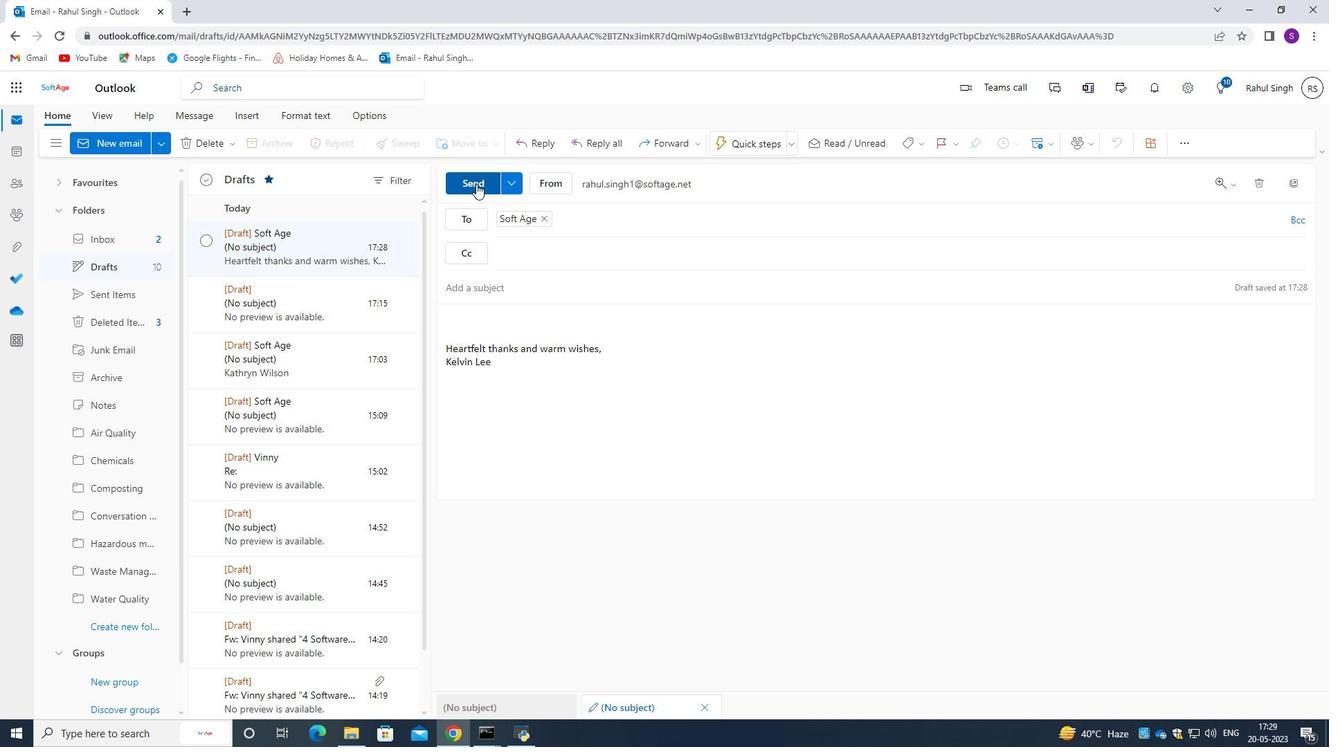 
Action: Mouse moved to (646, 435)
Screenshot: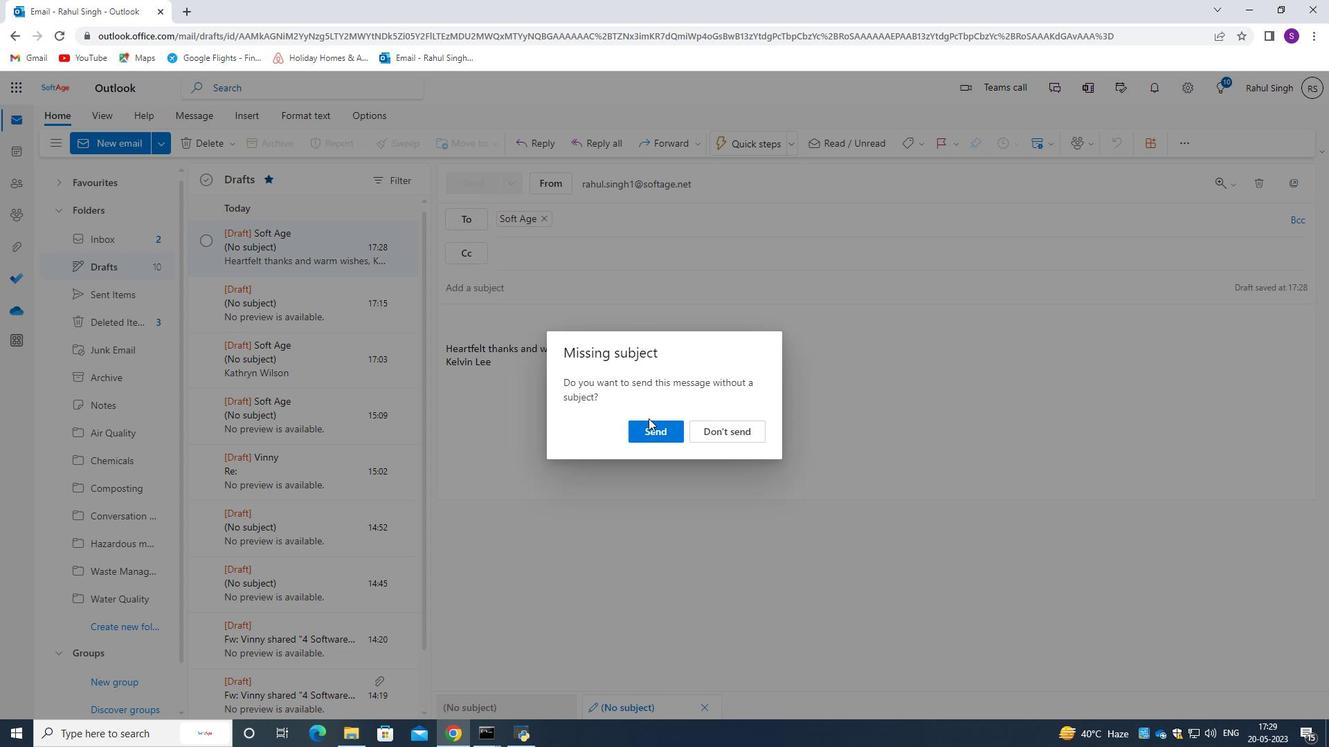 
Action: Mouse pressed left at (646, 435)
Screenshot: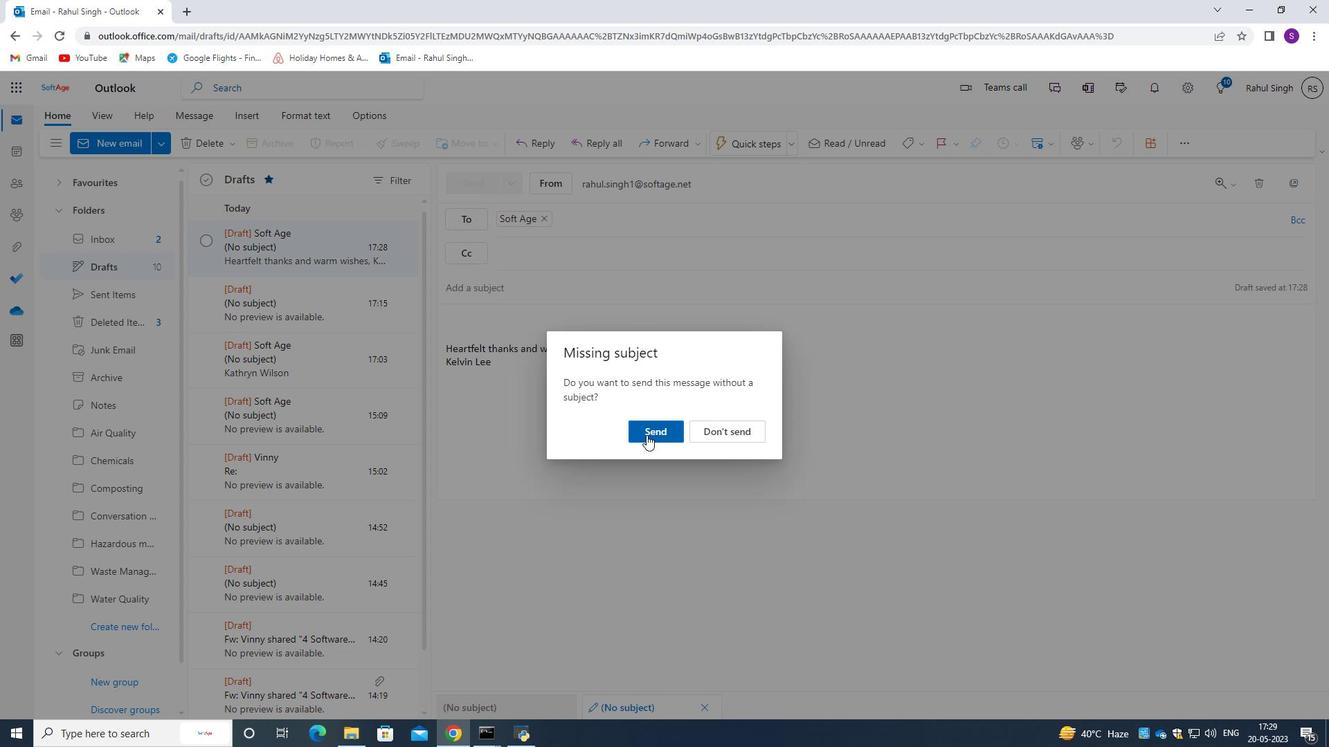 
Action: Mouse moved to (128, 290)
Screenshot: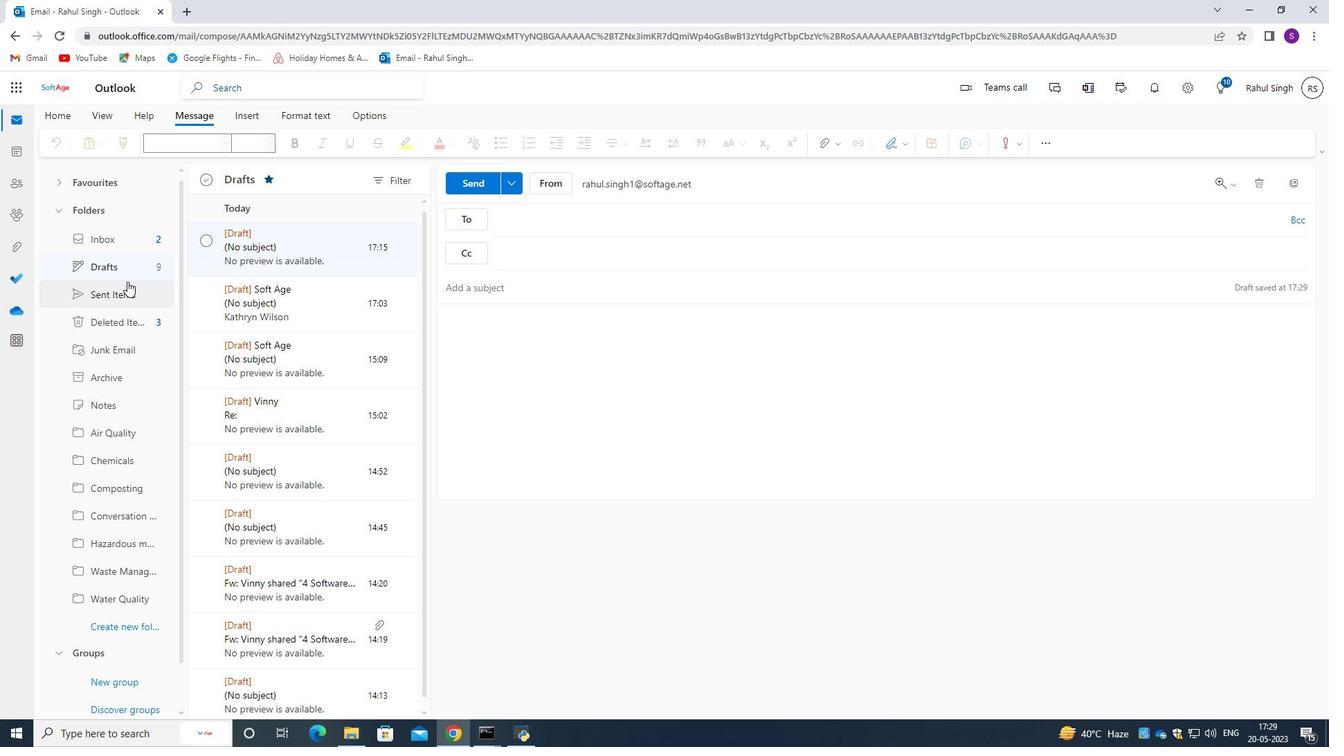 
Action: Mouse pressed left at (128, 290)
Screenshot: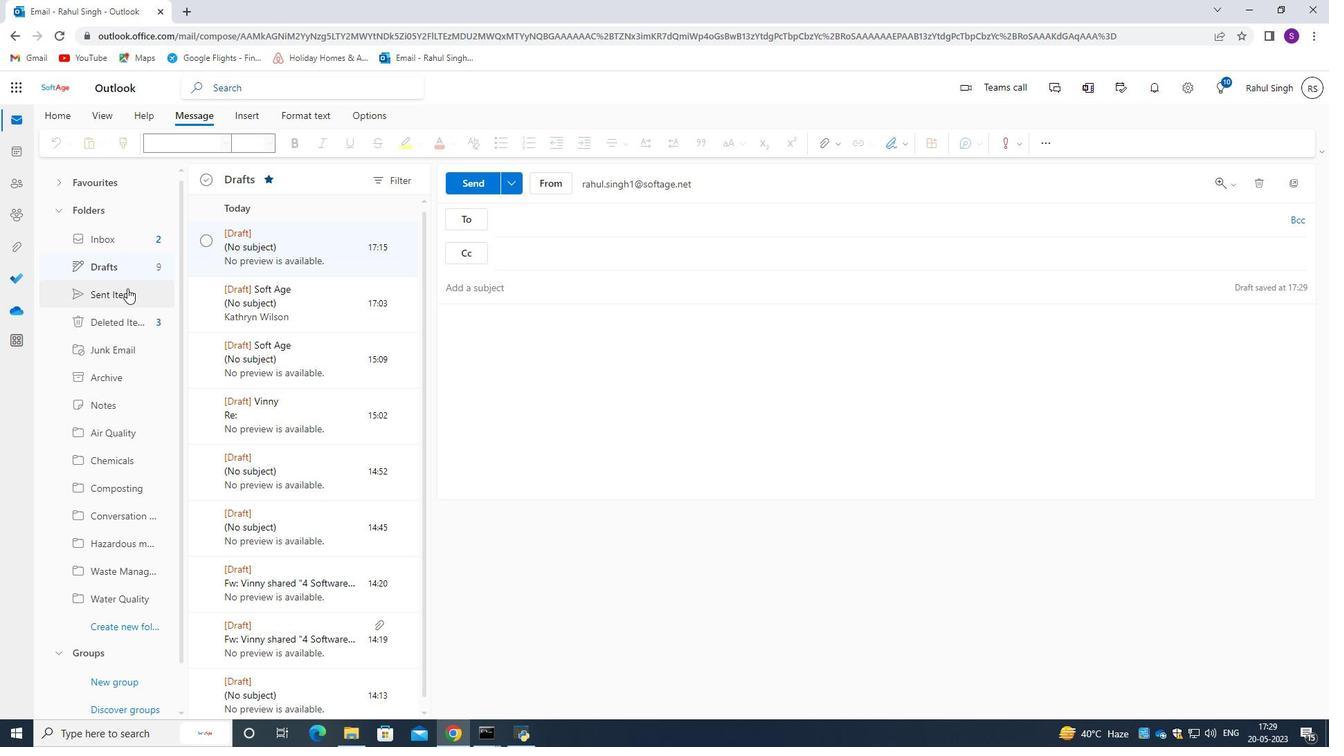 
Action: Mouse moved to (294, 250)
Screenshot: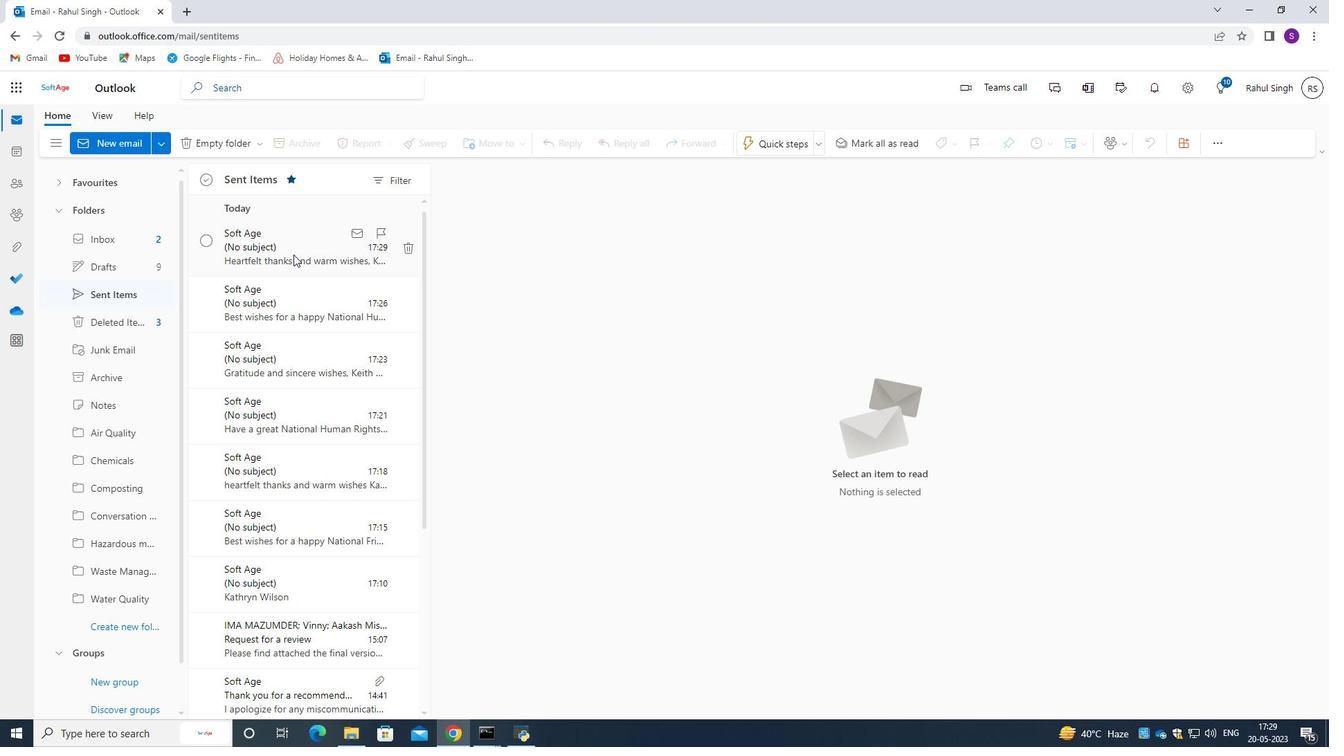 
Action: Mouse pressed left at (294, 250)
Screenshot: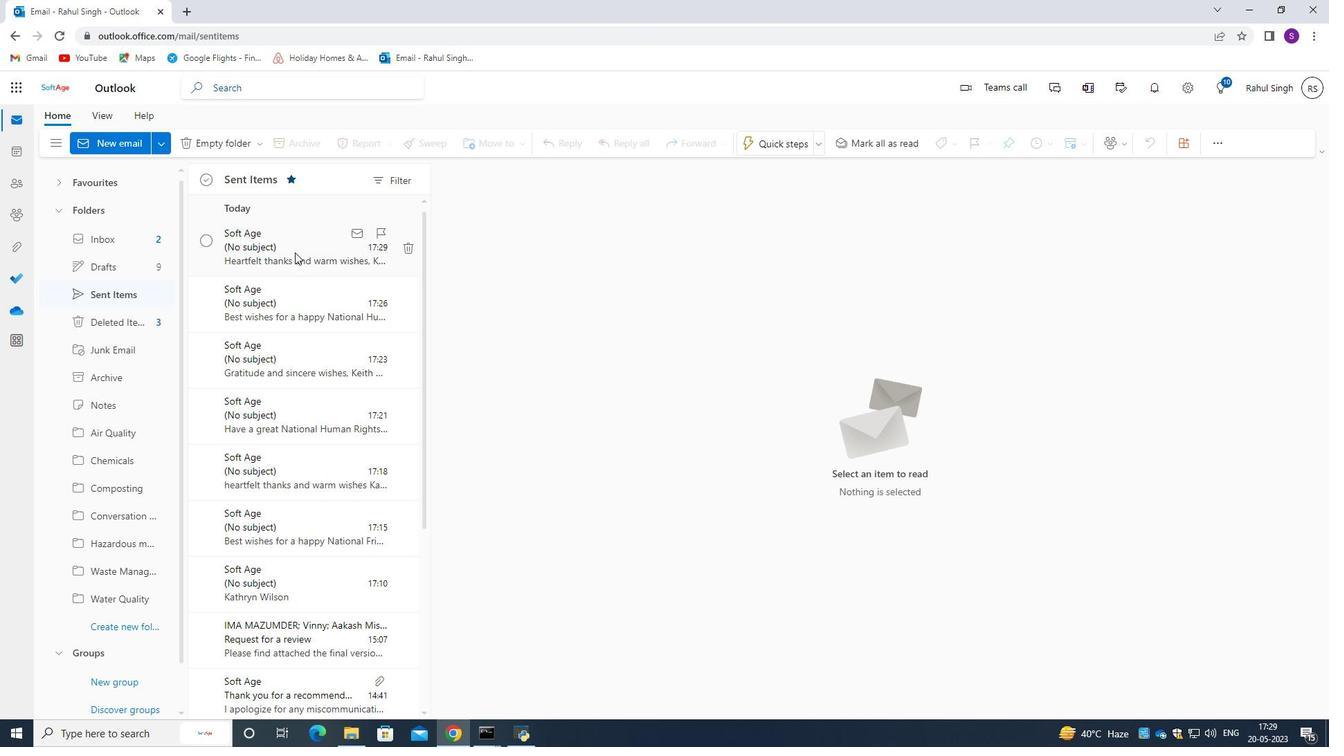 
Action: Mouse moved to (720, 413)
Screenshot: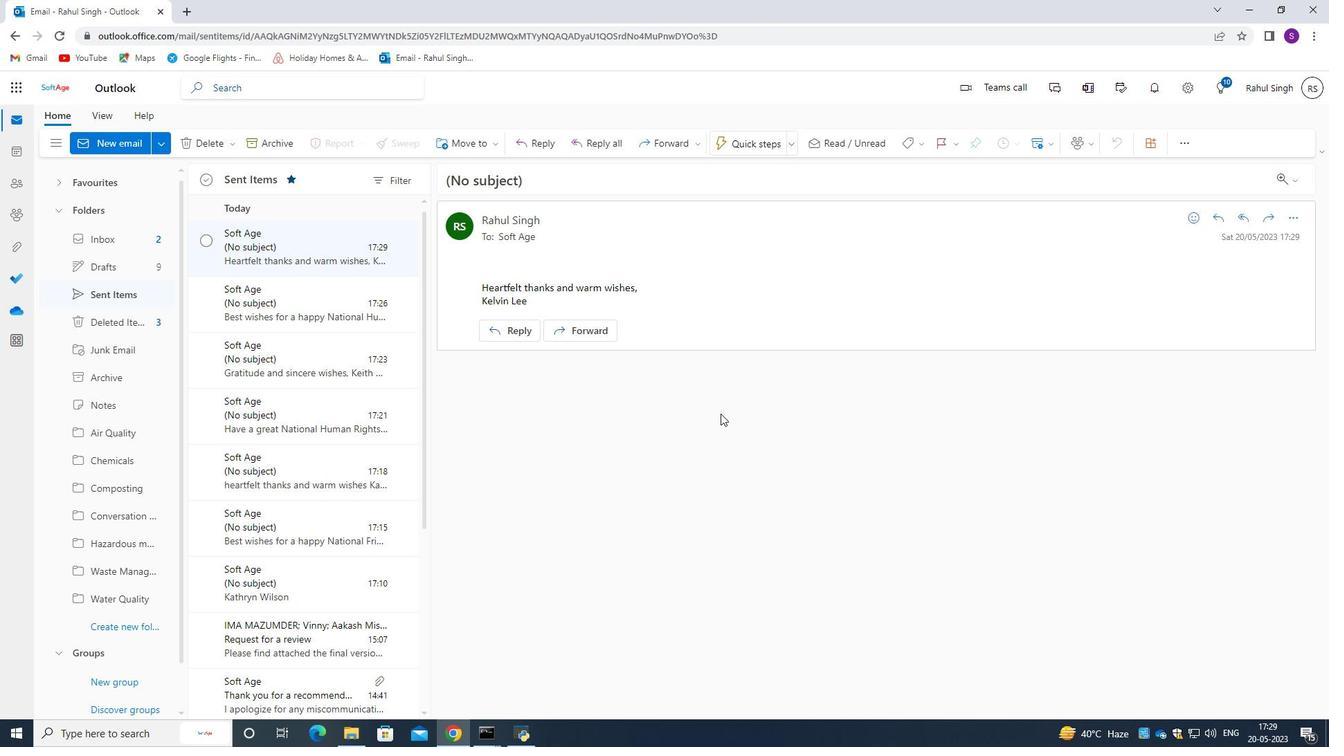 
